Task: Look for space in Gornji Milanovac, Serbia from 12th August, 2023 to 16th August, 2023 for 8 adults in price range Rs.10000 to Rs.16000. Place can be private room with 8 bedrooms having 8 beds and 8 bathrooms. Property type can be house, flat, guest house, hotel. Amenities needed are: wifi, TV, free parkinig on premises, gym, breakfast. Booking option can be shelf check-in. Required host language is English.
Action: Mouse moved to (428, 90)
Screenshot: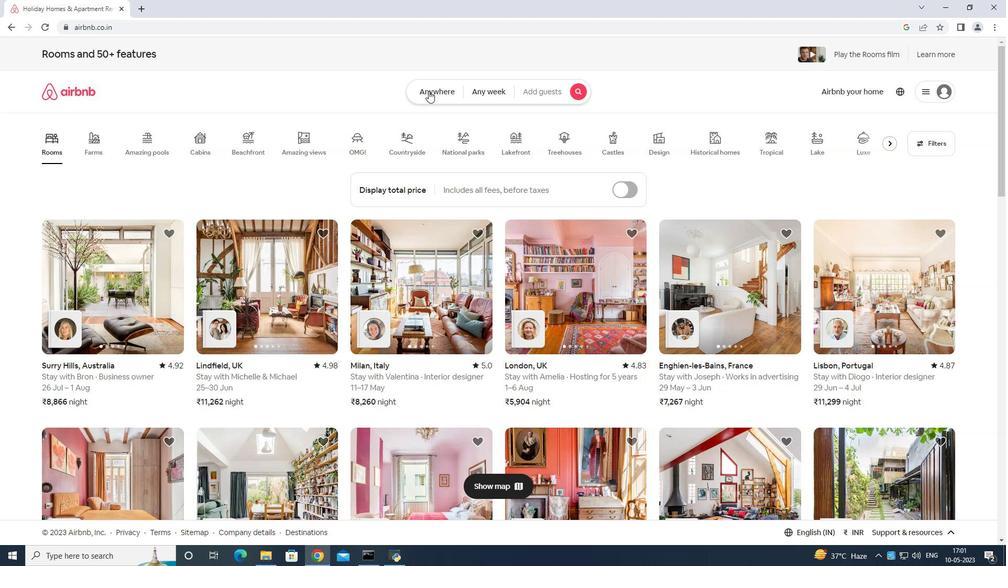 
Action: Mouse pressed left at (428, 90)
Screenshot: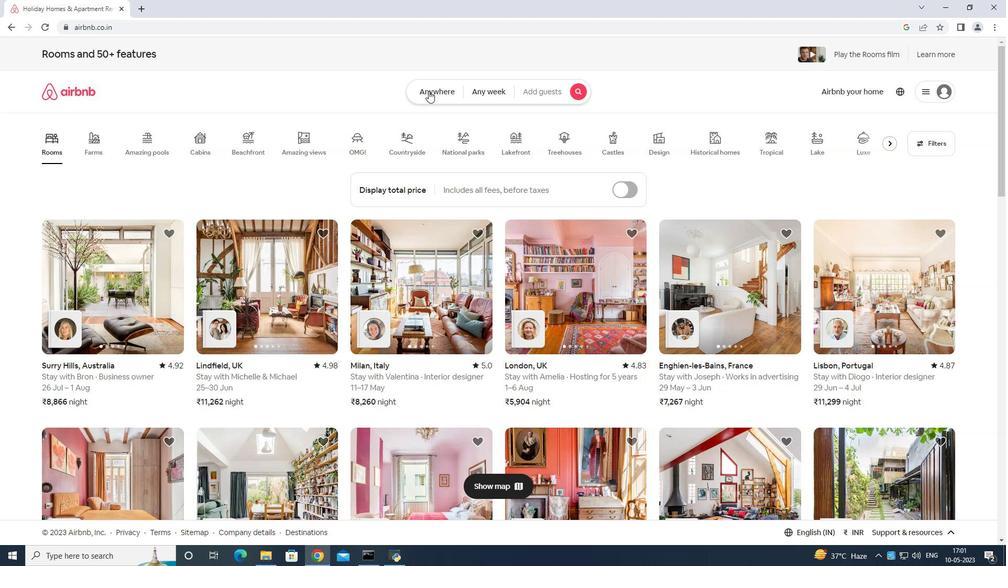 
Action: Mouse moved to (401, 133)
Screenshot: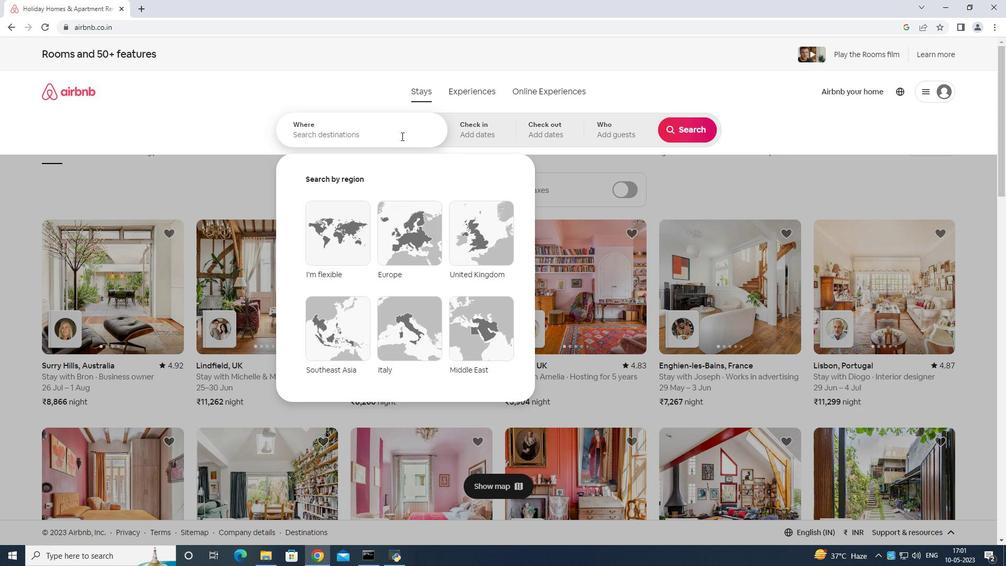 
Action: Mouse pressed left at (401, 133)
Screenshot: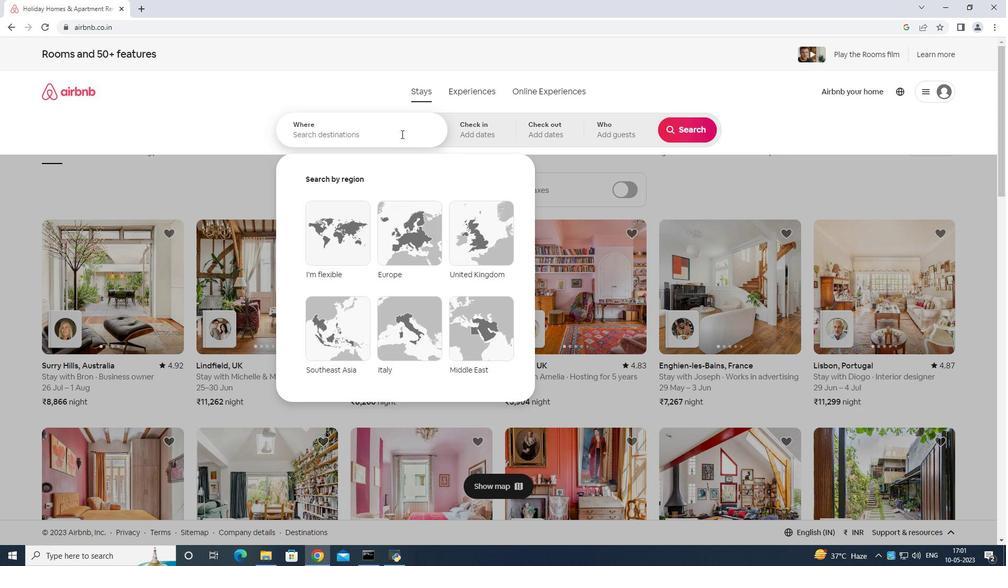 
Action: Mouse moved to (395, 125)
Screenshot: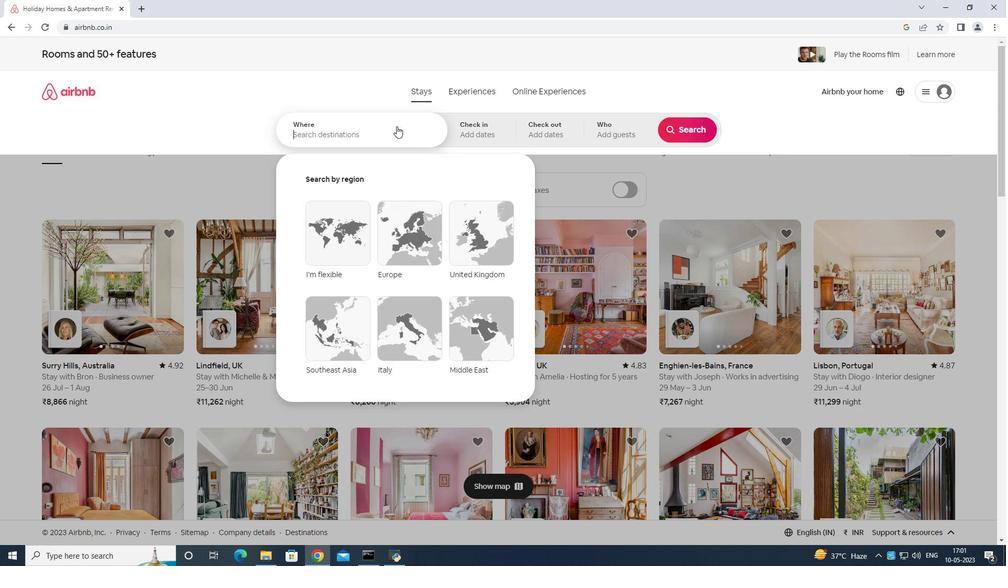 
Action: Key pressed <Key.shift>Gorni<Key.space>milanovac<Key.enter>
Screenshot: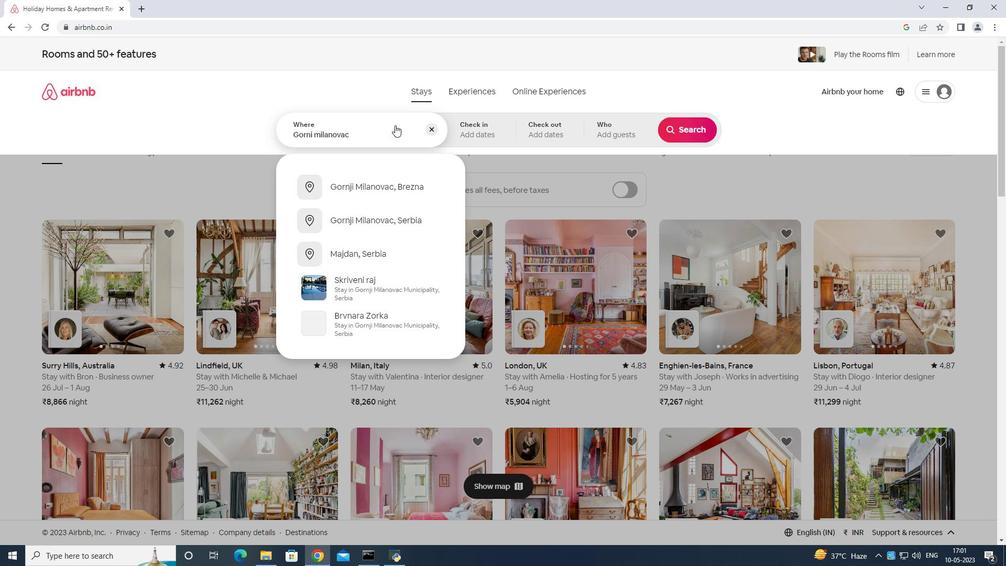 
Action: Mouse moved to (684, 214)
Screenshot: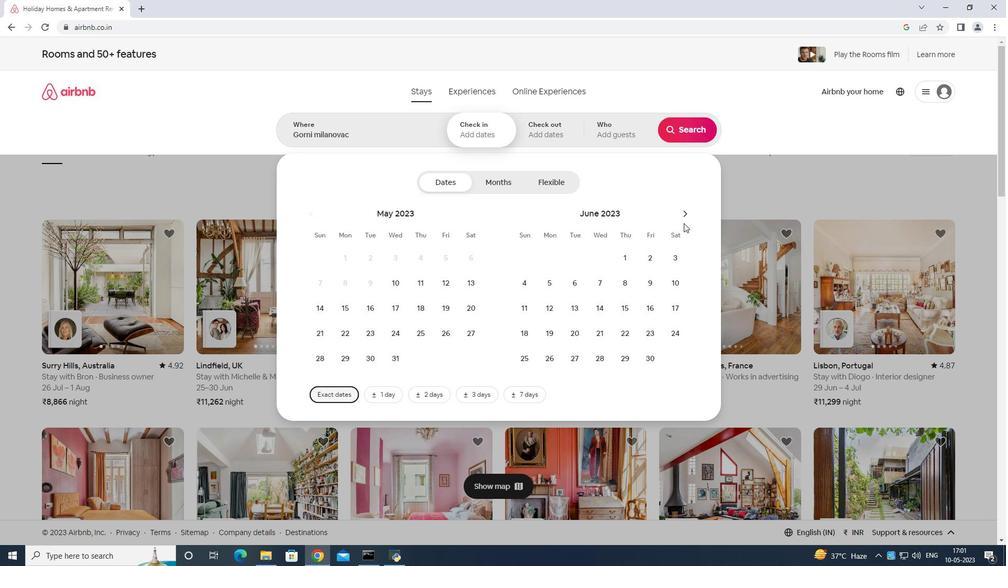 
Action: Mouse pressed left at (684, 214)
Screenshot: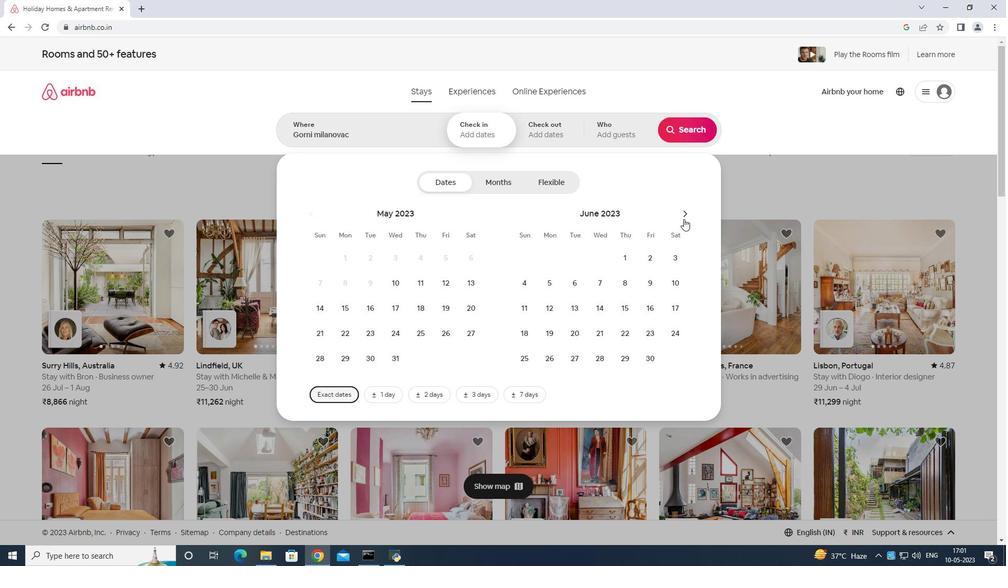 
Action: Mouse moved to (684, 213)
Screenshot: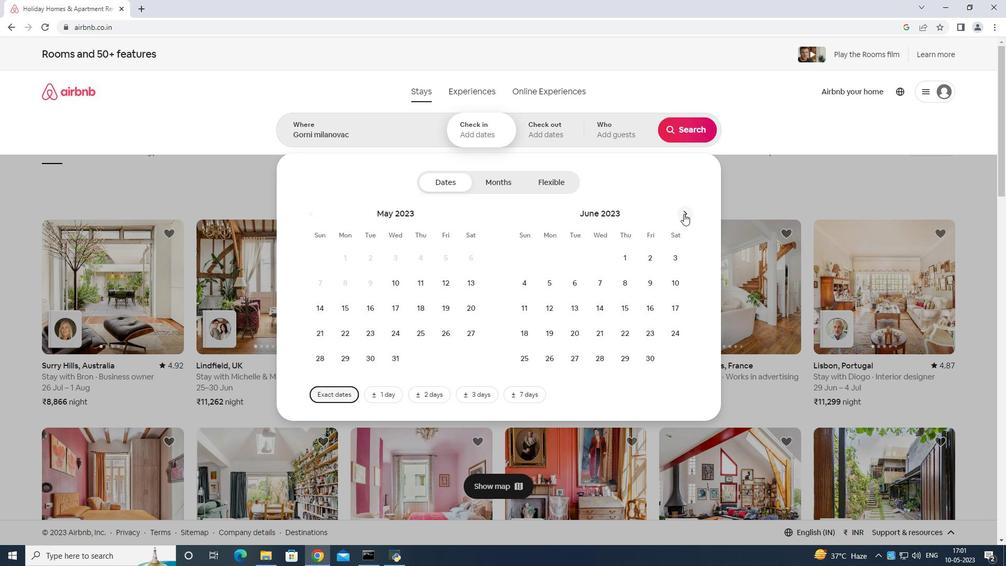 
Action: Mouse pressed left at (684, 213)
Screenshot: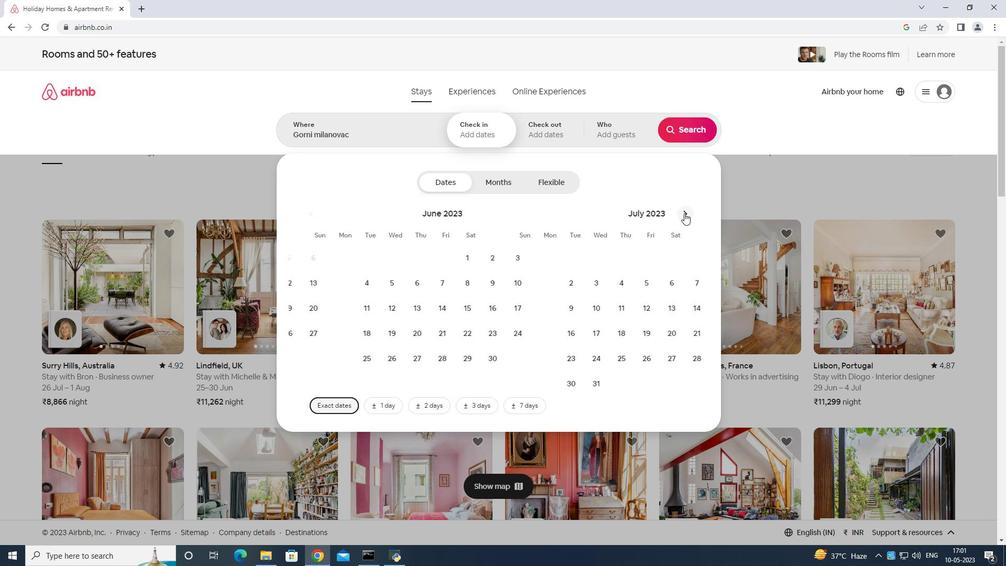 
Action: Mouse moved to (668, 276)
Screenshot: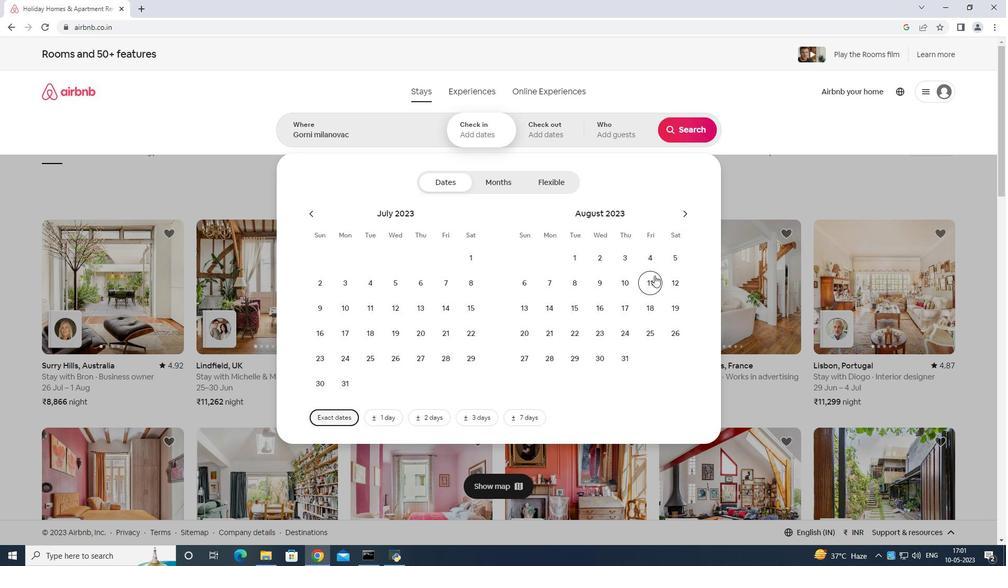 
Action: Mouse pressed left at (668, 276)
Screenshot: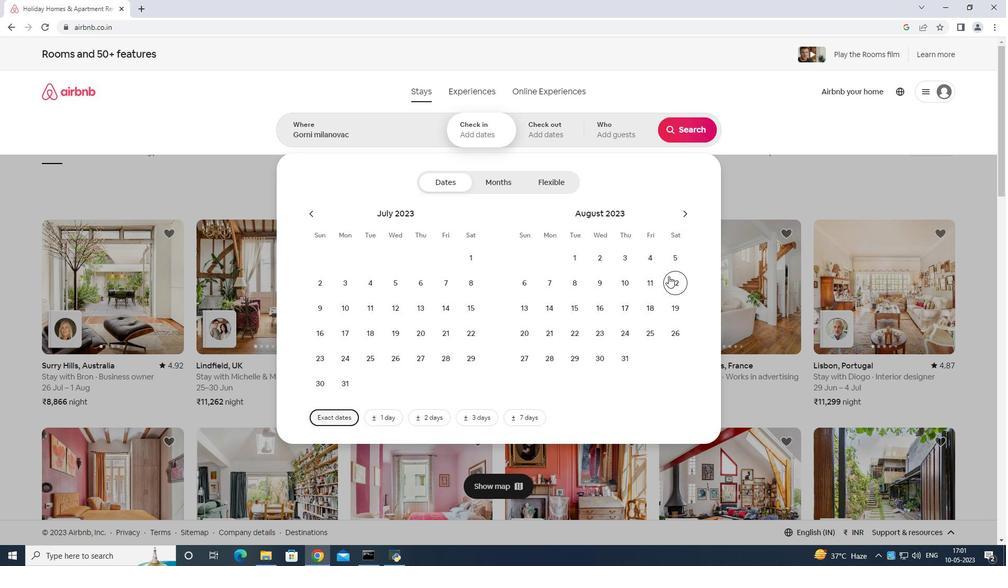
Action: Mouse moved to (596, 306)
Screenshot: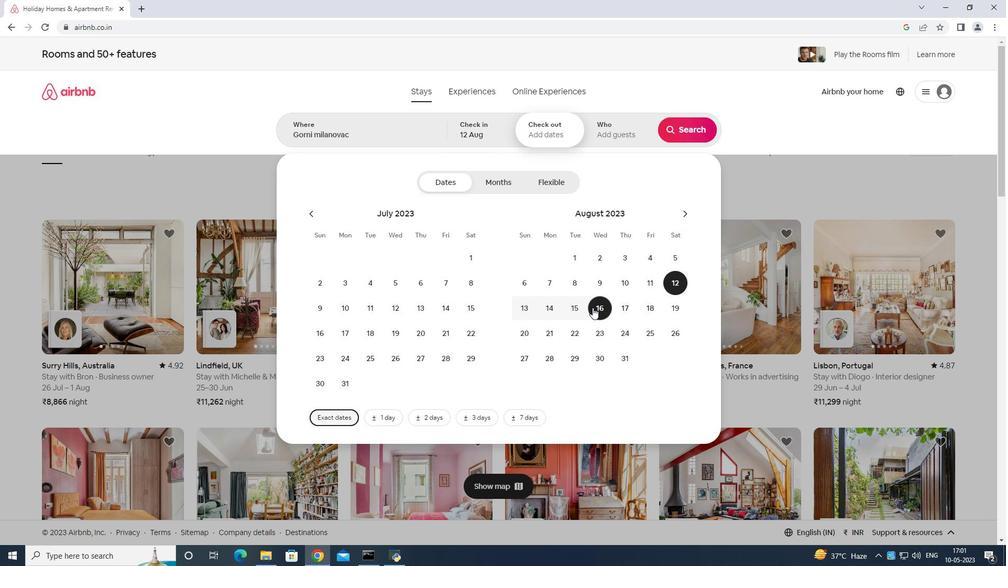 
Action: Mouse pressed left at (596, 306)
Screenshot: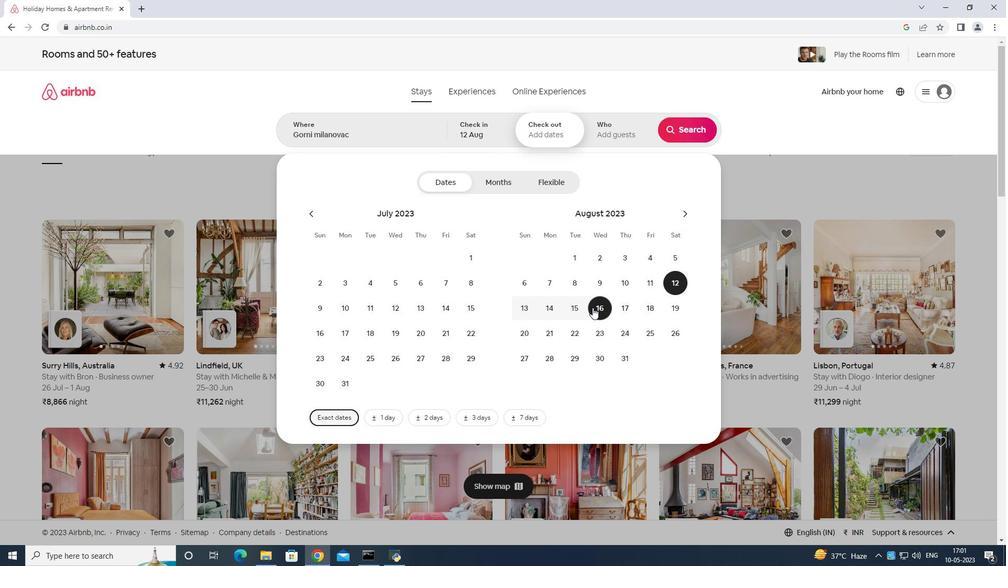 
Action: Mouse moved to (621, 126)
Screenshot: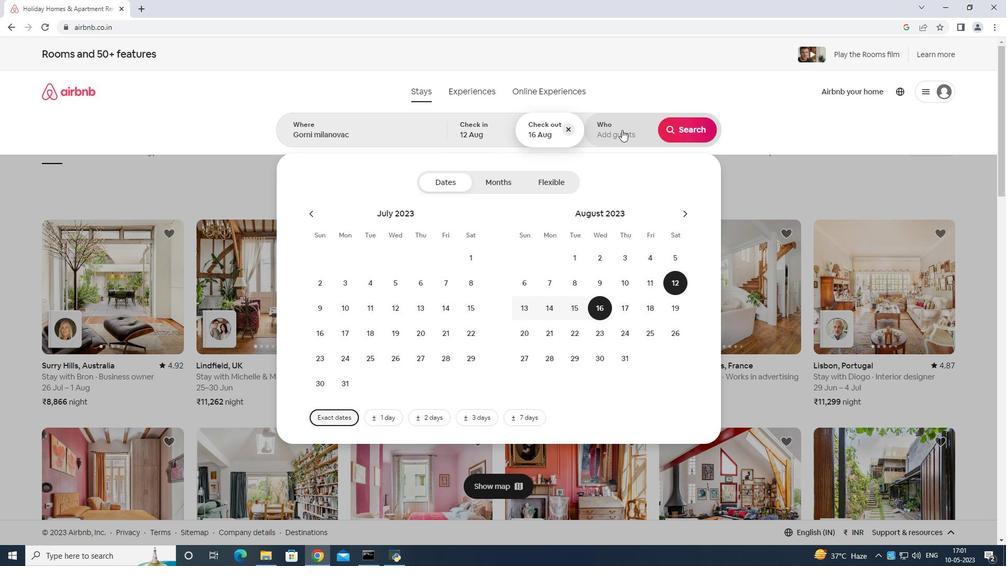 
Action: Mouse pressed left at (621, 126)
Screenshot: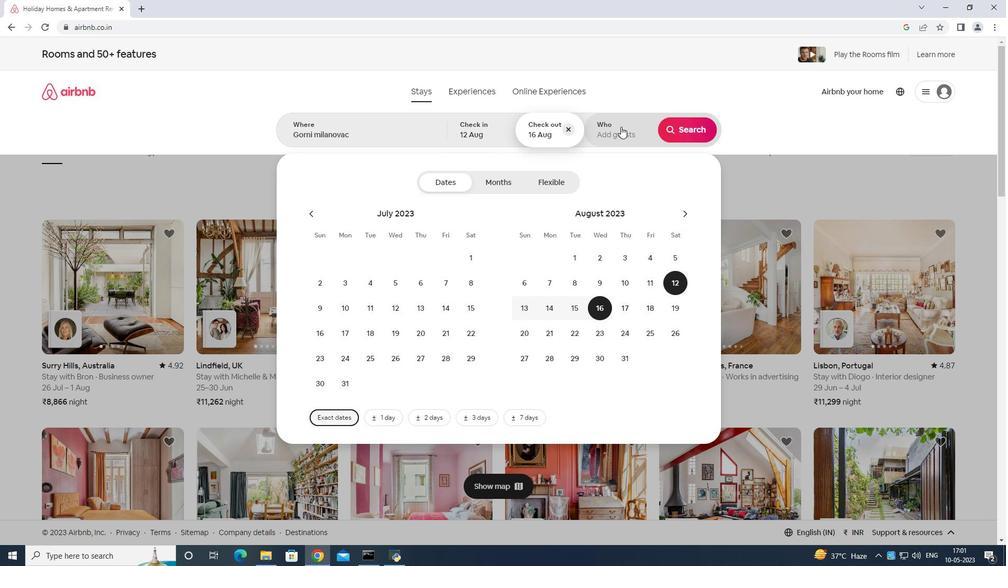 
Action: Mouse moved to (688, 180)
Screenshot: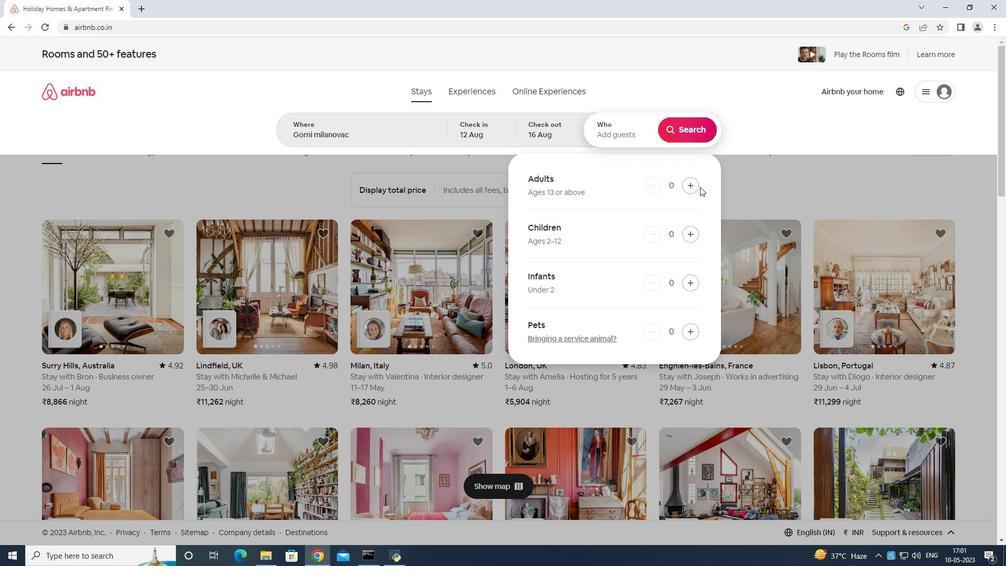 
Action: Mouse pressed left at (688, 180)
Screenshot: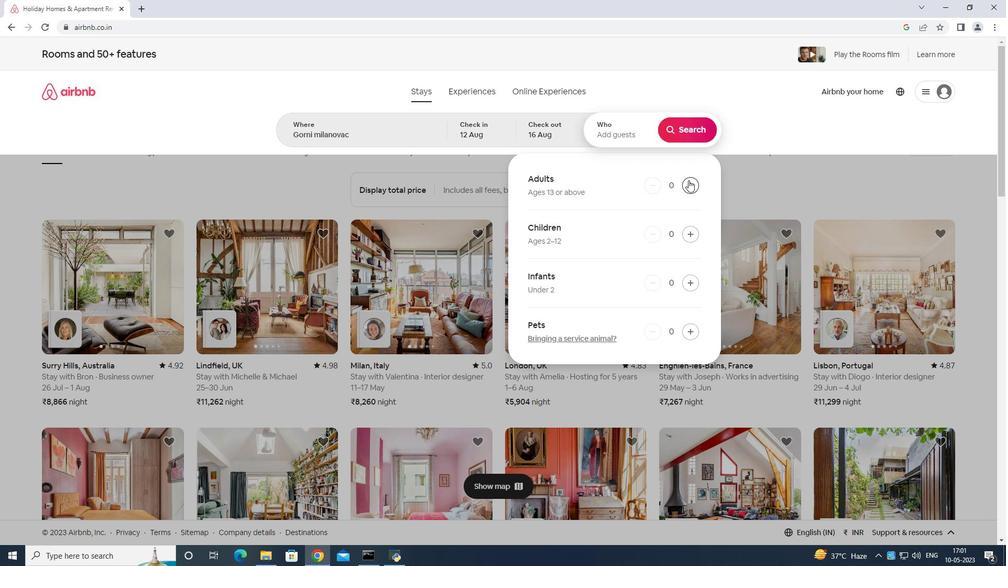 
Action: Mouse pressed left at (688, 180)
Screenshot: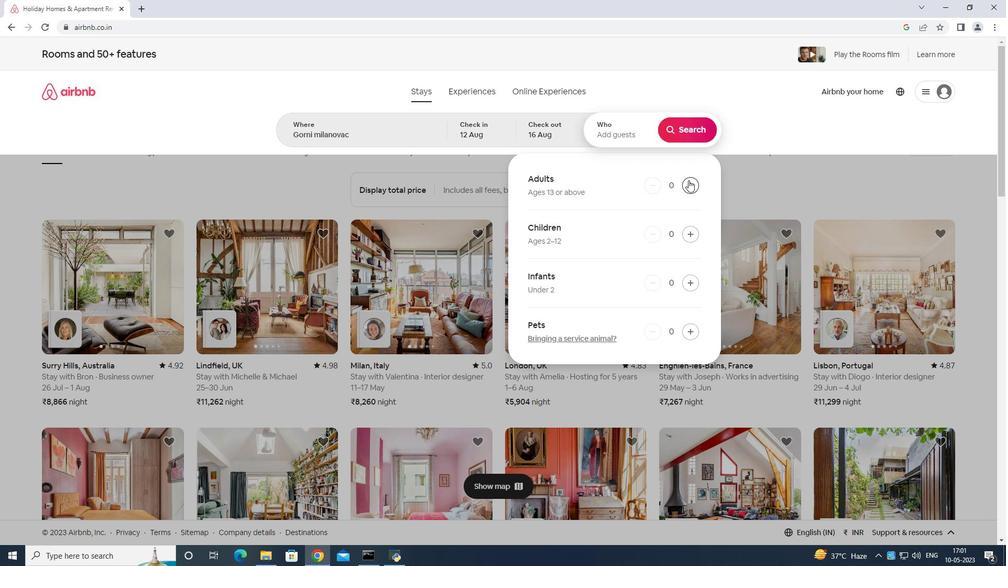 
Action: Mouse moved to (688, 179)
Screenshot: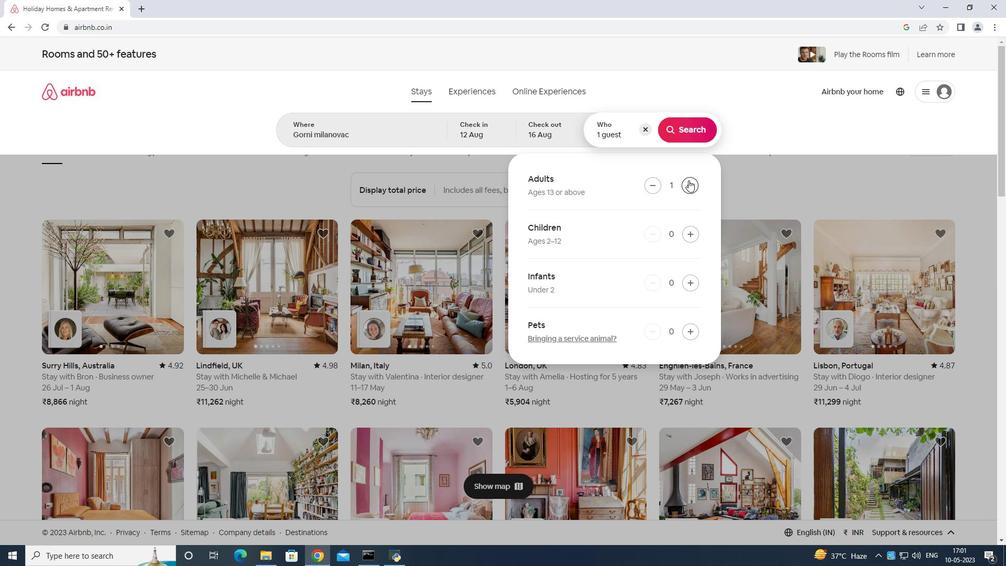 
Action: Mouse pressed left at (688, 179)
Screenshot: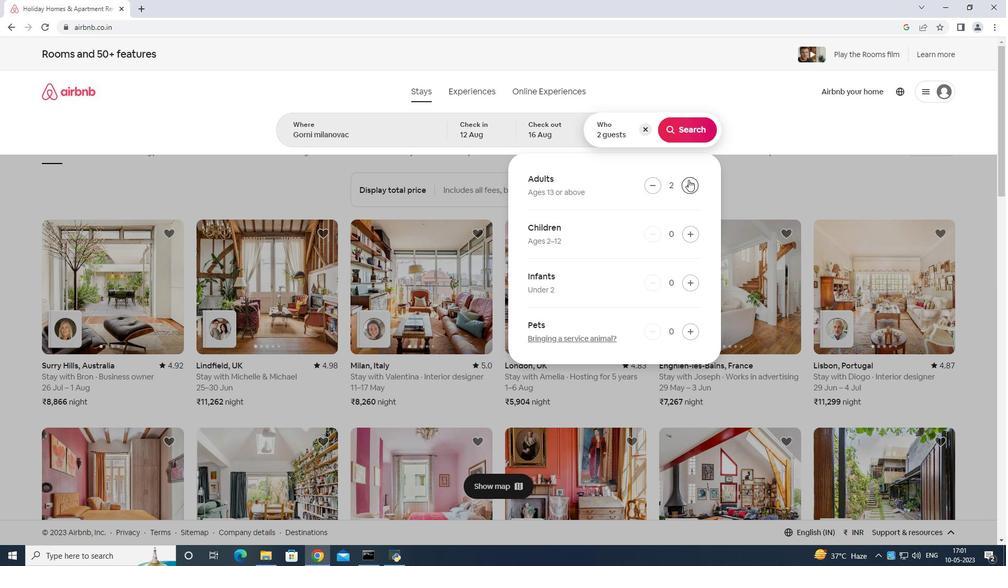 
Action: Mouse pressed left at (688, 179)
Screenshot: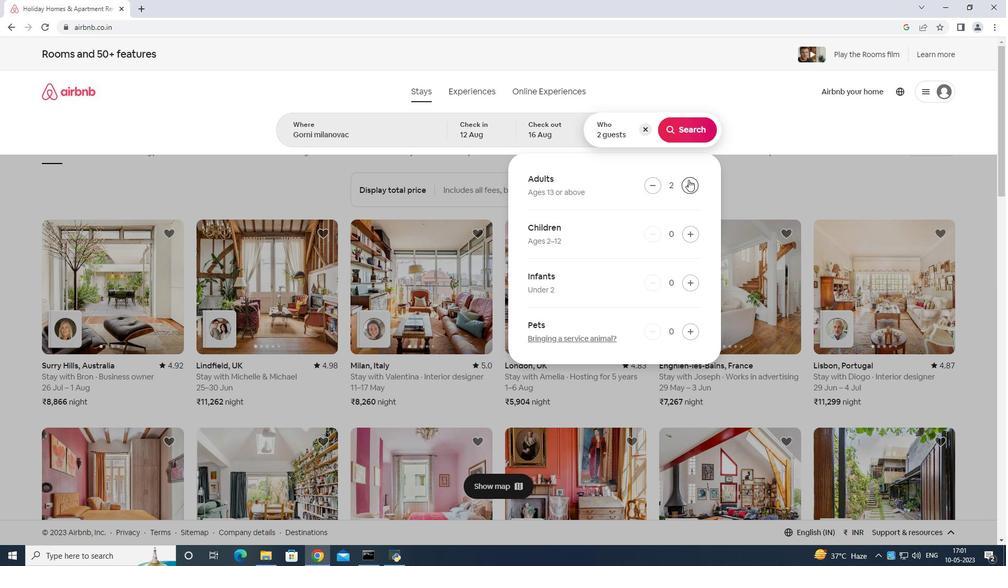 
Action: Mouse moved to (688, 179)
Screenshot: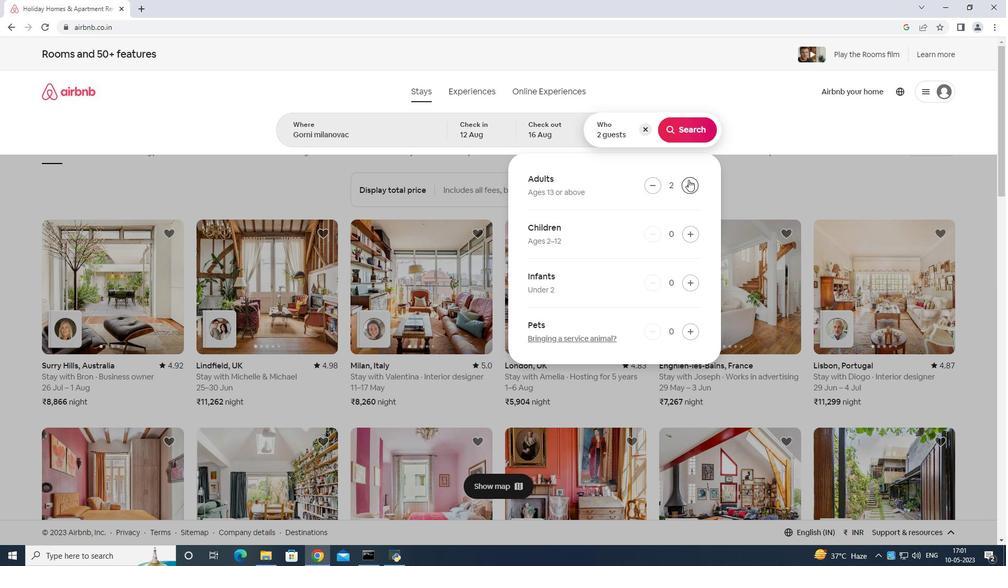 
Action: Mouse pressed left at (688, 179)
Screenshot: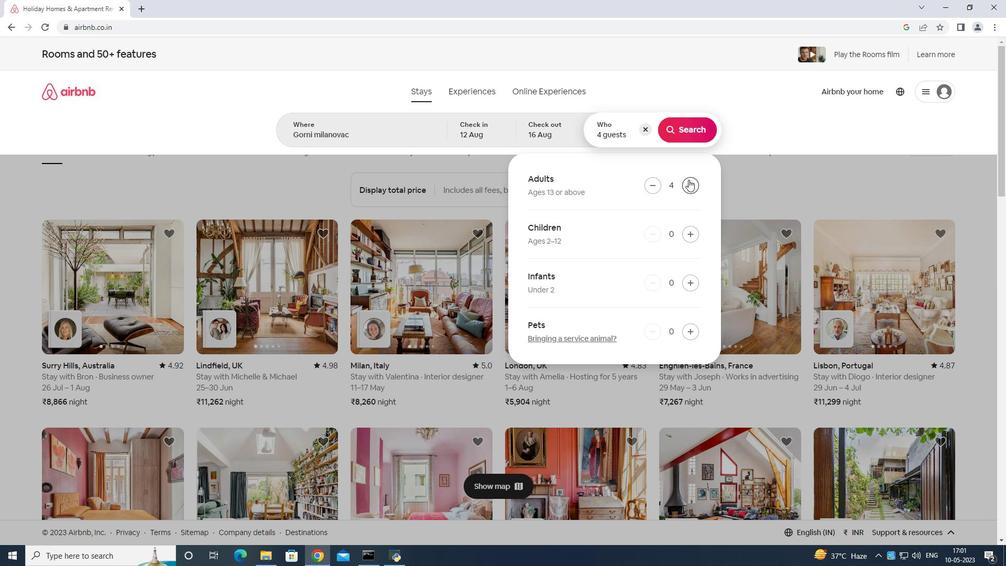 
Action: Mouse pressed left at (688, 179)
Screenshot: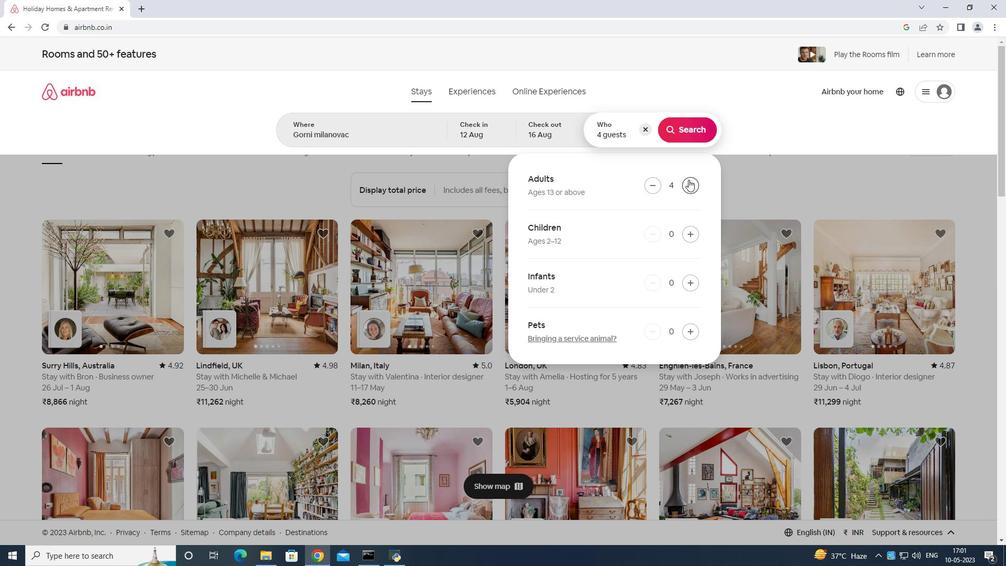 
Action: Mouse pressed left at (688, 179)
Screenshot: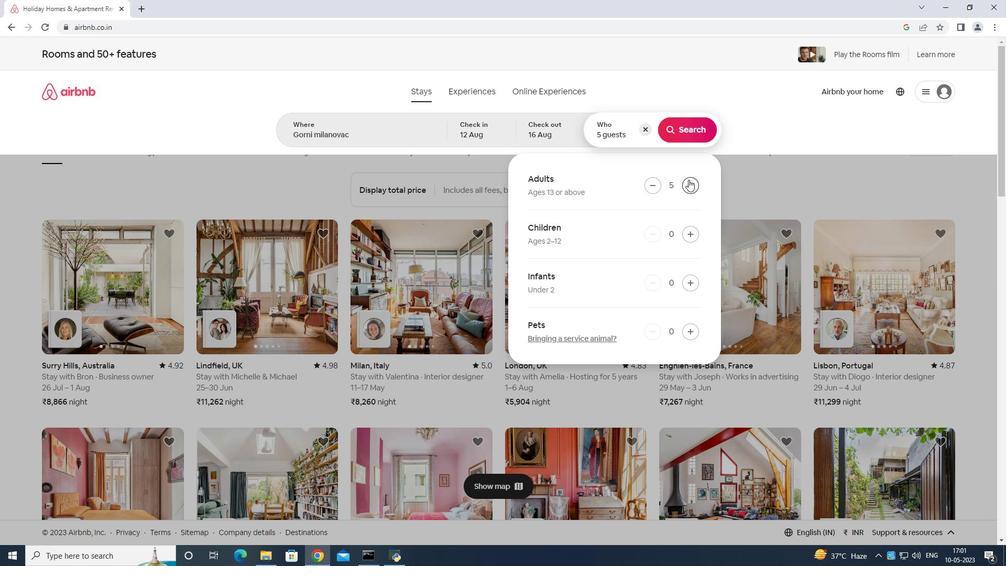 
Action: Mouse pressed left at (688, 179)
Screenshot: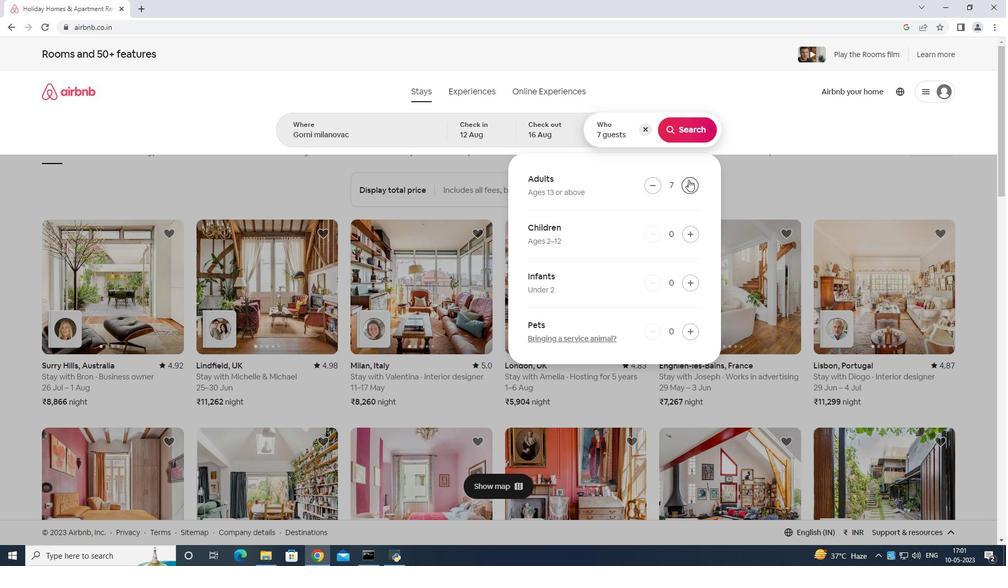 
Action: Mouse moved to (696, 132)
Screenshot: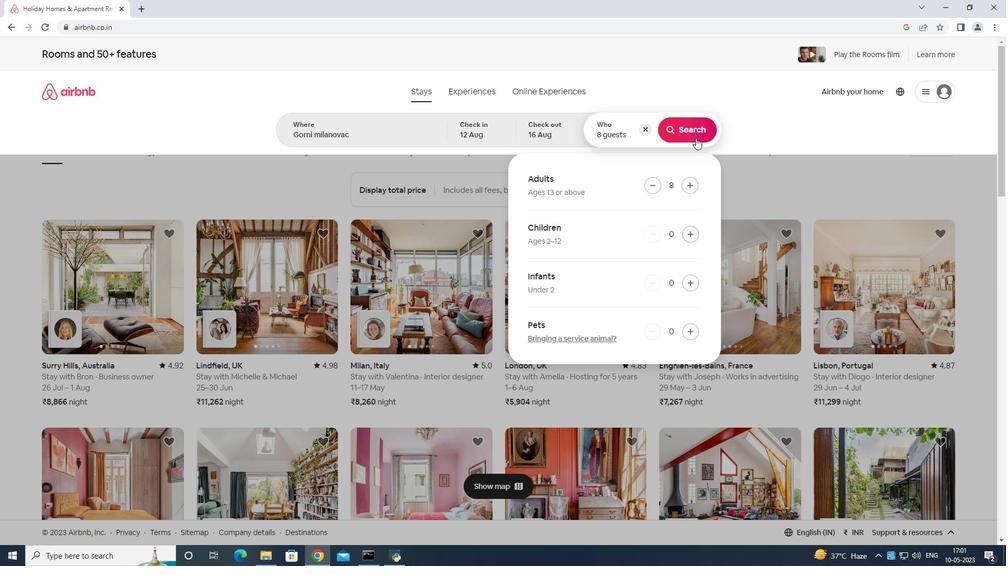 
Action: Mouse pressed left at (696, 132)
Screenshot: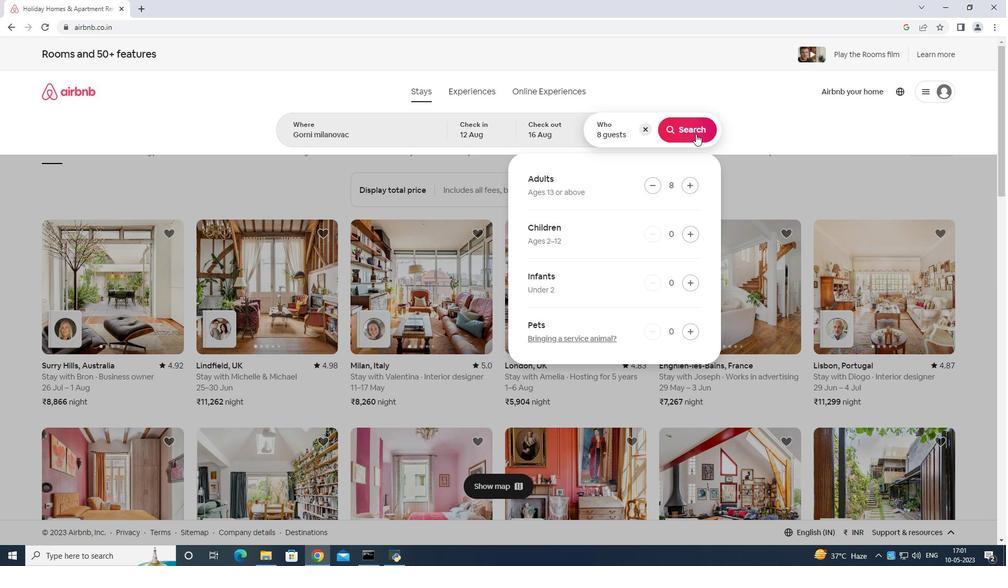 
Action: Mouse moved to (966, 90)
Screenshot: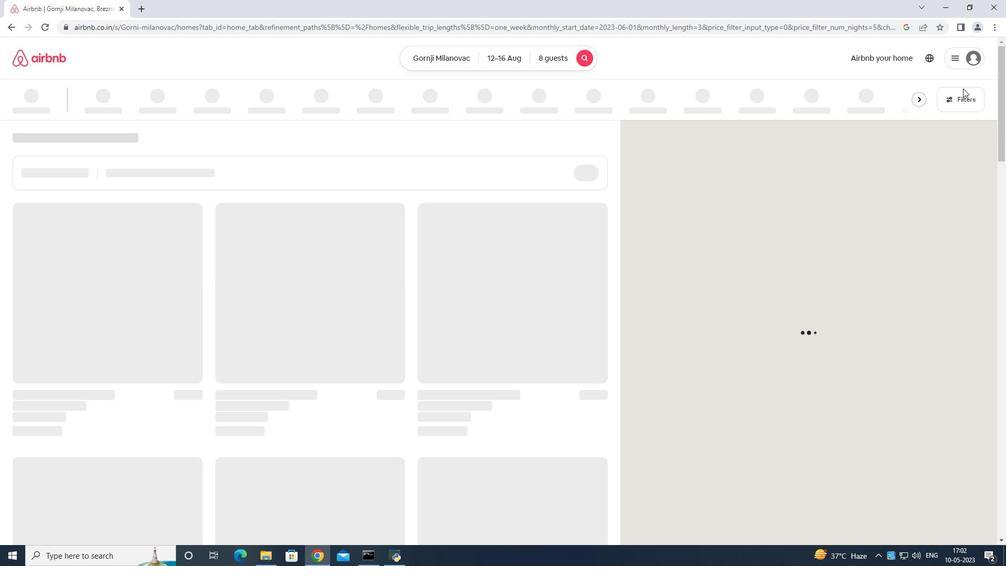 
Action: Mouse pressed left at (966, 90)
Screenshot: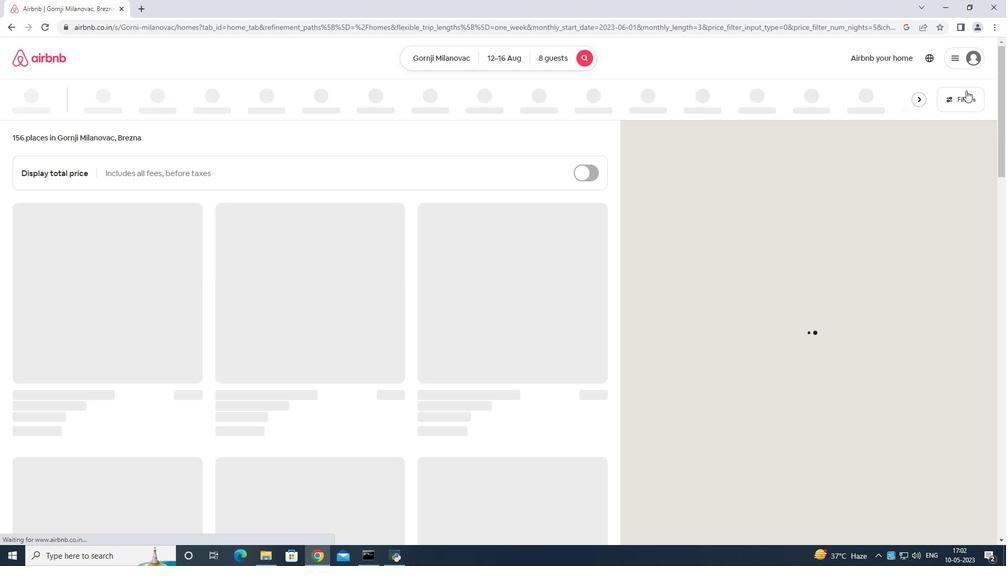 
Action: Mouse moved to (417, 342)
Screenshot: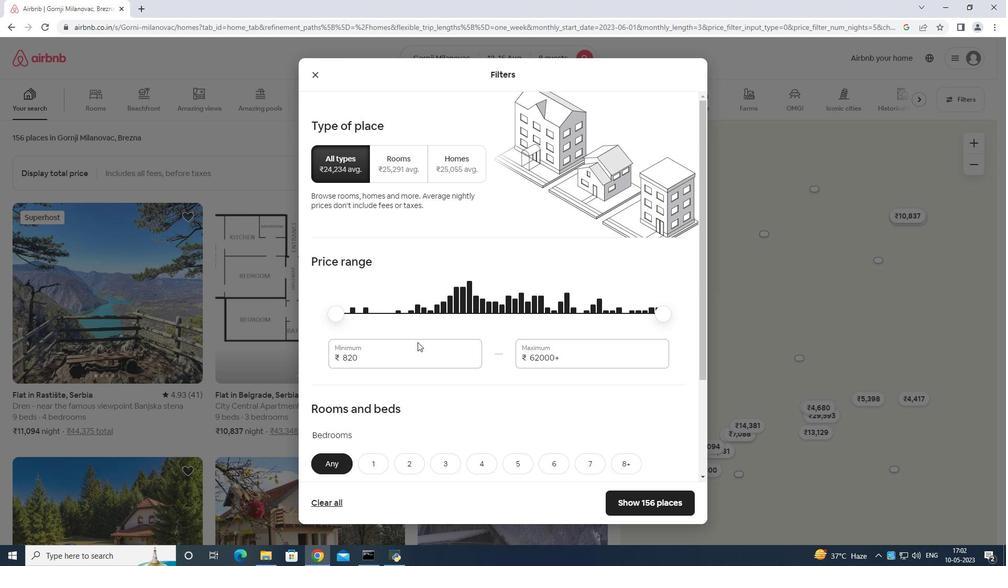
Action: Mouse pressed left at (417, 342)
Screenshot: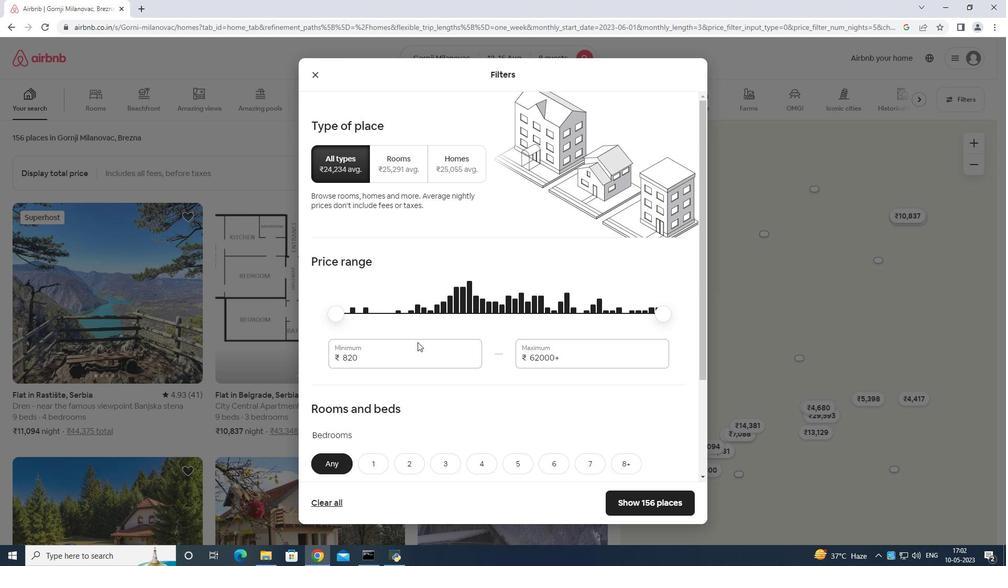 
Action: Mouse moved to (417, 333)
Screenshot: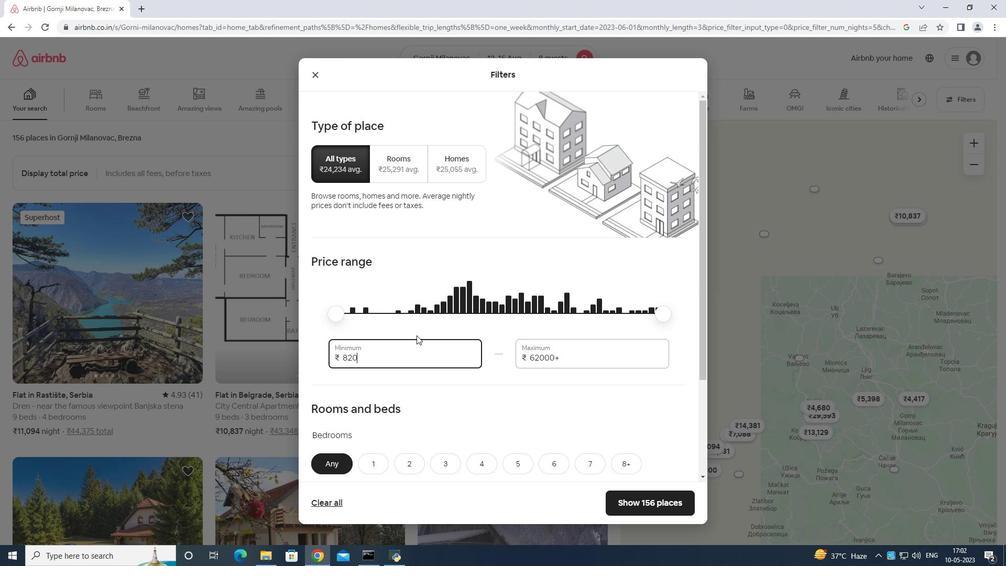 
Action: Key pressed <Key.backspace>
Screenshot: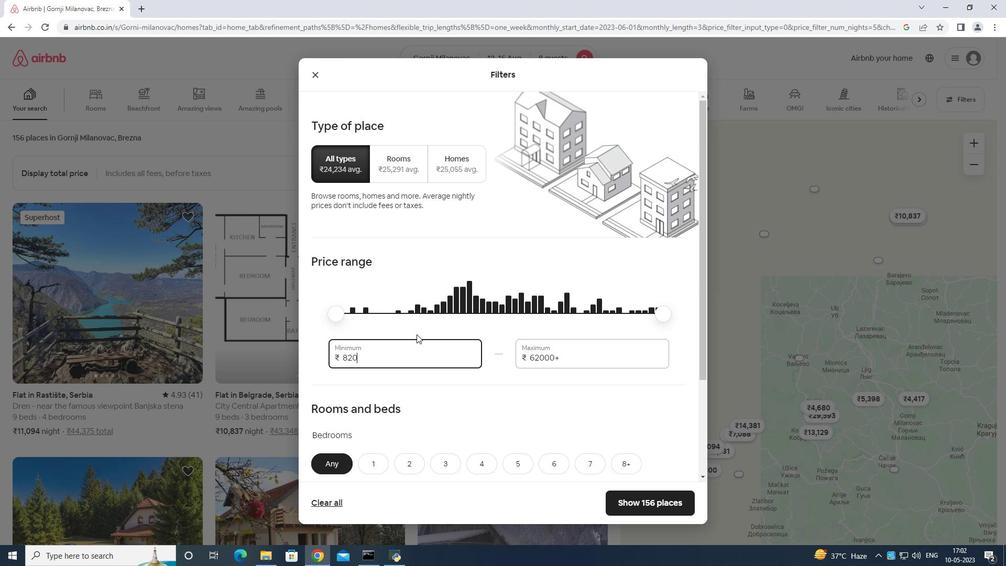 
Action: Mouse moved to (409, 319)
Screenshot: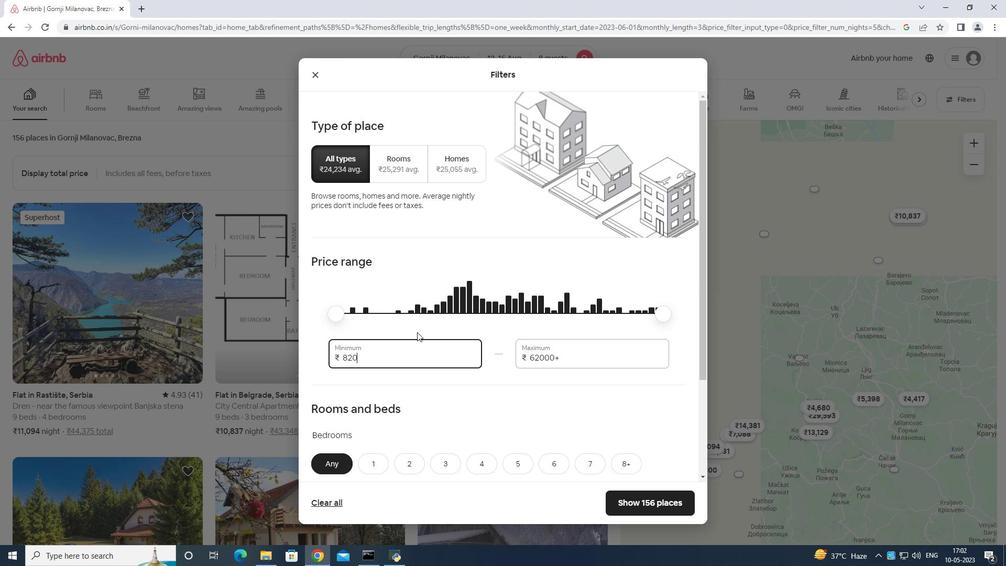 
Action: Key pressed <Key.backspace><Key.backspace><Key.backspace><Key.backspace><Key.backspace><Key.backspace><Key.backspace><Key.backspace>10000
Screenshot: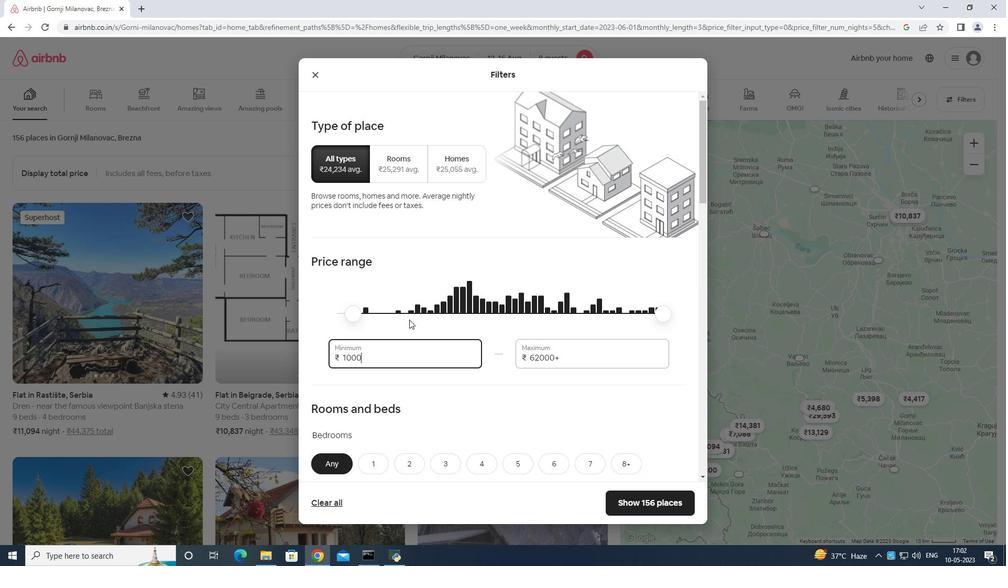 
Action: Mouse moved to (601, 356)
Screenshot: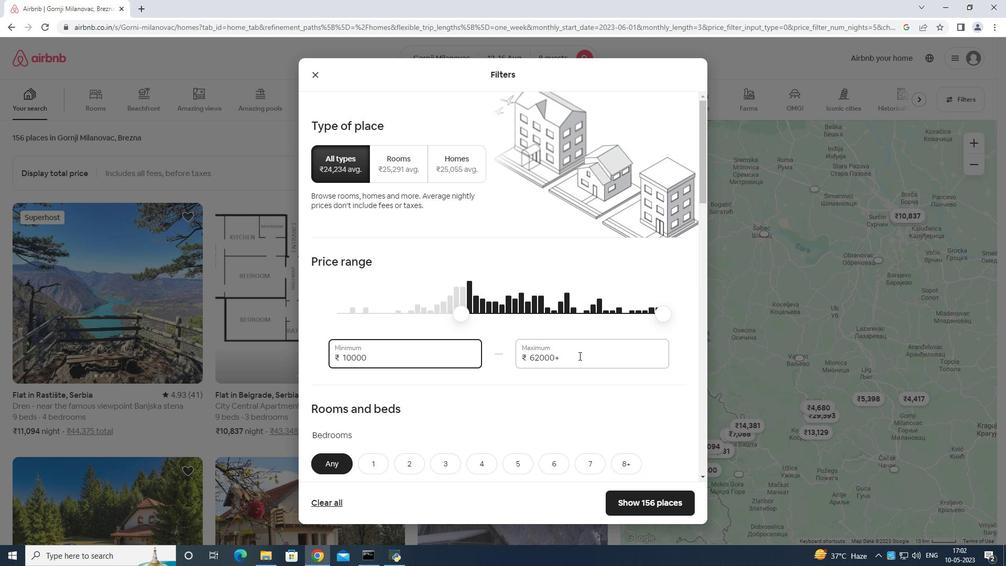 
Action: Mouse pressed left at (601, 356)
Screenshot: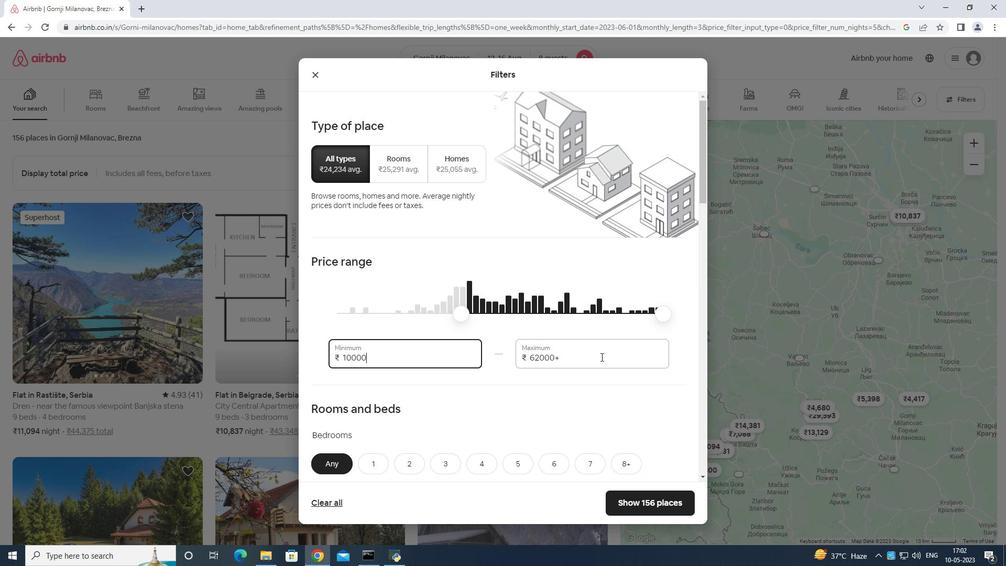 
Action: Mouse moved to (601, 359)
Screenshot: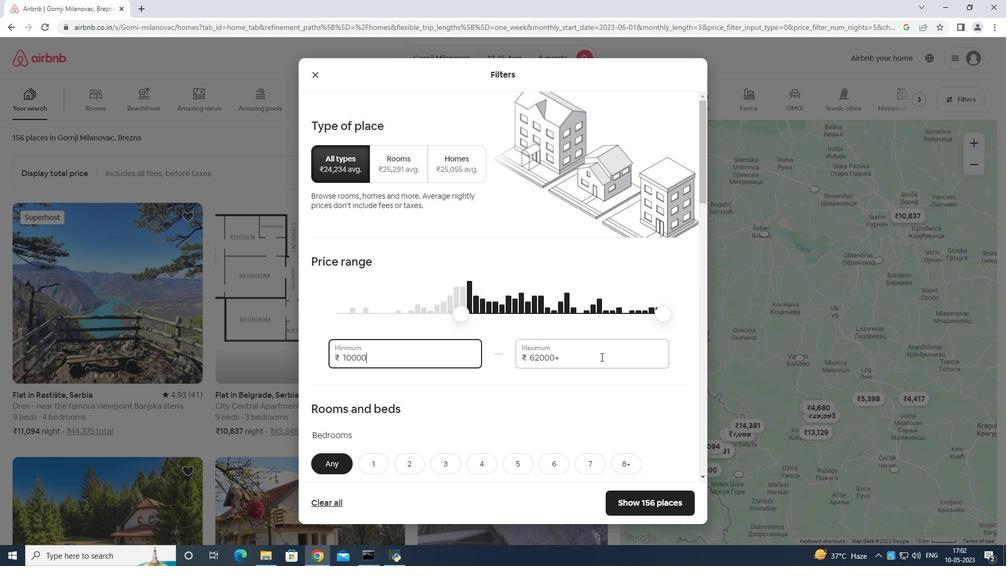 
Action: Key pressed <Key.backspace><Key.backspace><Key.backspace><Key.backspace><Key.backspace><Key.backspace><Key.backspace><Key.backspace><Key.backspace><Key.backspace><Key.backspace><Key.backspace><Key.backspace><Key.backspace>16000
Screenshot: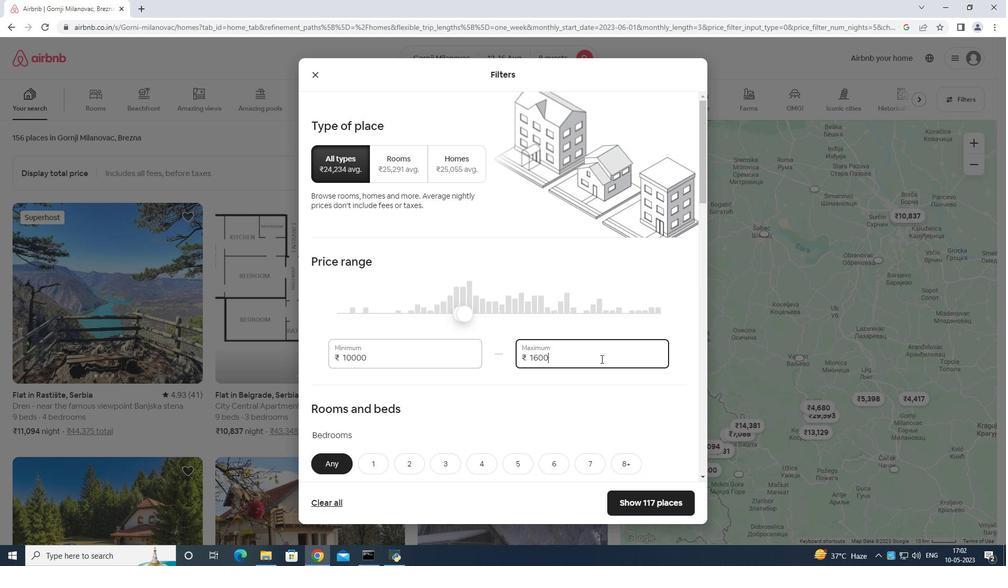 
Action: Mouse moved to (599, 359)
Screenshot: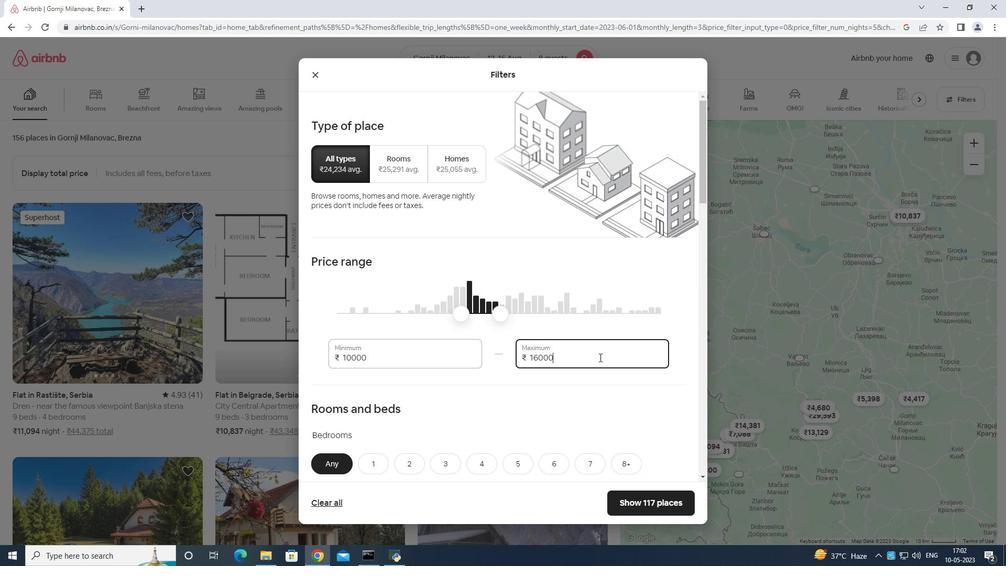 
Action: Mouse scrolled (599, 358) with delta (0, 0)
Screenshot: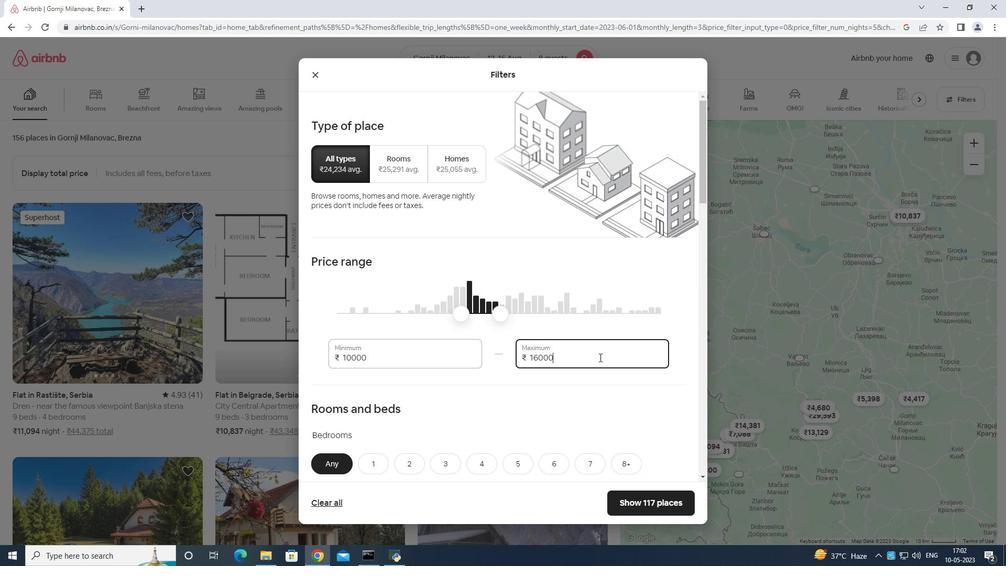 
Action: Mouse scrolled (599, 358) with delta (0, 0)
Screenshot: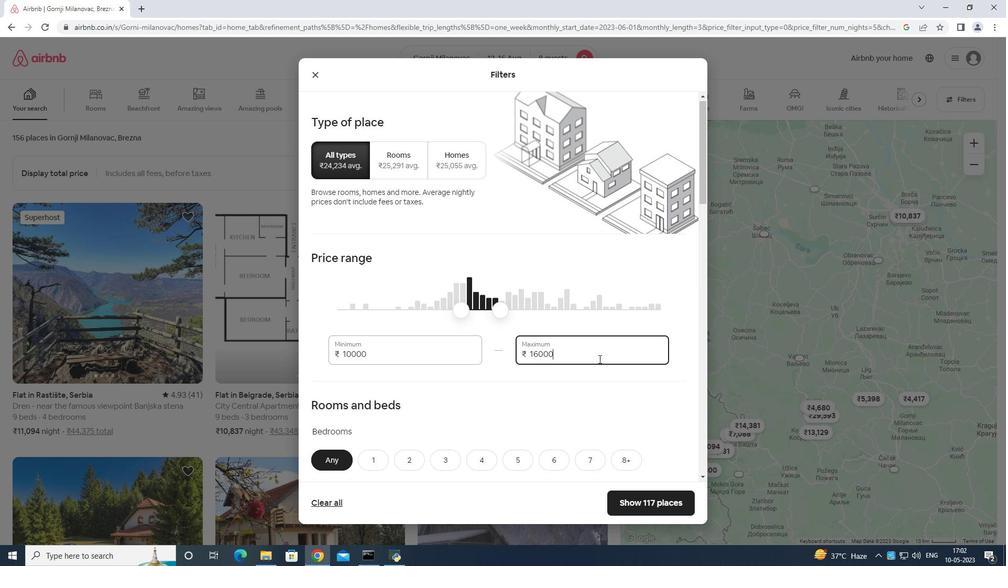 
Action: Mouse scrolled (599, 358) with delta (0, 0)
Screenshot: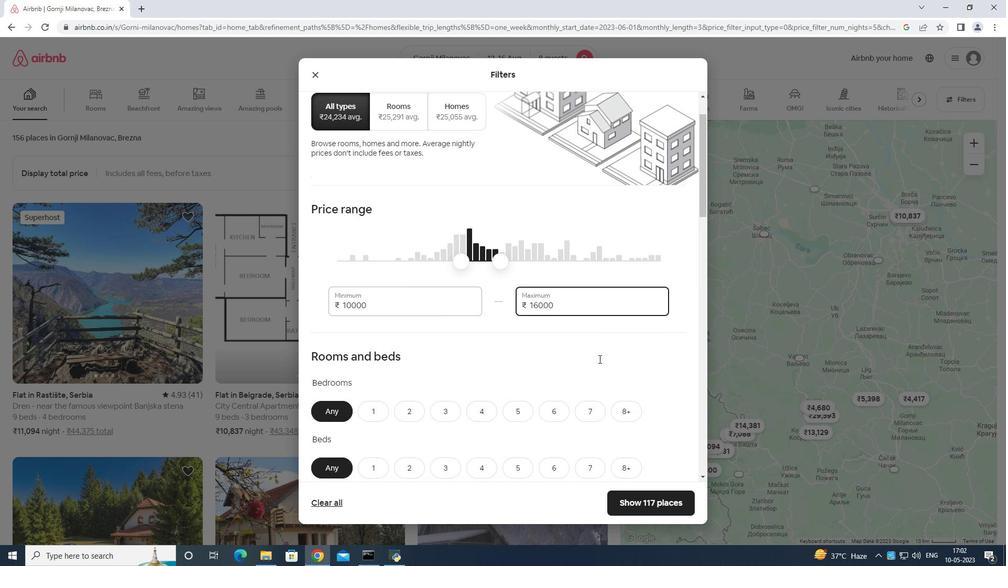 
Action: Mouse scrolled (599, 358) with delta (0, 0)
Screenshot: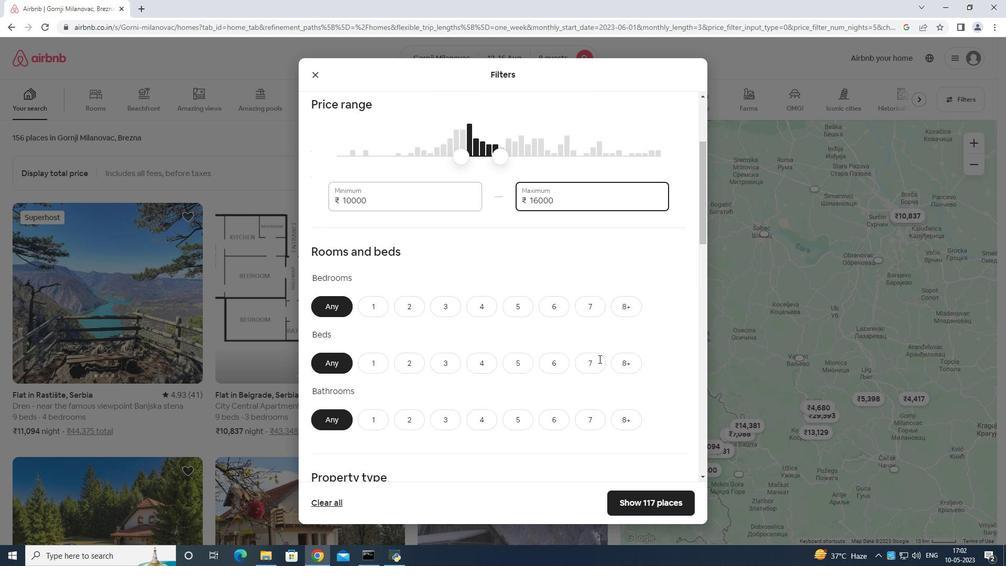 
Action: Mouse scrolled (599, 358) with delta (0, 0)
Screenshot: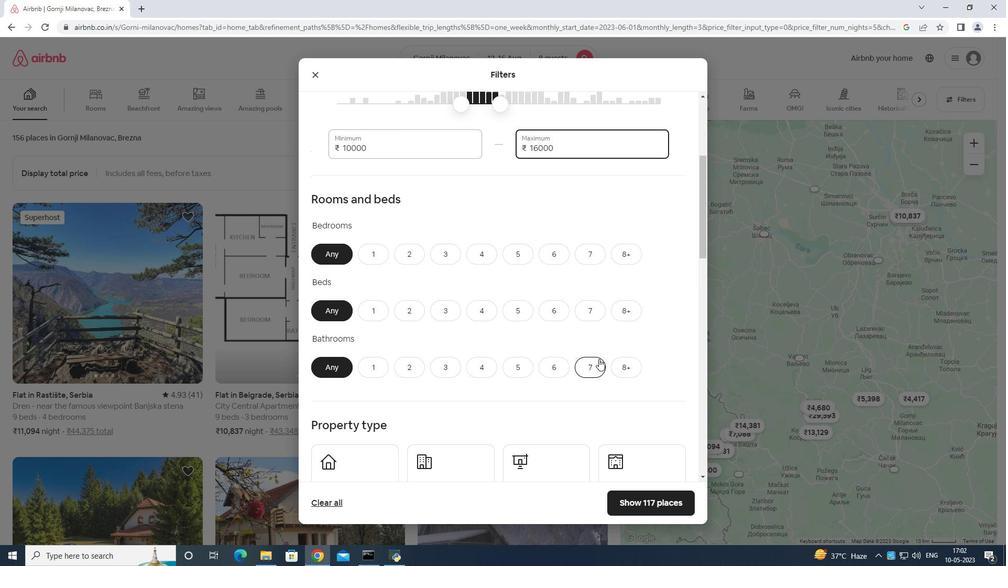
Action: Mouse moved to (634, 200)
Screenshot: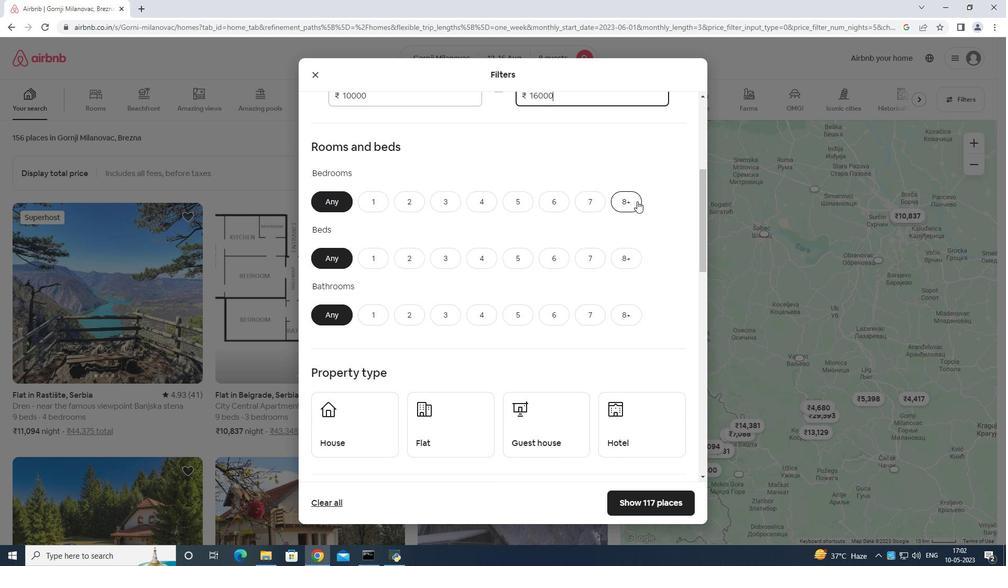 
Action: Mouse pressed left at (634, 200)
Screenshot: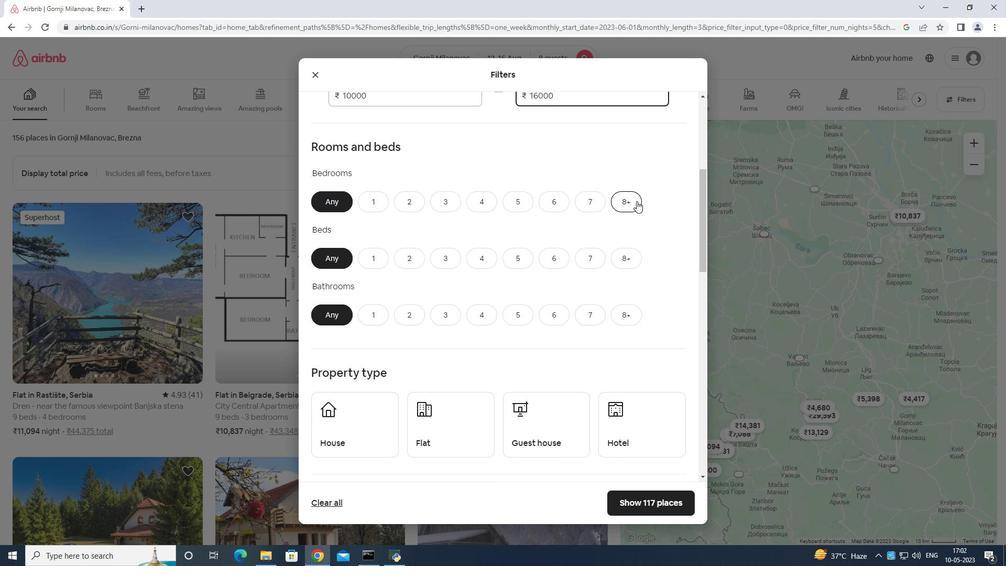 
Action: Mouse moved to (634, 253)
Screenshot: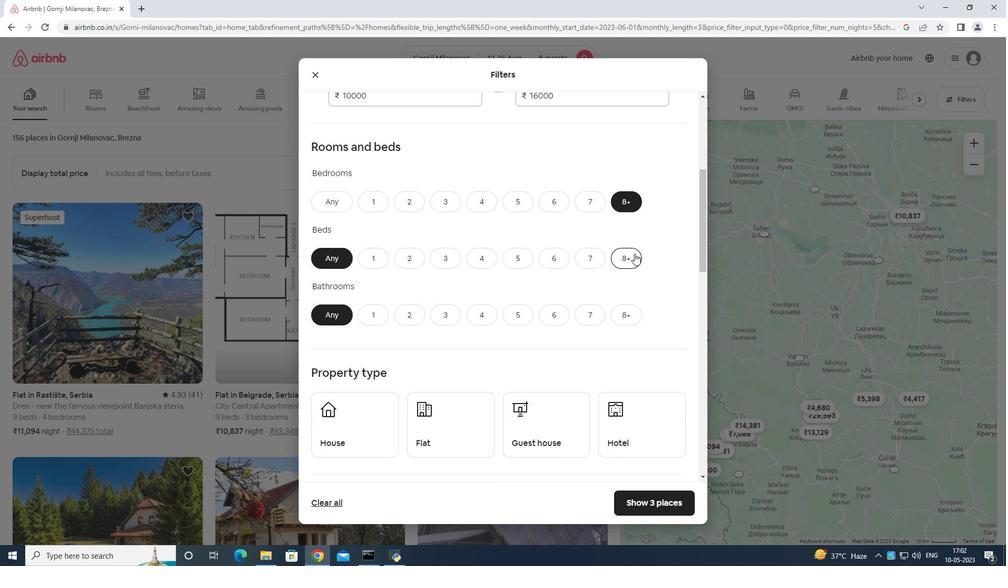 
Action: Mouse pressed left at (634, 253)
Screenshot: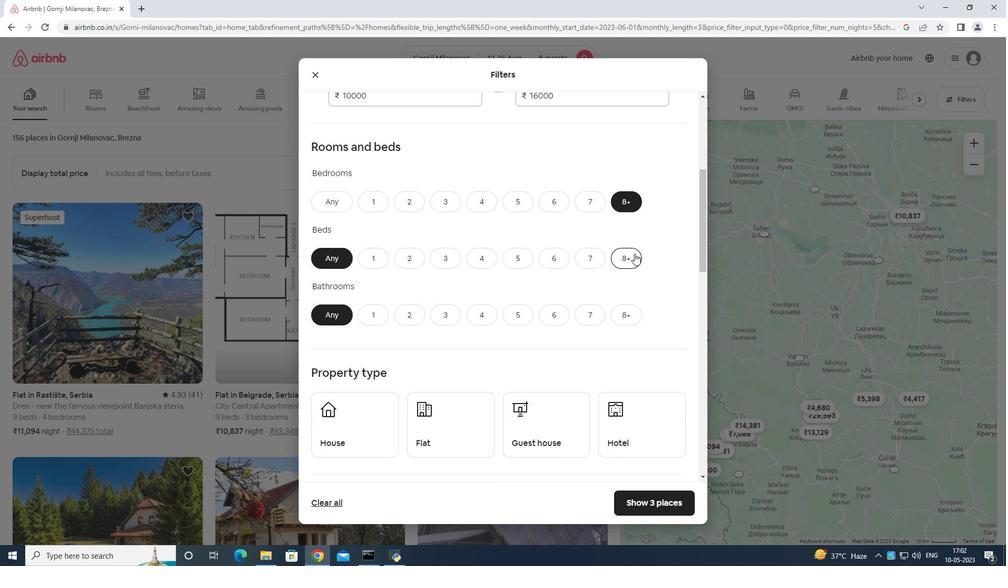 
Action: Mouse moved to (622, 309)
Screenshot: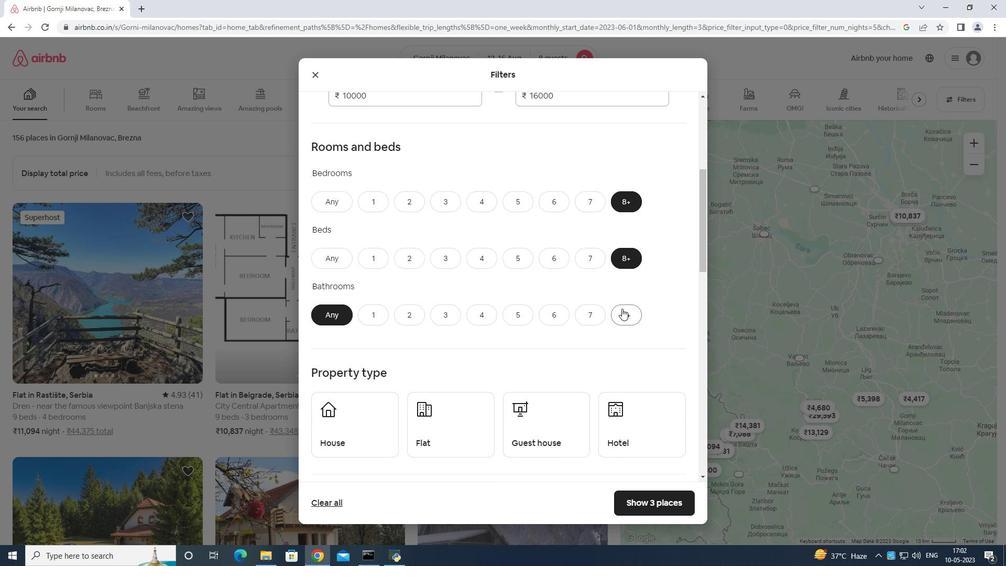 
Action: Mouse pressed left at (622, 309)
Screenshot: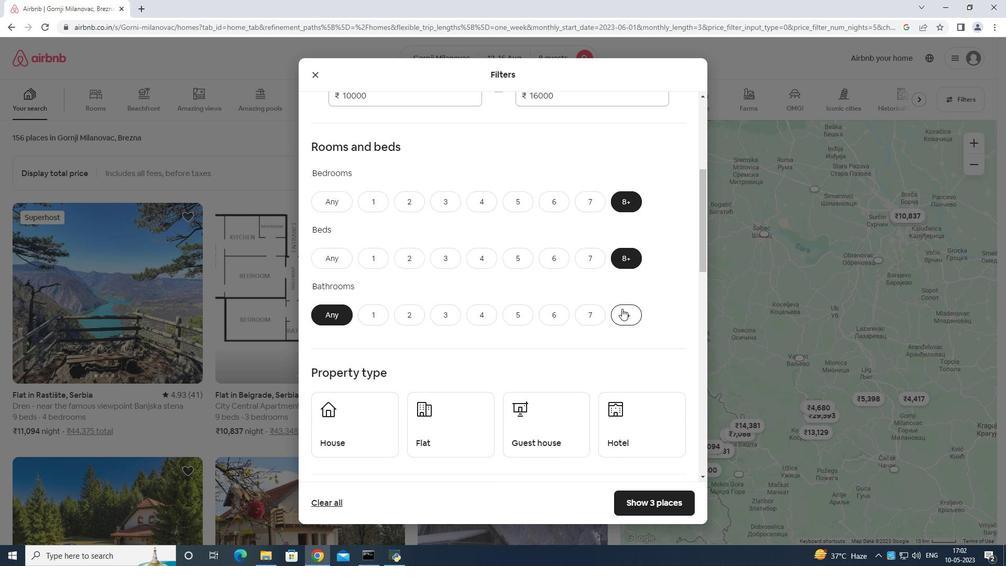 
Action: Mouse moved to (622, 309)
Screenshot: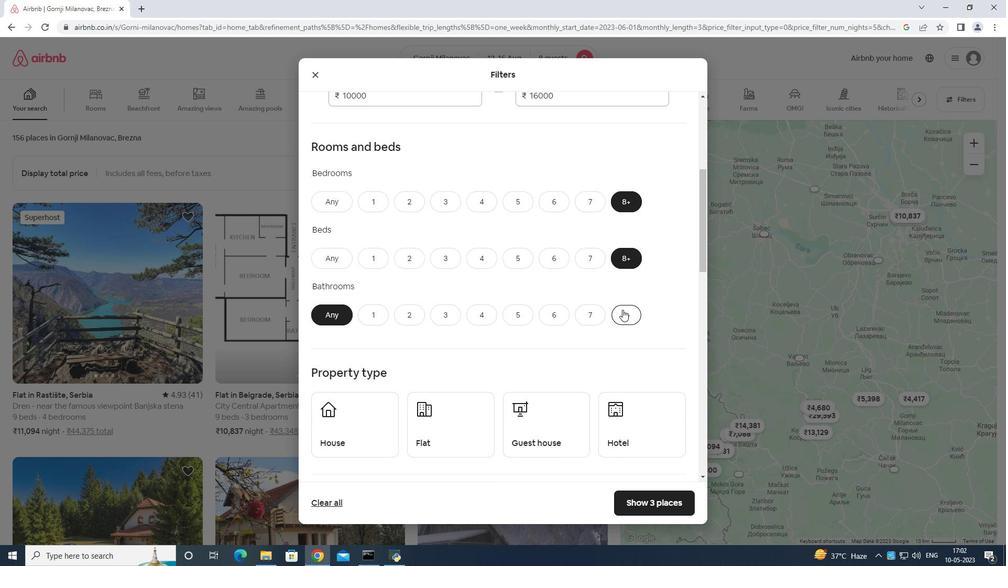 
Action: Mouse scrolled (622, 309) with delta (0, 0)
Screenshot: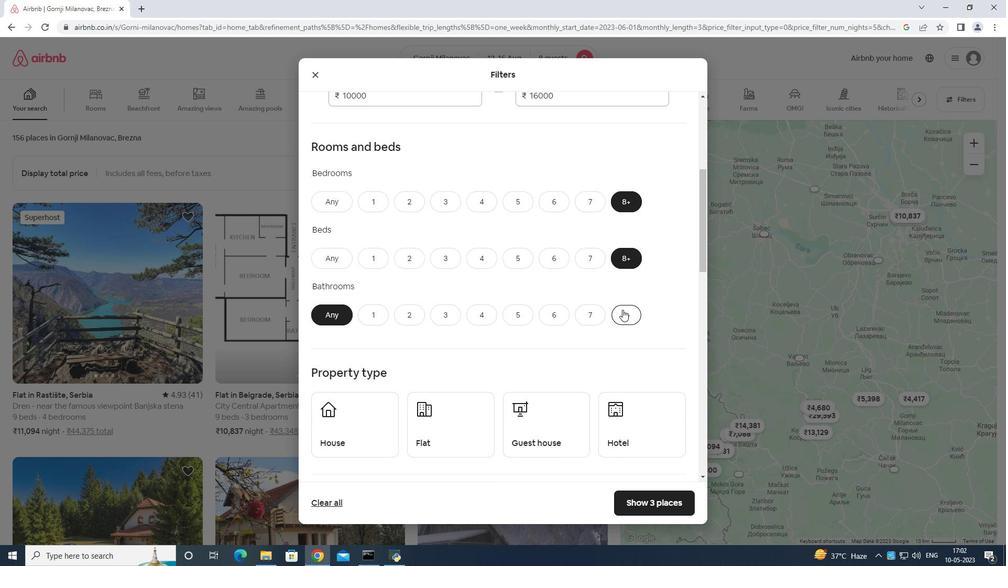 
Action: Mouse moved to (622, 311)
Screenshot: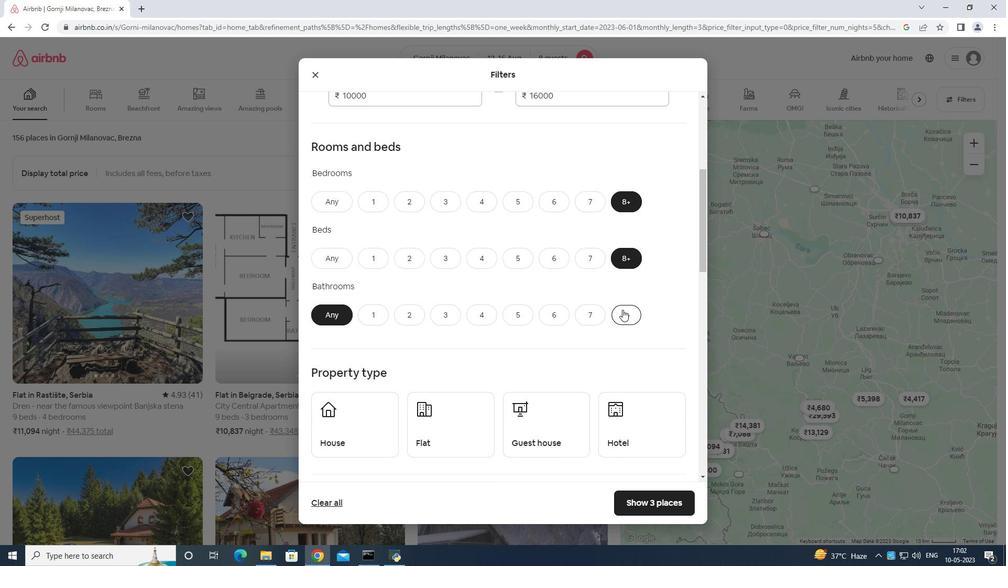 
Action: Mouse scrolled (622, 310) with delta (0, 0)
Screenshot: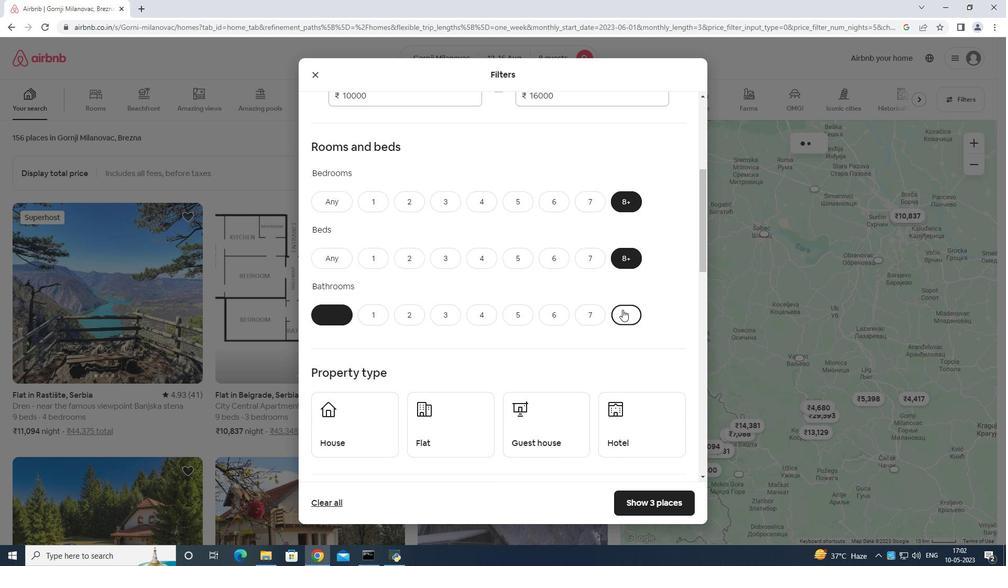 
Action: Mouse moved to (328, 327)
Screenshot: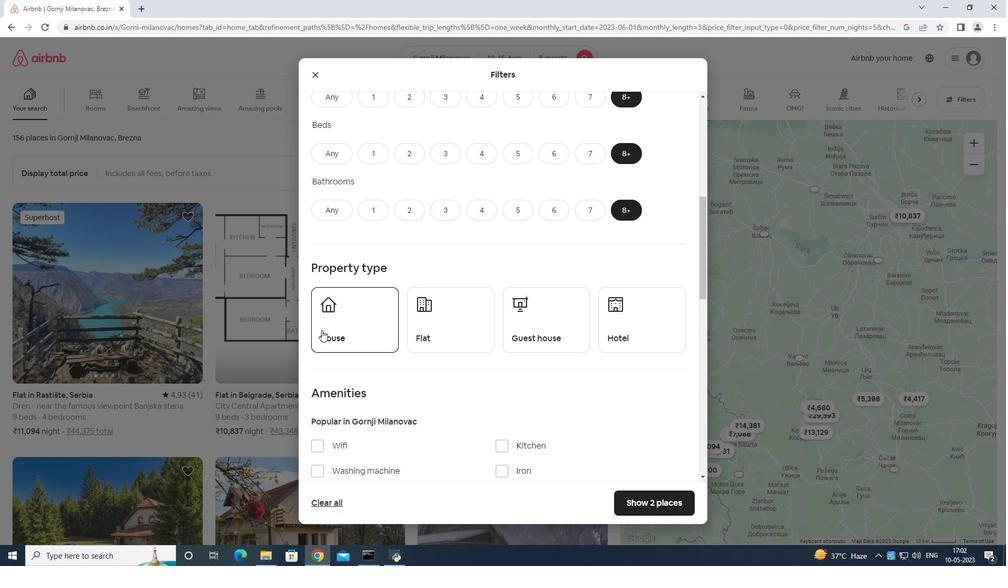 
Action: Mouse pressed left at (328, 327)
Screenshot: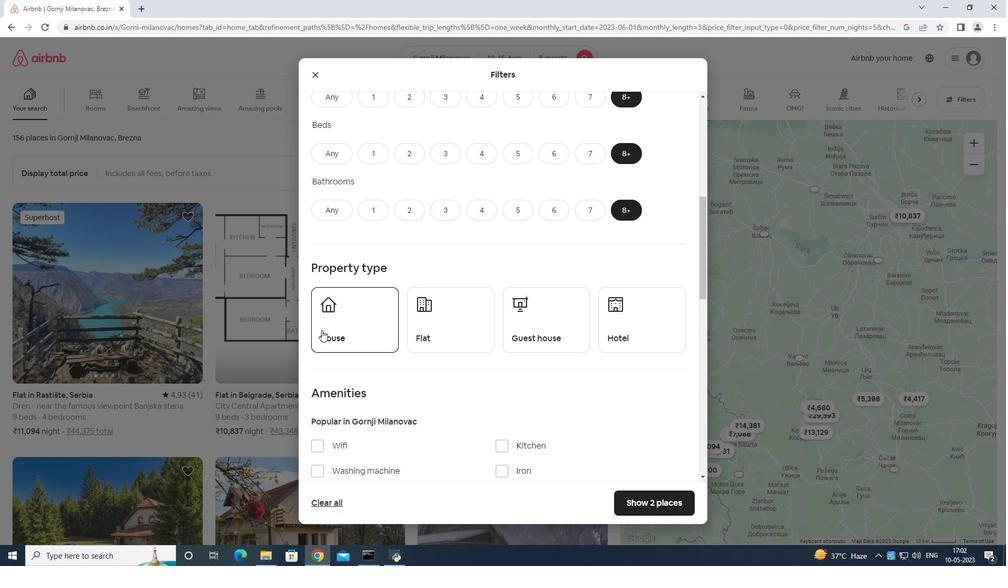 
Action: Mouse moved to (430, 323)
Screenshot: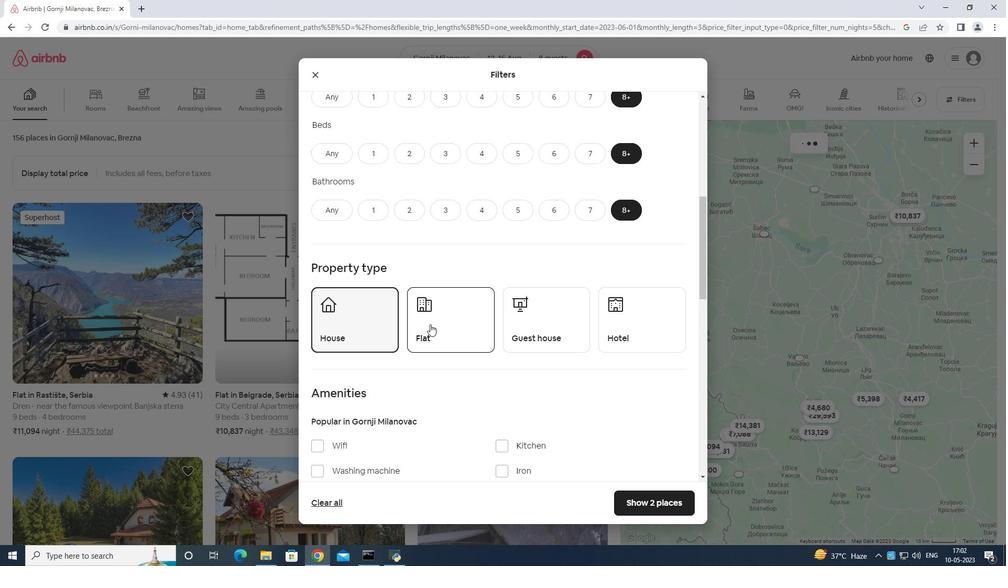 
Action: Mouse pressed left at (430, 323)
Screenshot: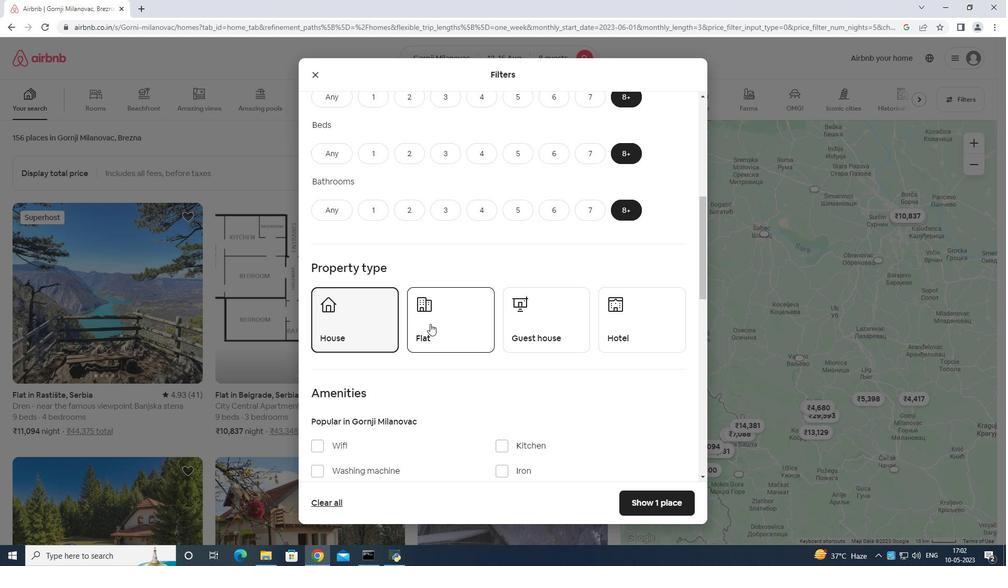 
Action: Mouse moved to (512, 304)
Screenshot: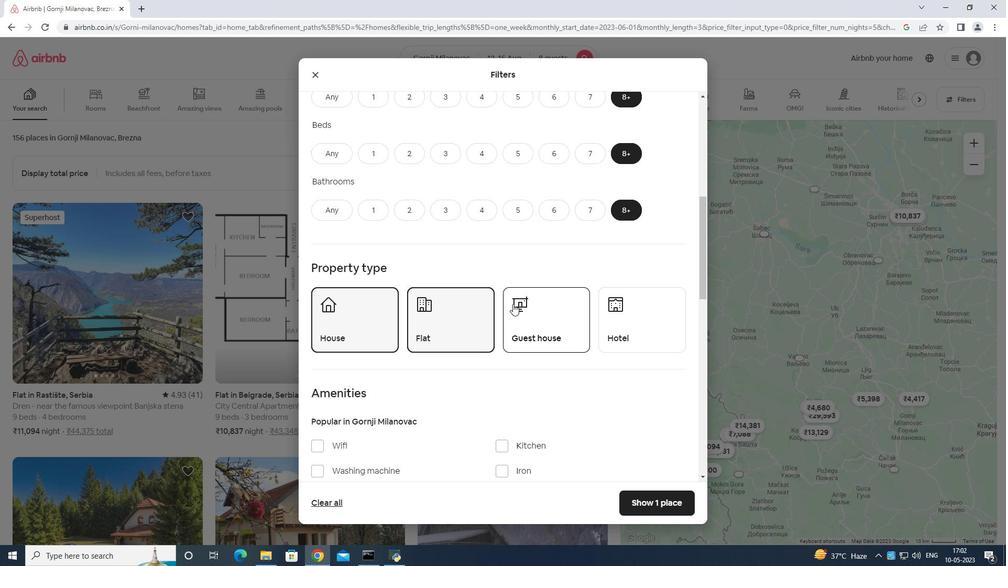 
Action: Mouse pressed left at (512, 304)
Screenshot: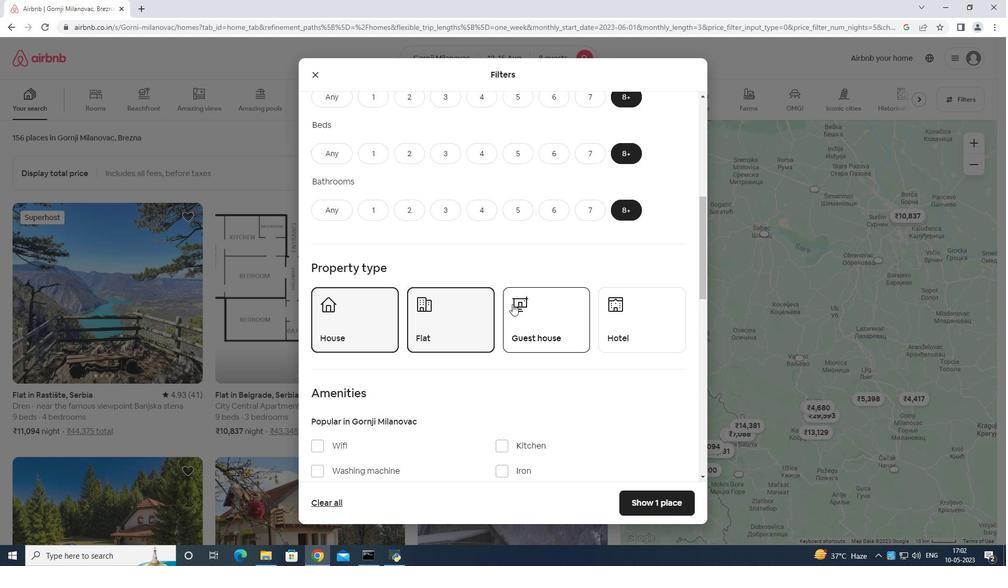 
Action: Mouse moved to (617, 309)
Screenshot: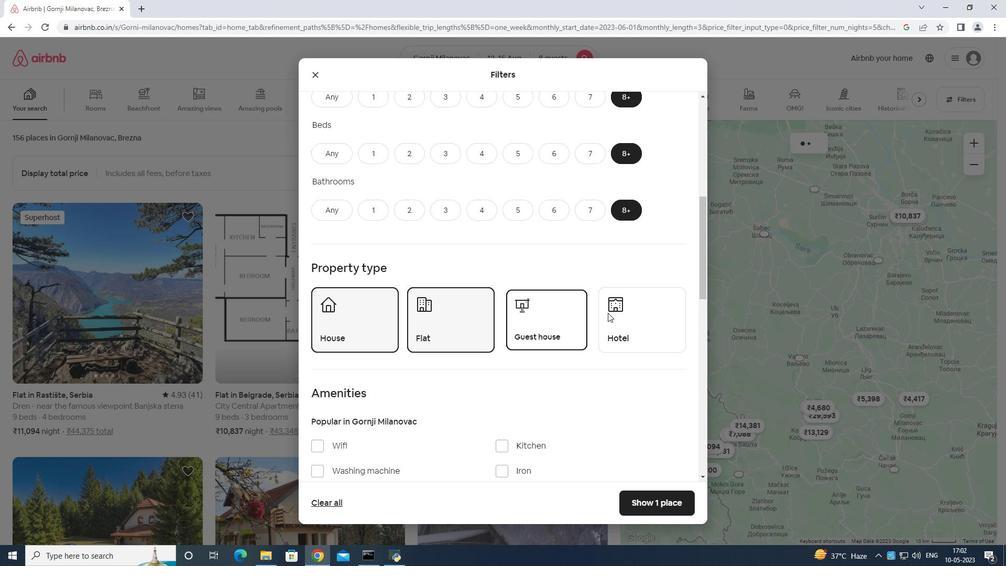 
Action: Mouse pressed left at (617, 309)
Screenshot: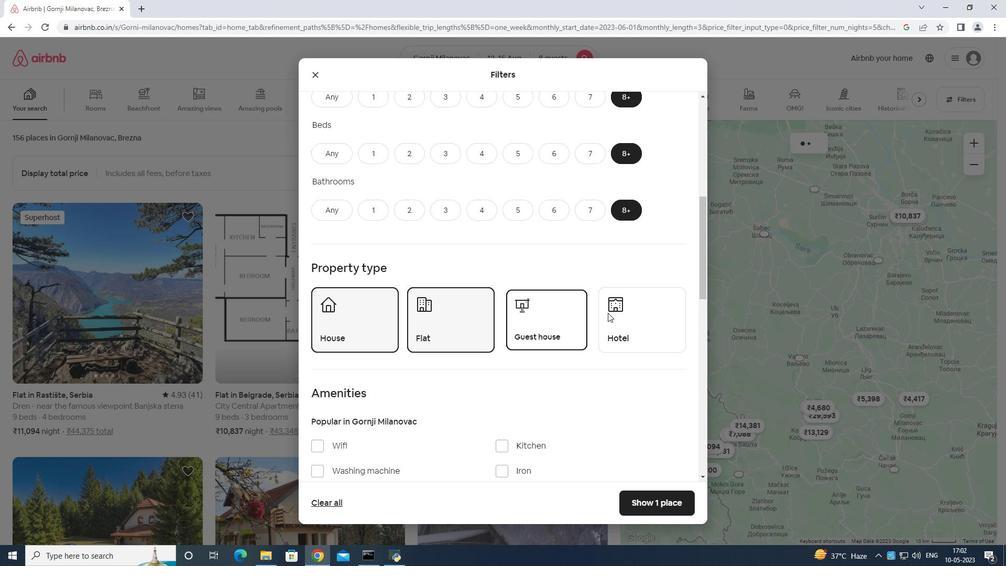 
Action: Mouse moved to (410, 412)
Screenshot: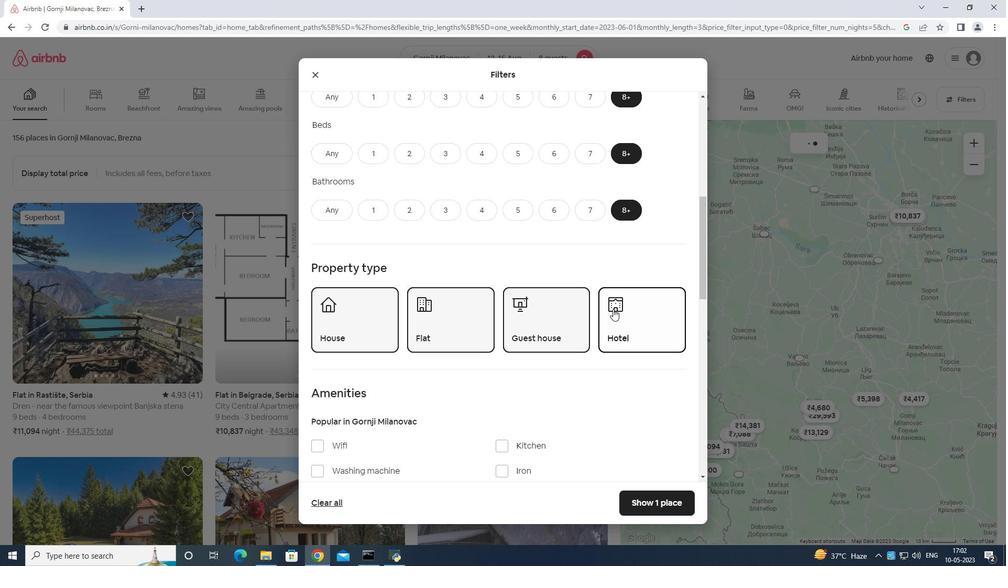 
Action: Mouse scrolled (410, 411) with delta (0, 0)
Screenshot: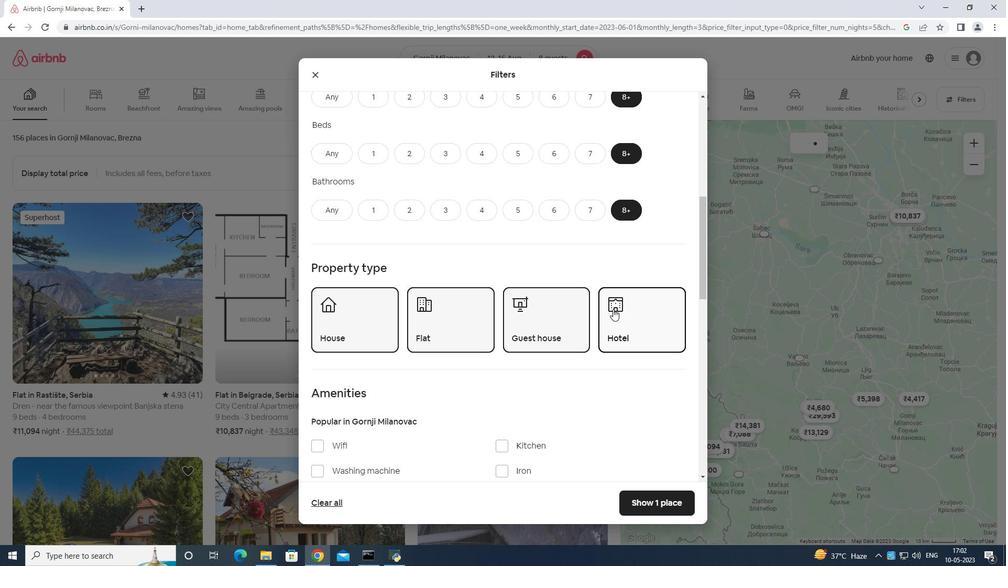 
Action: Mouse scrolled (410, 411) with delta (0, 0)
Screenshot: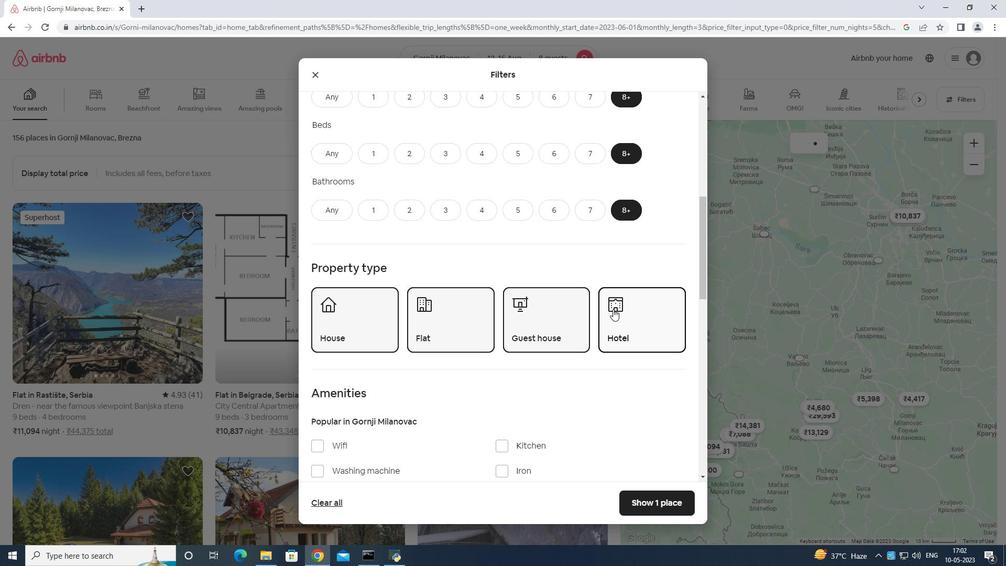 
Action: Mouse moved to (410, 412)
Screenshot: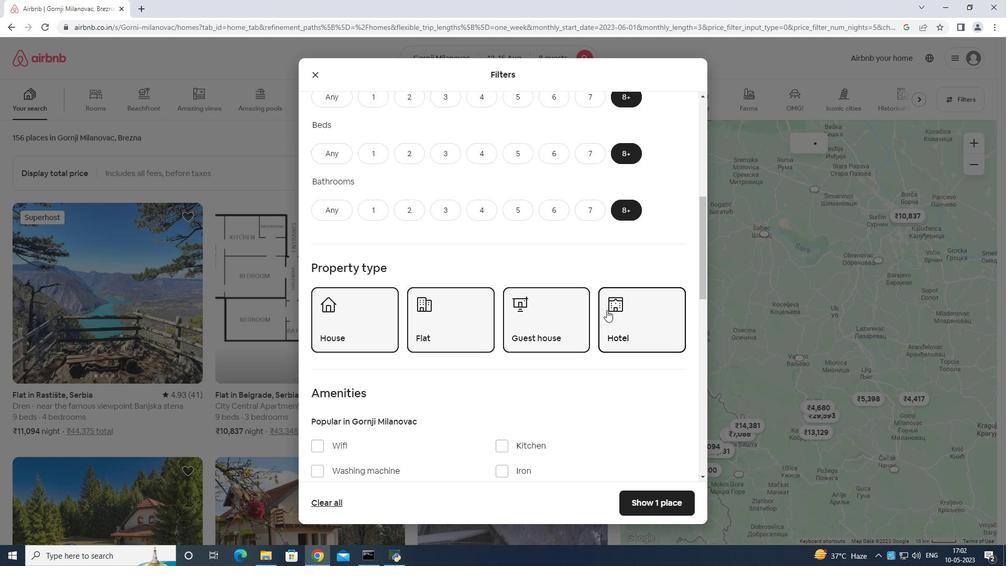 
Action: Mouse scrolled (410, 411) with delta (0, 0)
Screenshot: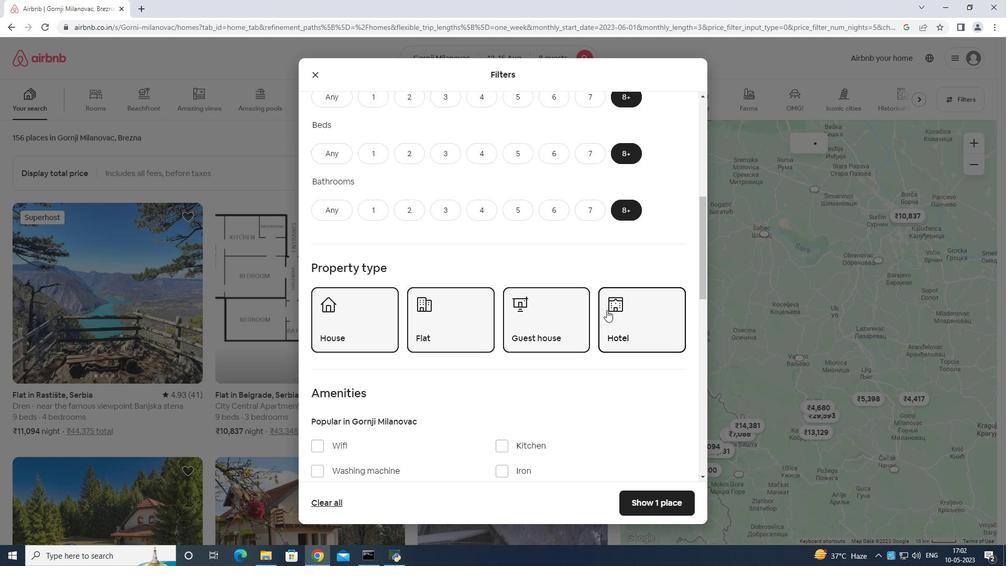 
Action: Mouse moved to (317, 286)
Screenshot: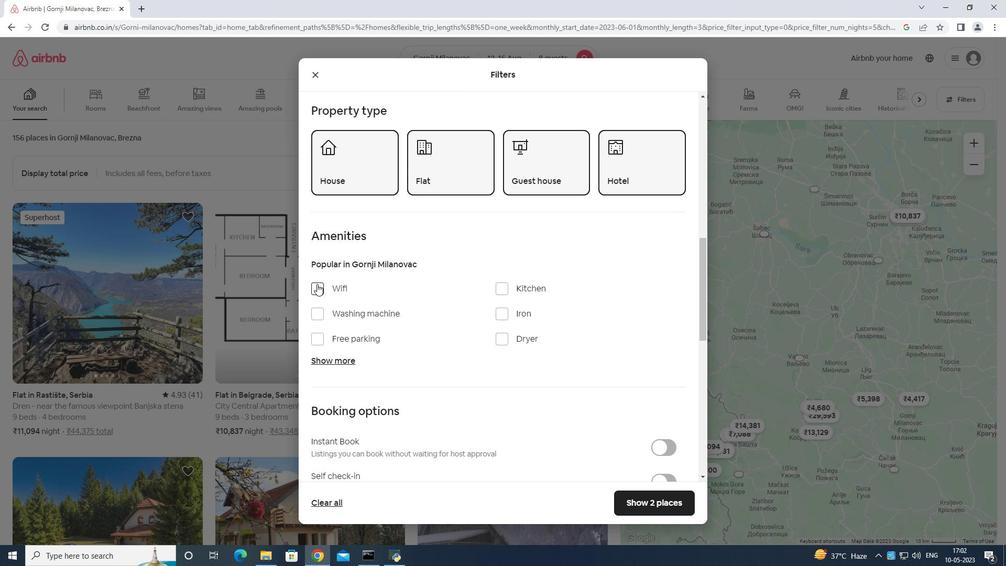 
Action: Mouse pressed left at (317, 286)
Screenshot: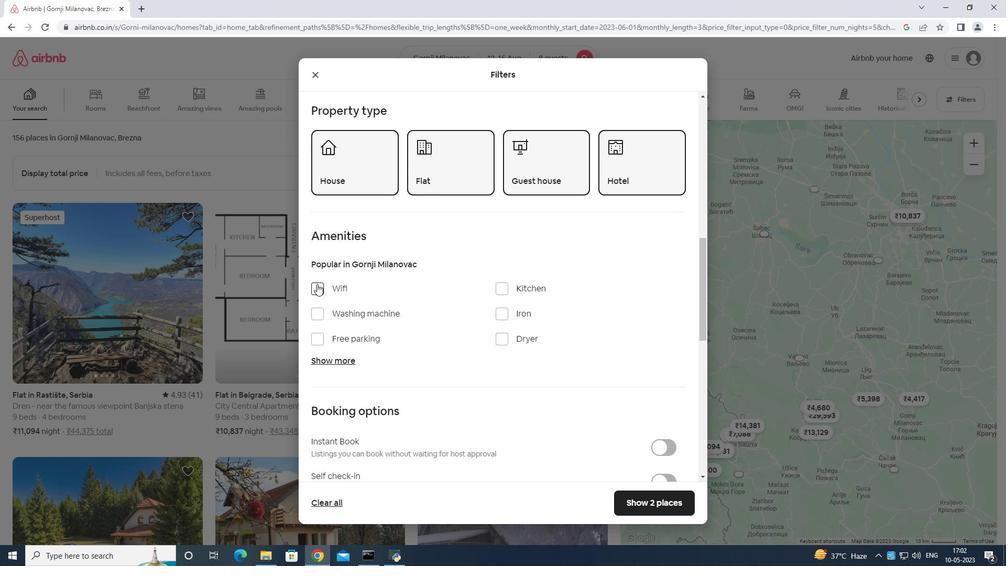 
Action: Mouse moved to (321, 337)
Screenshot: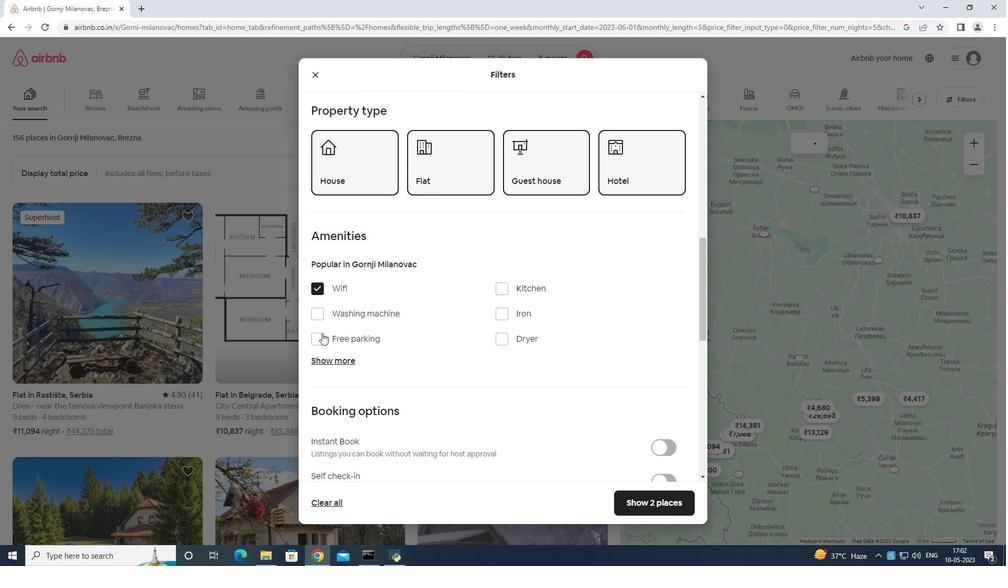 
Action: Mouse pressed left at (321, 337)
Screenshot: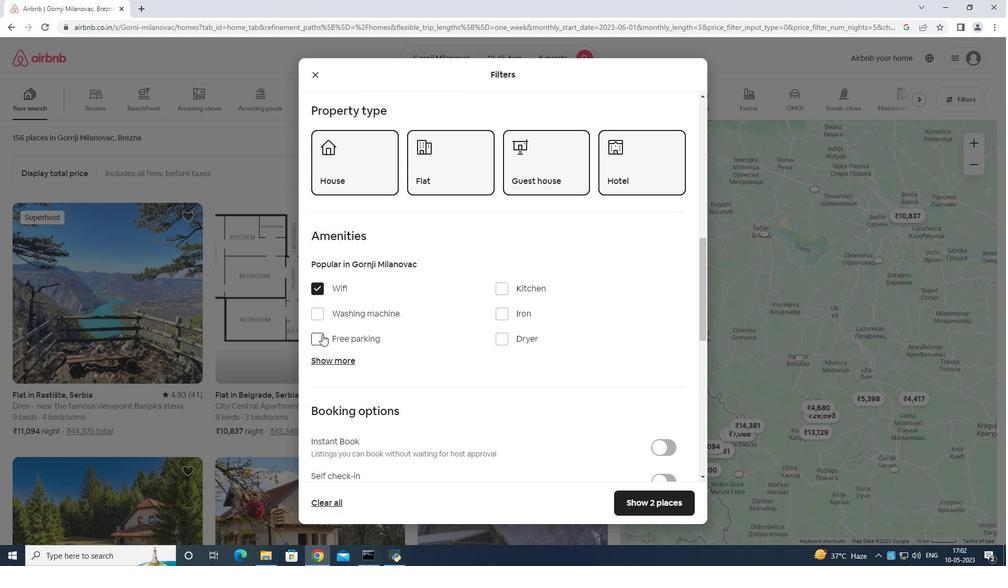 
Action: Mouse moved to (322, 360)
Screenshot: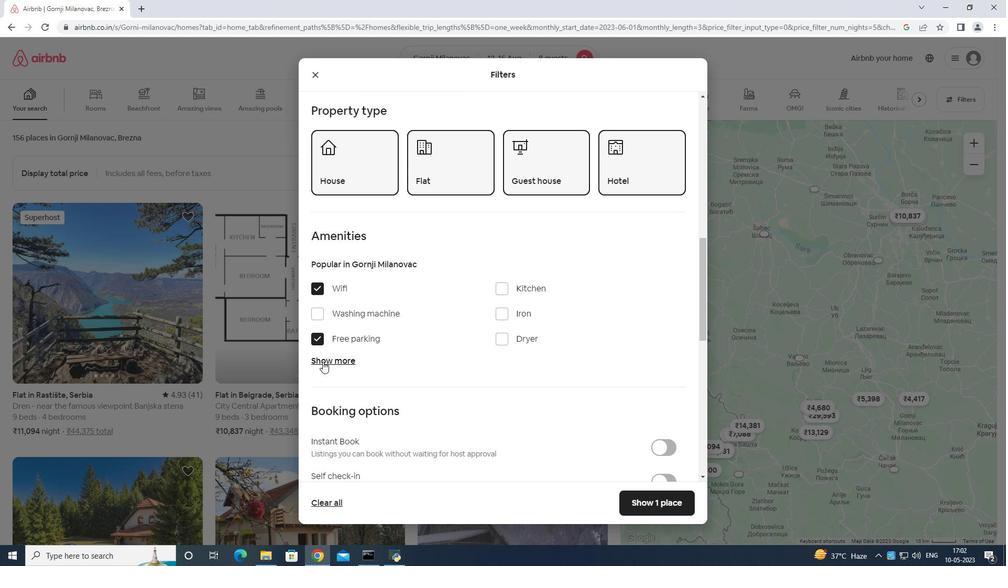 
Action: Mouse pressed left at (322, 360)
Screenshot: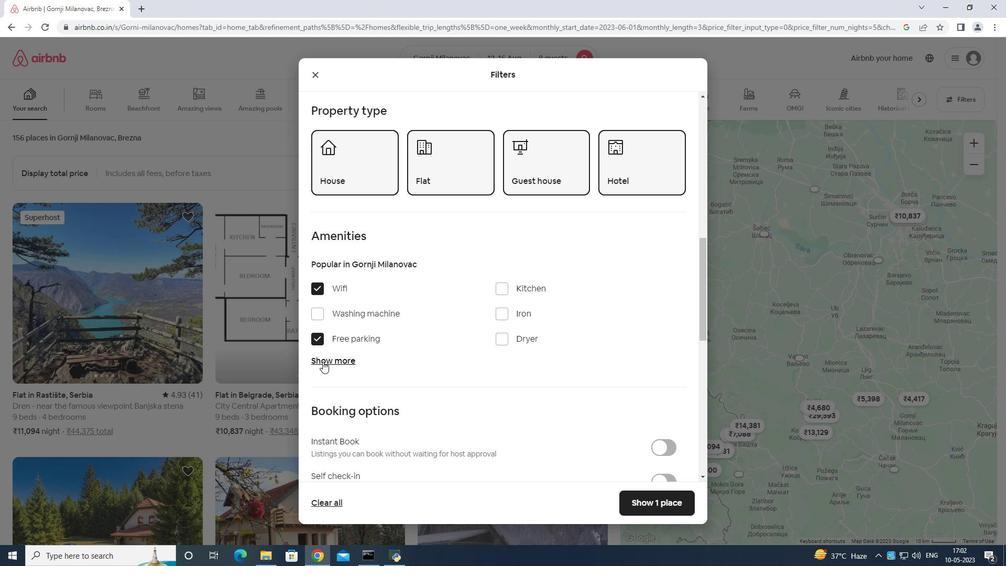 
Action: Mouse moved to (323, 359)
Screenshot: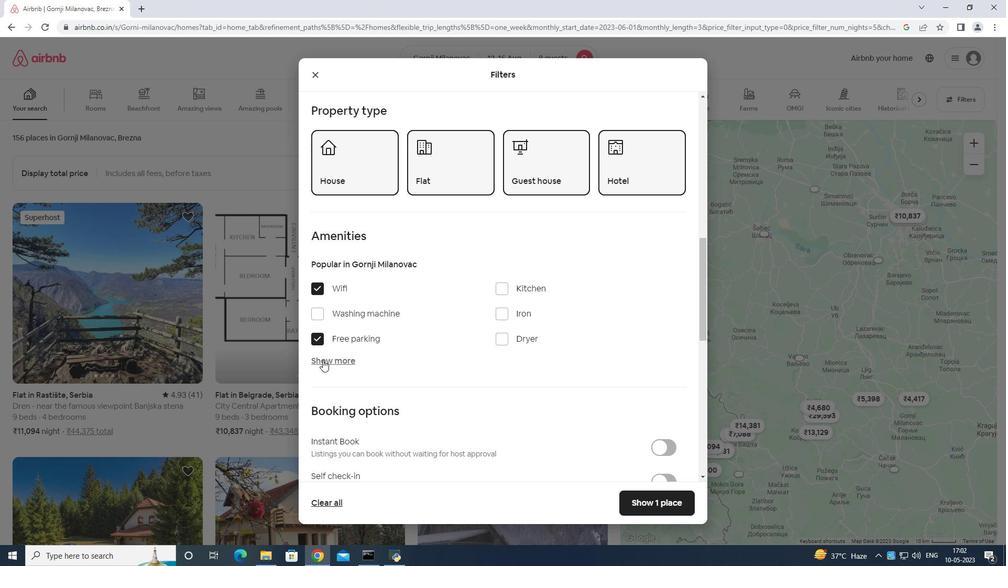 
Action: Mouse scrolled (323, 358) with delta (0, 0)
Screenshot: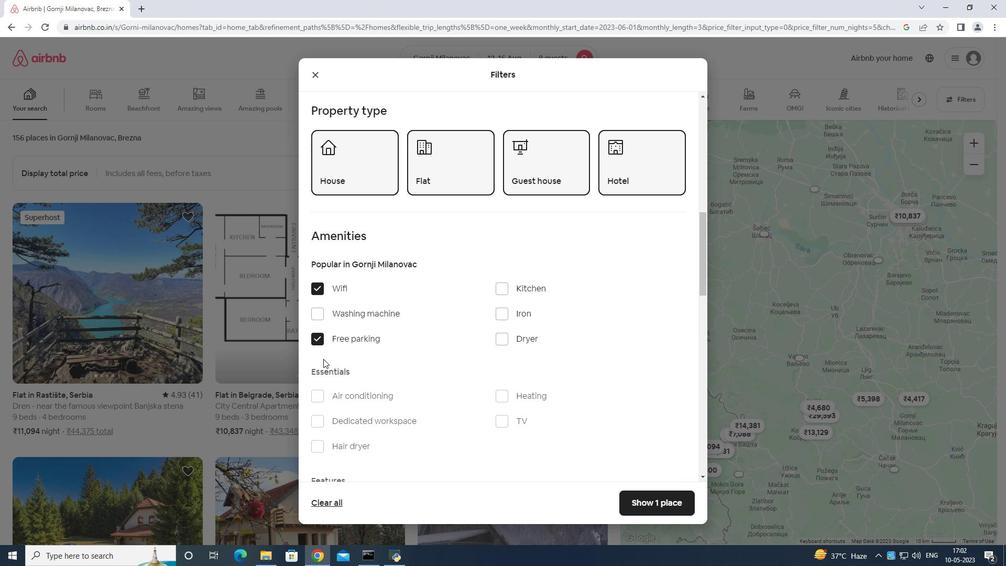 
Action: Mouse scrolled (323, 358) with delta (0, 0)
Screenshot: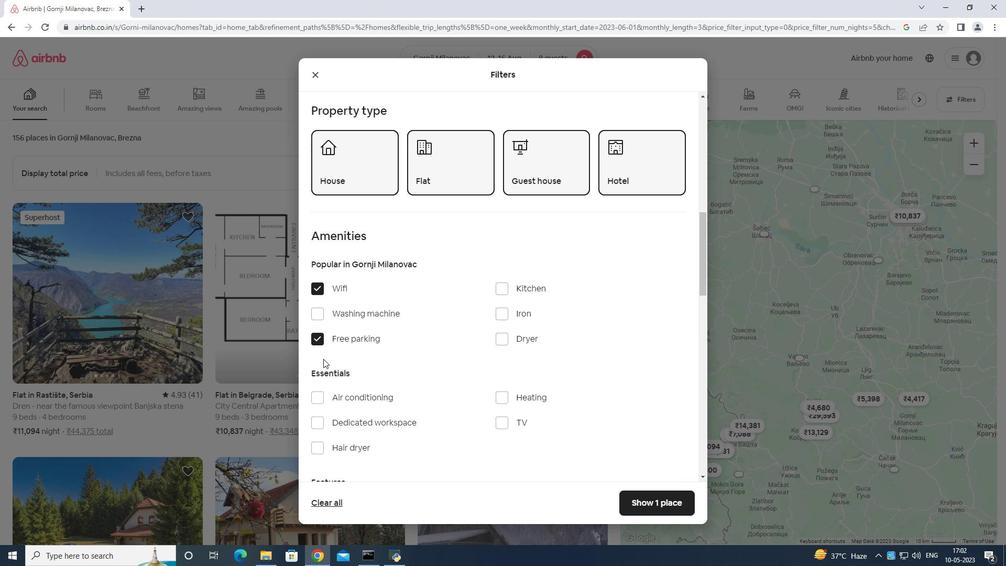 
Action: Mouse moved to (500, 318)
Screenshot: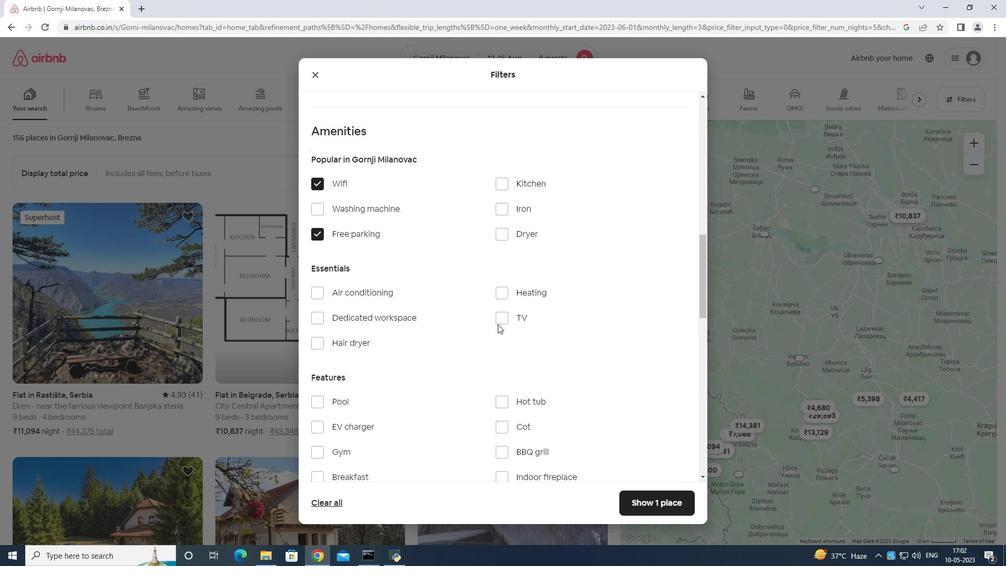 
Action: Mouse pressed left at (500, 318)
Screenshot: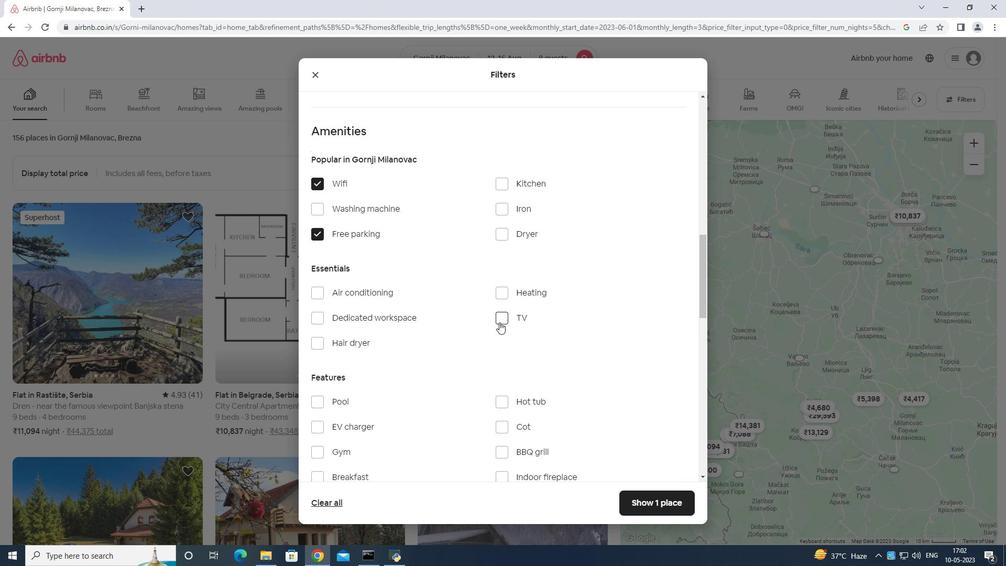 
Action: Mouse moved to (498, 327)
Screenshot: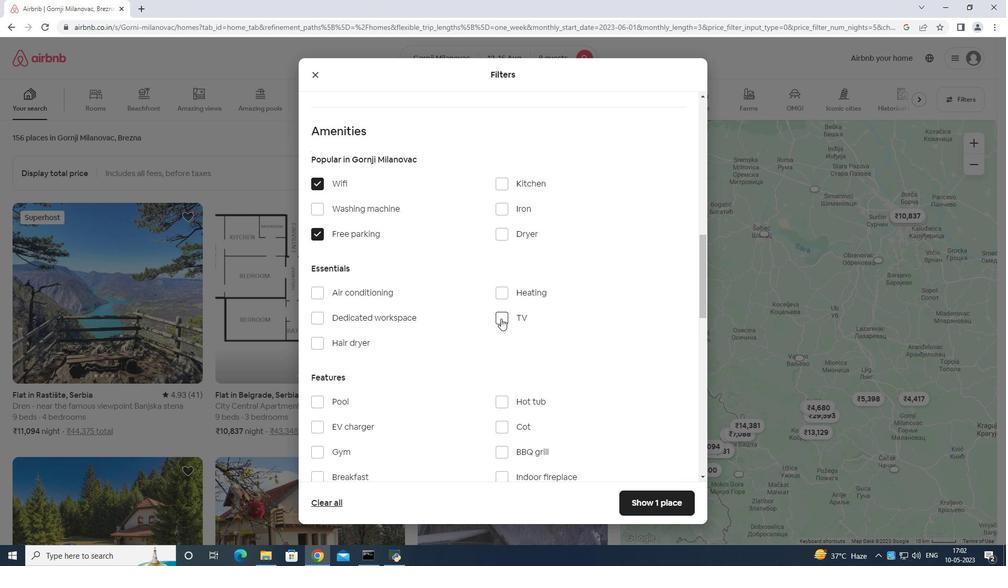 
Action: Mouse scrolled (498, 326) with delta (0, 0)
Screenshot: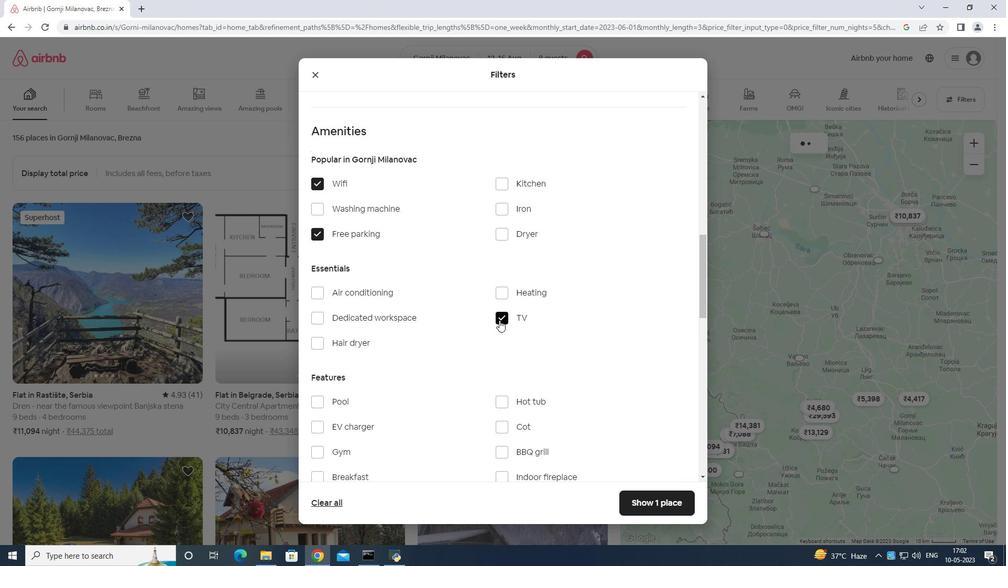 
Action: Mouse scrolled (498, 326) with delta (0, 0)
Screenshot: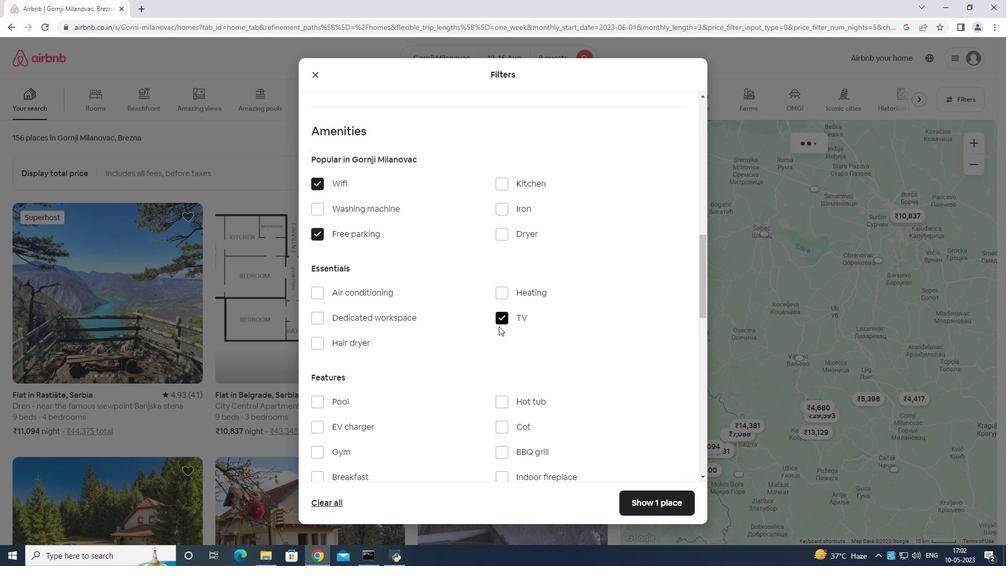 
Action: Mouse moved to (322, 342)
Screenshot: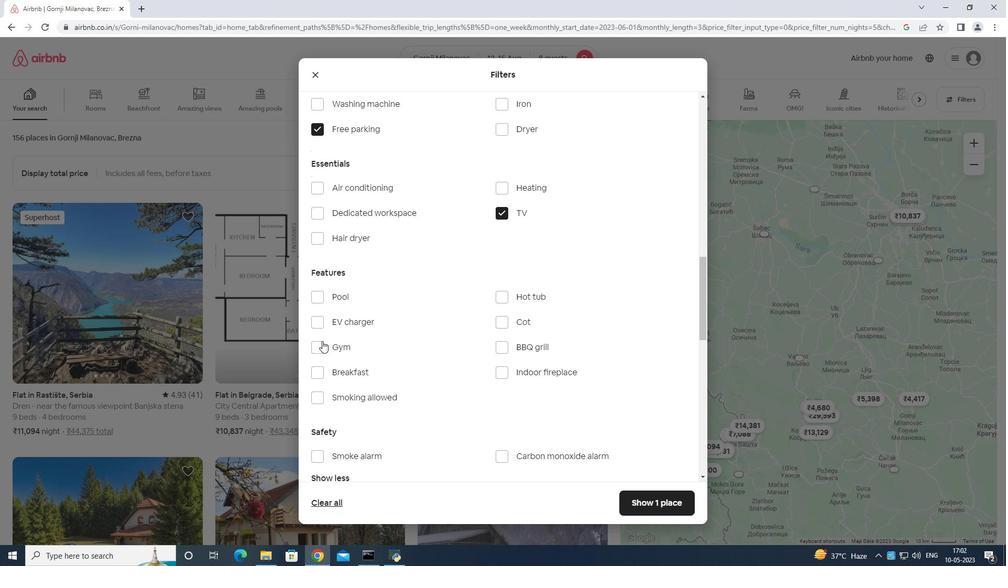 
Action: Mouse pressed left at (322, 342)
Screenshot: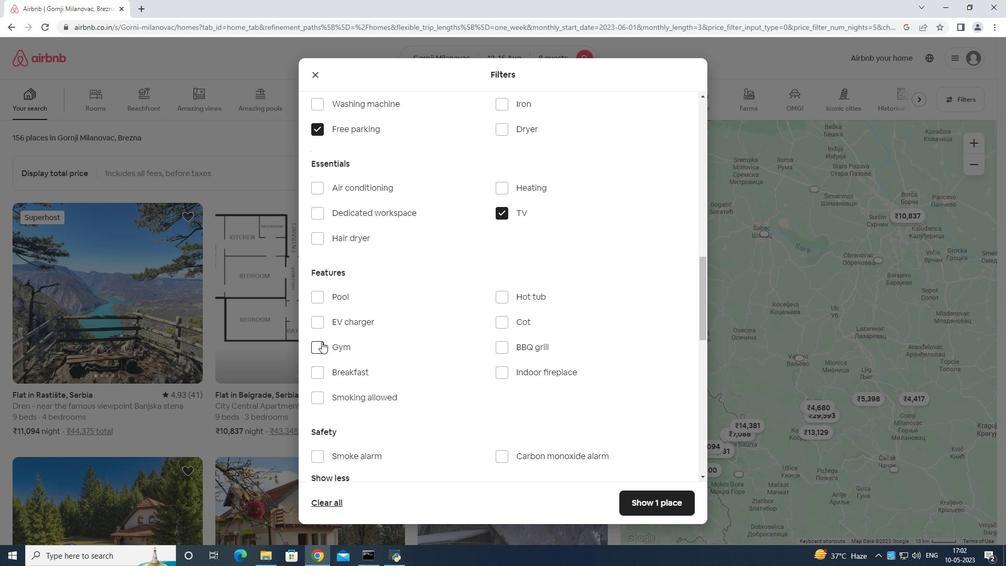 
Action: Mouse moved to (317, 367)
Screenshot: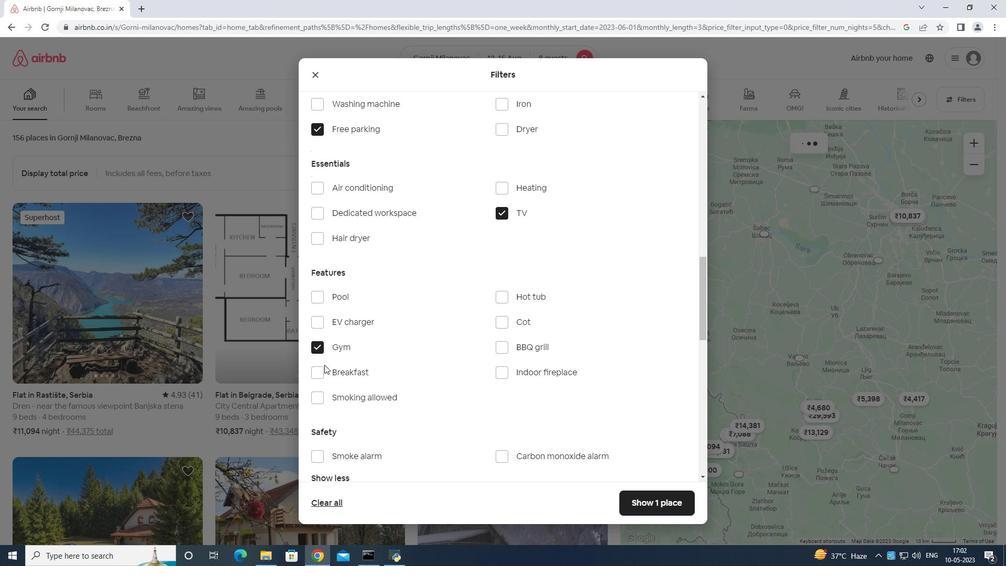 
Action: Mouse pressed left at (317, 367)
Screenshot: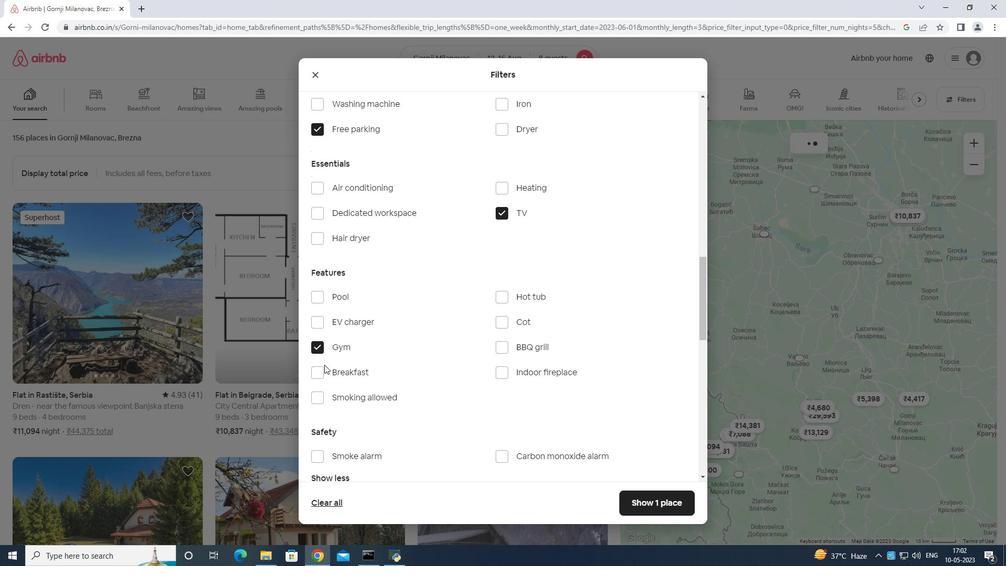 
Action: Mouse moved to (345, 367)
Screenshot: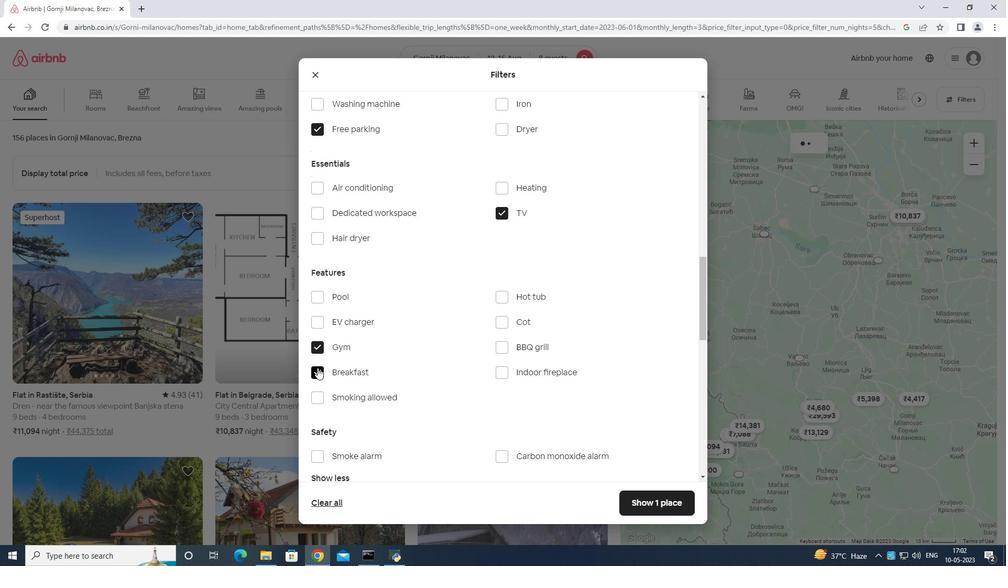 
Action: Mouse scrolled (345, 366) with delta (0, 0)
Screenshot: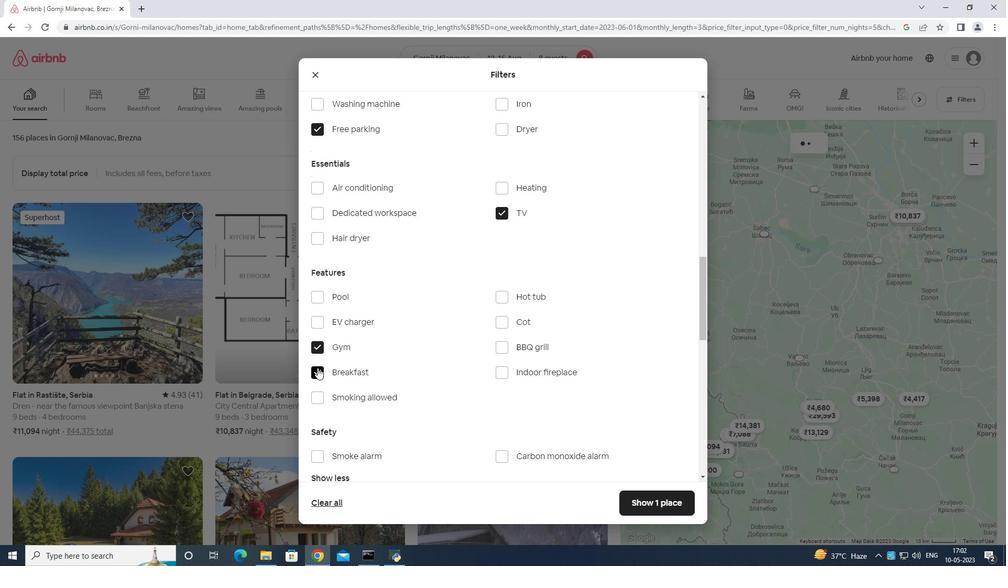 
Action: Mouse moved to (371, 377)
Screenshot: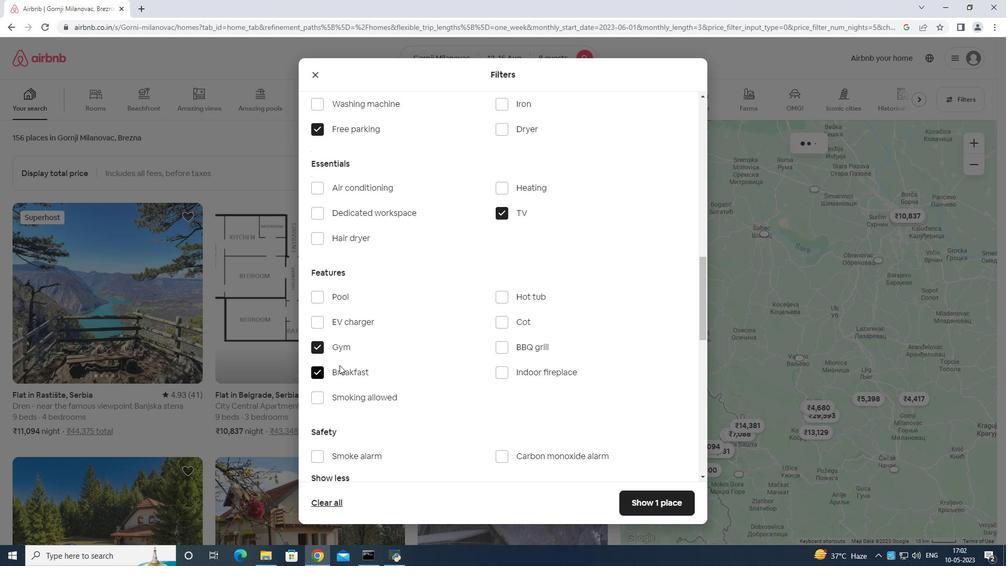 
Action: Mouse scrolled (371, 376) with delta (0, 0)
Screenshot: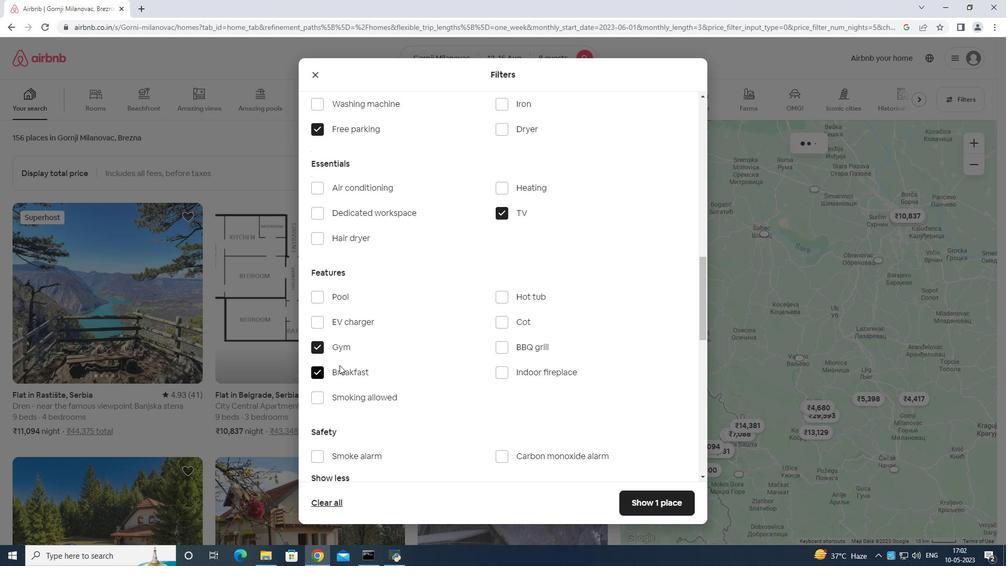 
Action: Mouse moved to (384, 377)
Screenshot: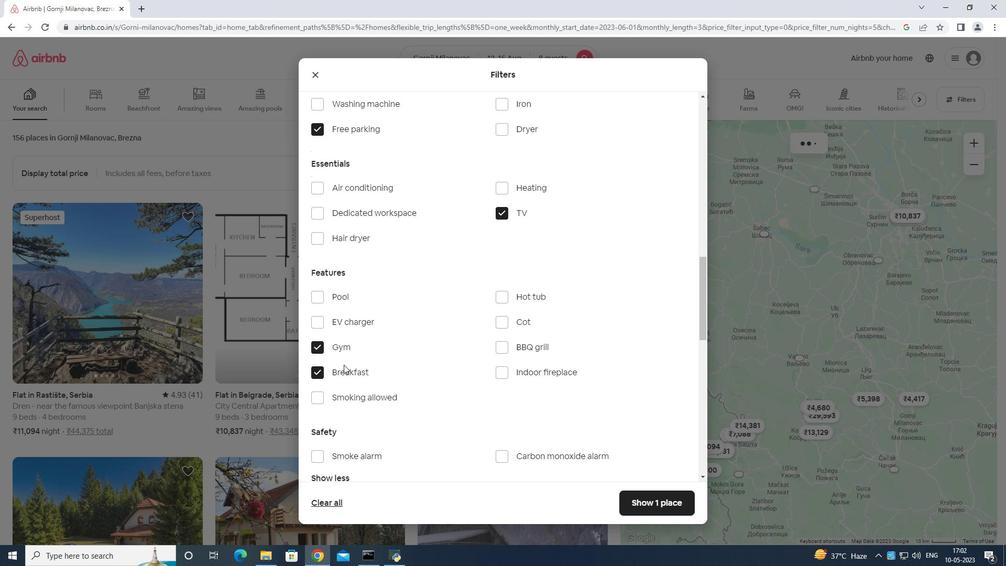 
Action: Mouse scrolled (384, 377) with delta (0, 0)
Screenshot: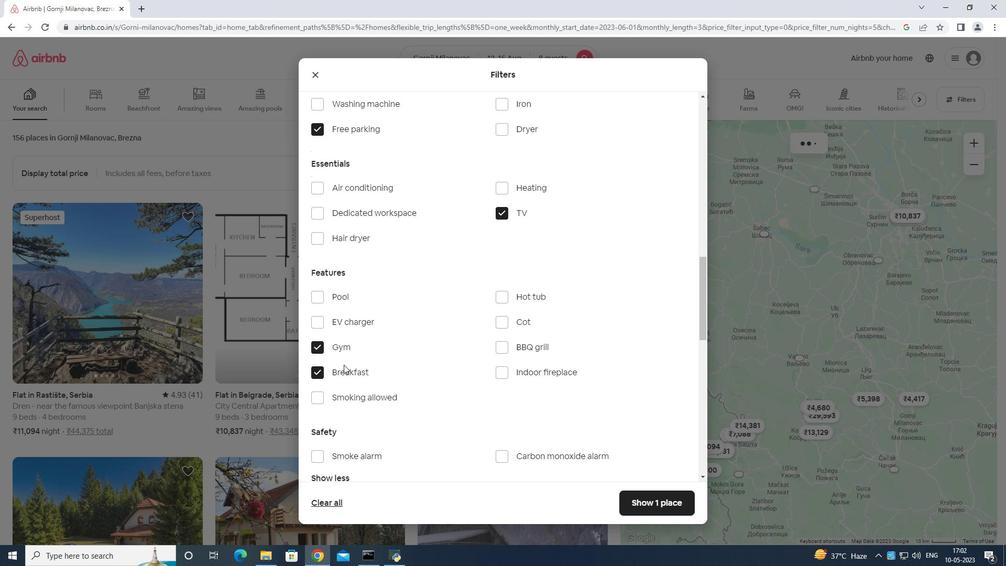
Action: Mouse moved to (395, 377)
Screenshot: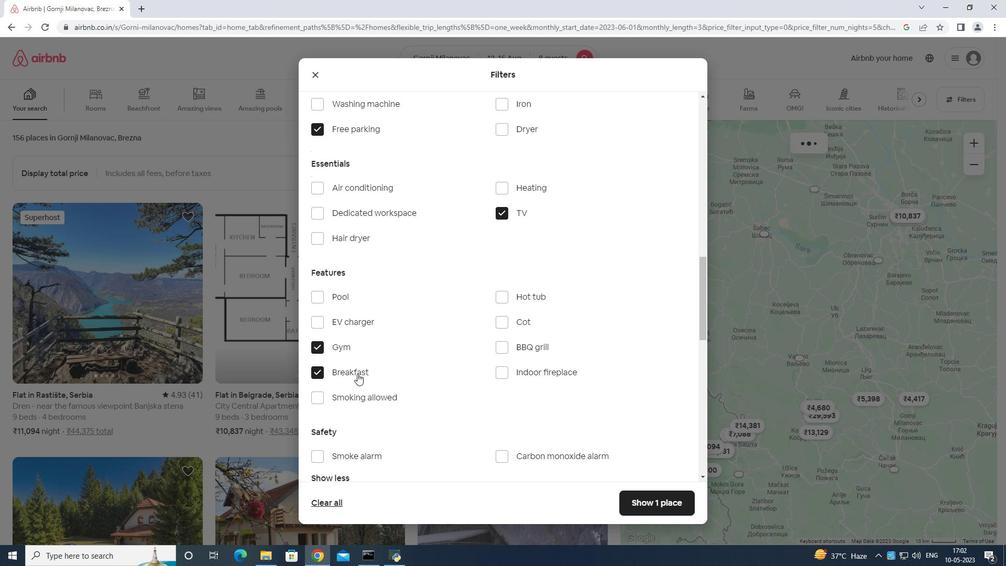 
Action: Mouse scrolled (395, 377) with delta (0, 0)
Screenshot: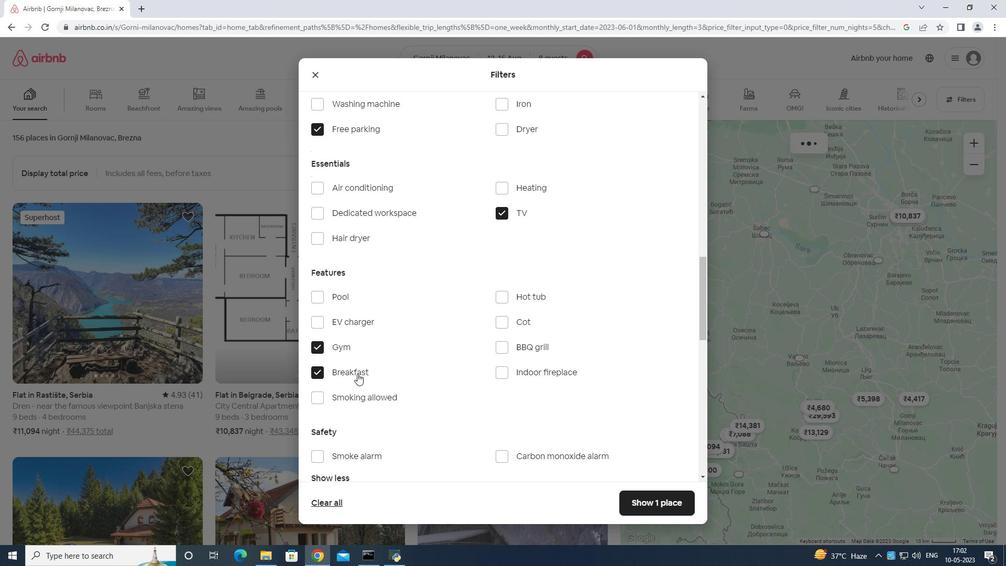 
Action: Mouse moved to (666, 389)
Screenshot: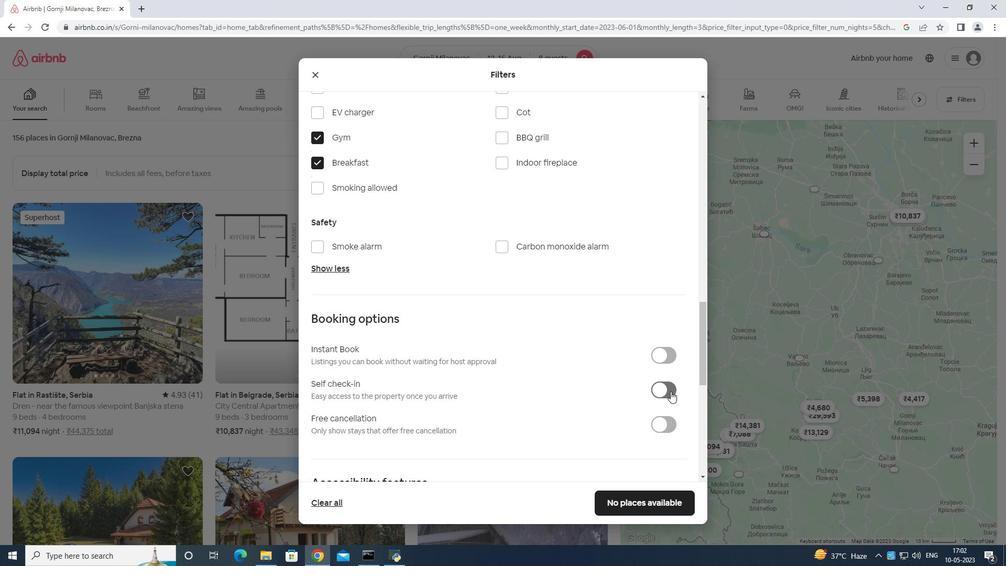 
Action: Mouse pressed left at (666, 389)
Screenshot: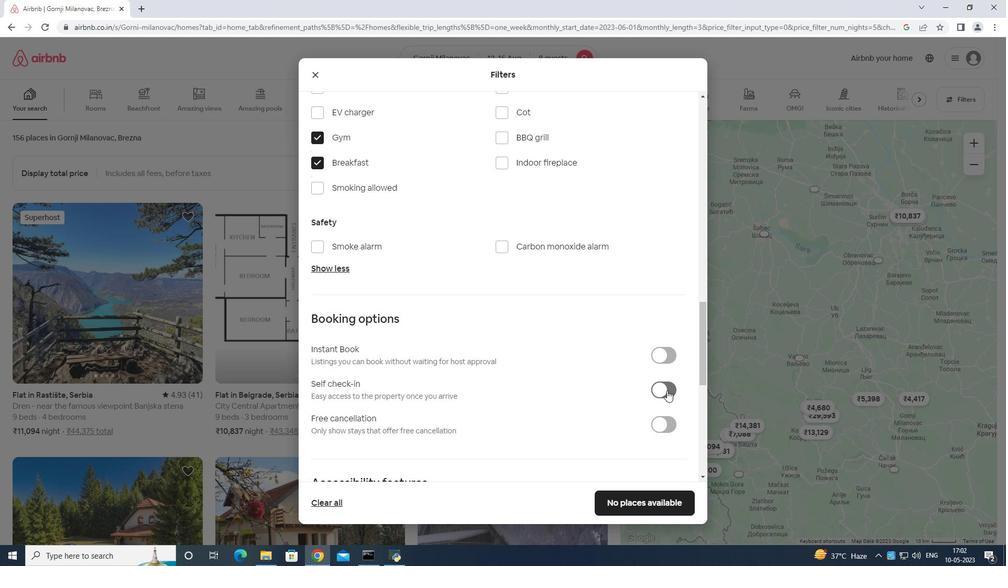 
Action: Mouse moved to (667, 381)
Screenshot: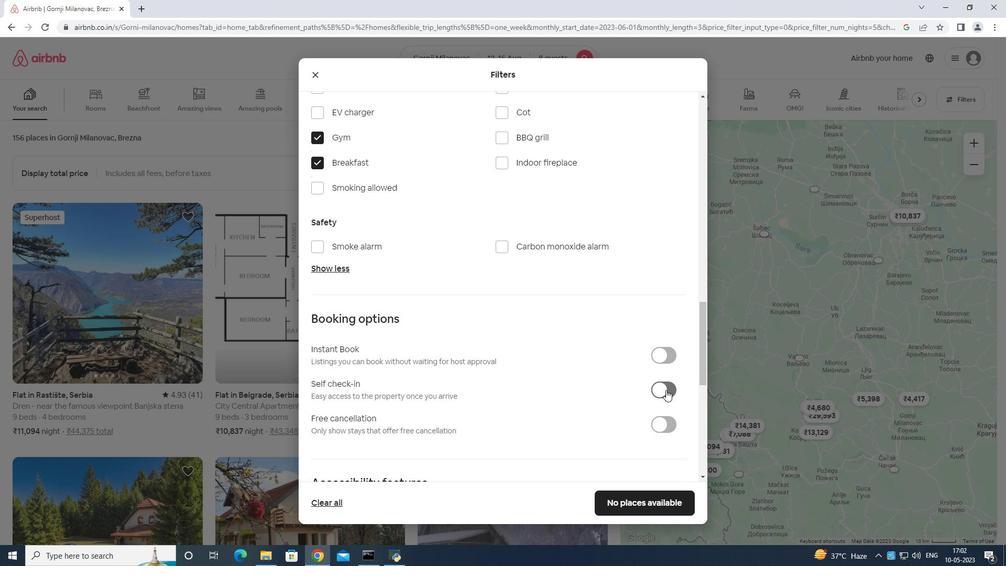 
Action: Mouse scrolled (667, 381) with delta (0, 0)
Screenshot: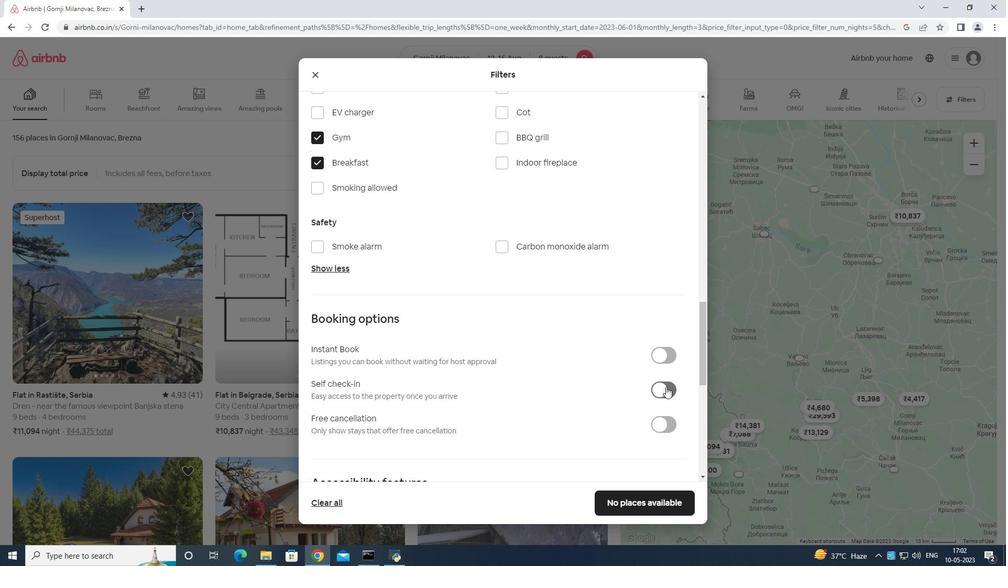 
Action: Mouse moved to (667, 381)
Screenshot: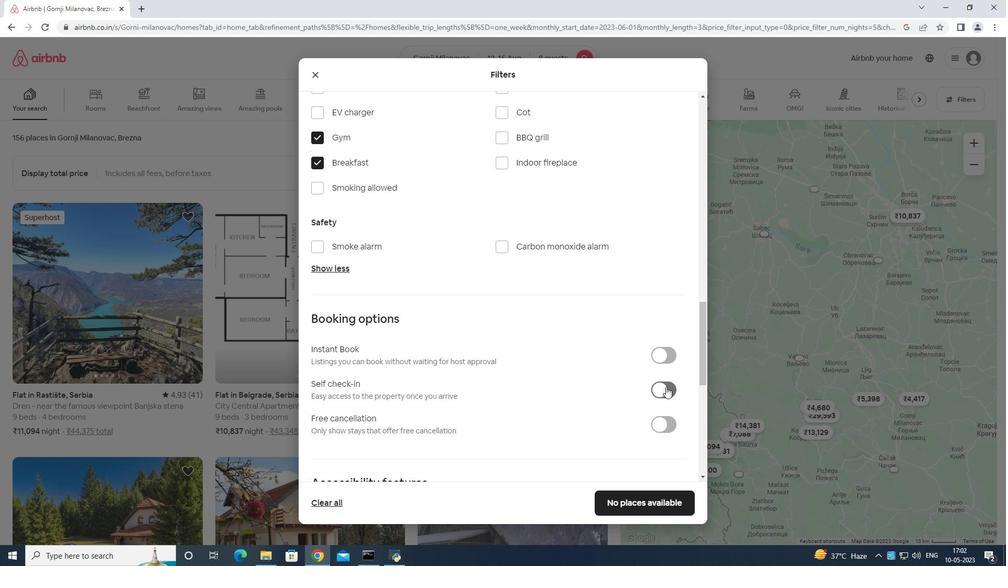 
Action: Mouse scrolled (667, 381) with delta (0, 0)
Screenshot: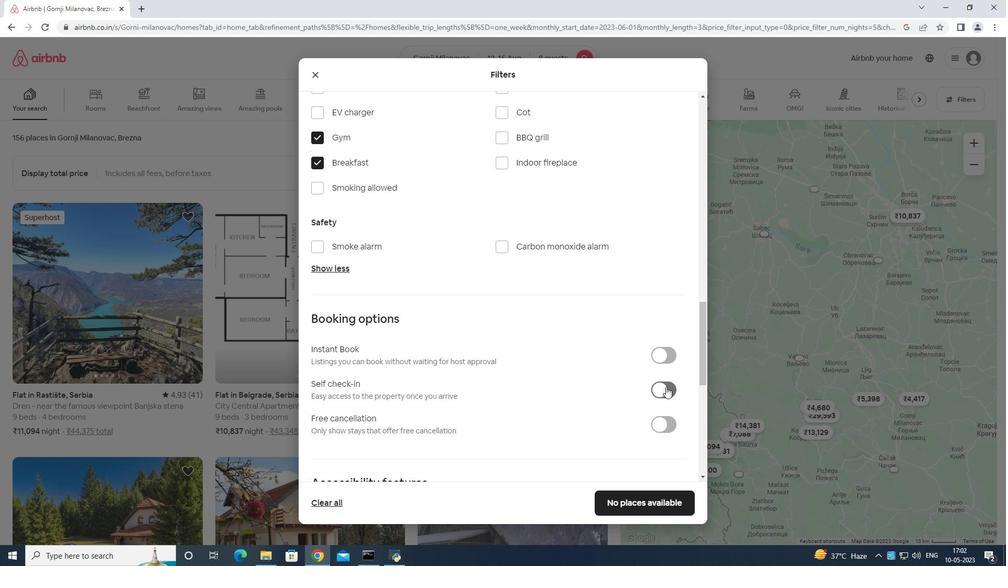 
Action: Mouse moved to (667, 382)
Screenshot: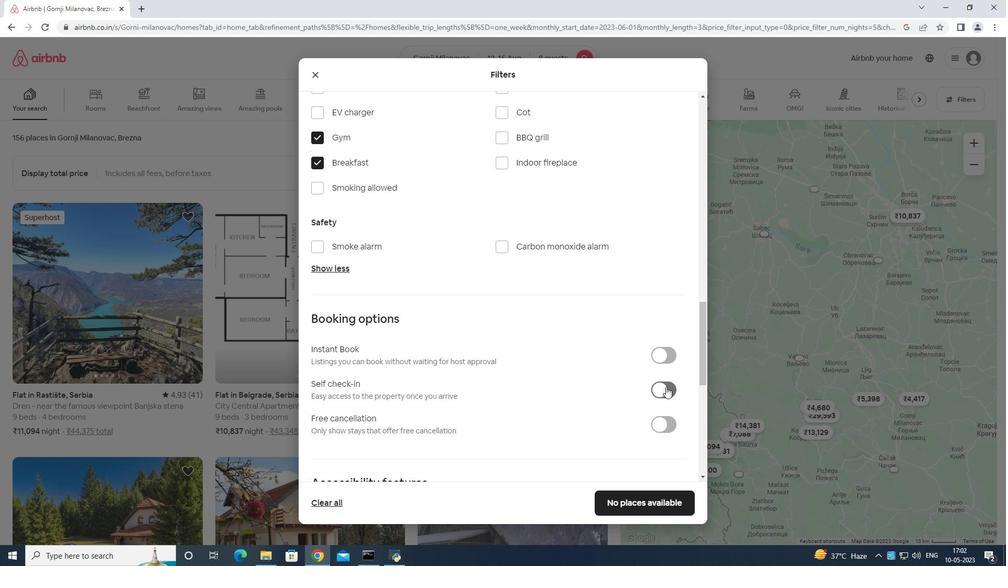 
Action: Mouse scrolled (667, 381) with delta (0, 0)
Screenshot: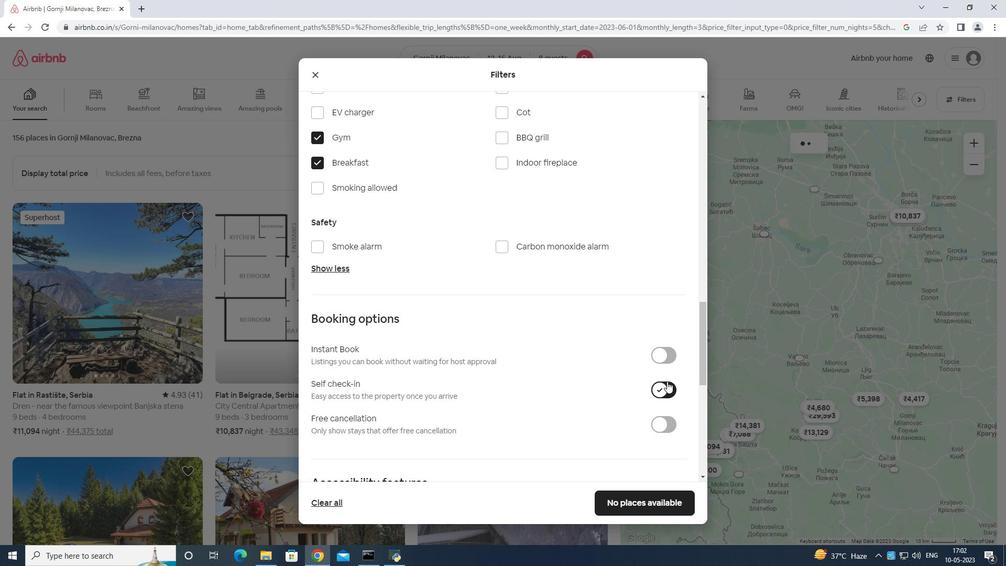 
Action: Mouse moved to (667, 378)
Screenshot: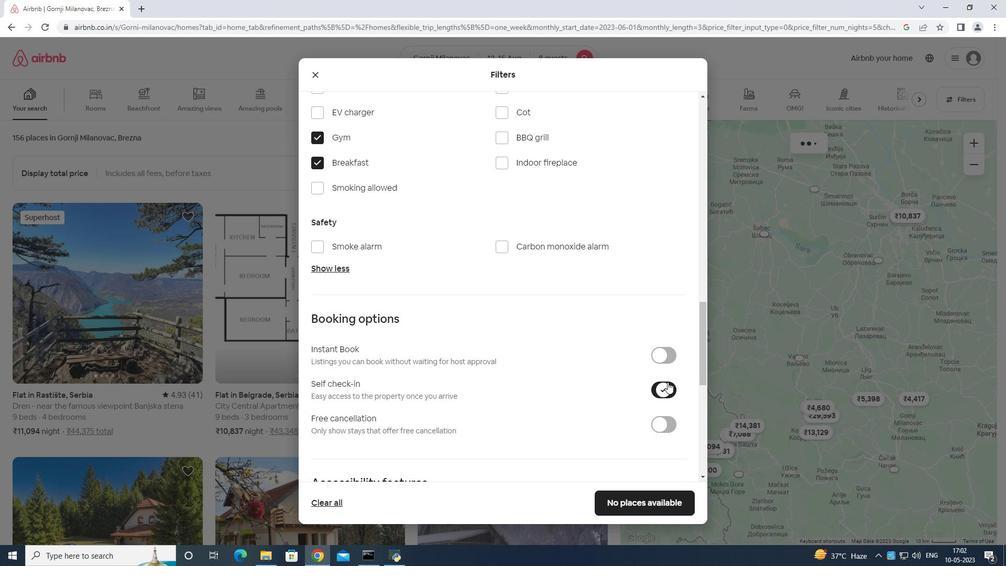 
Action: Mouse scrolled (667, 378) with delta (0, 0)
Screenshot: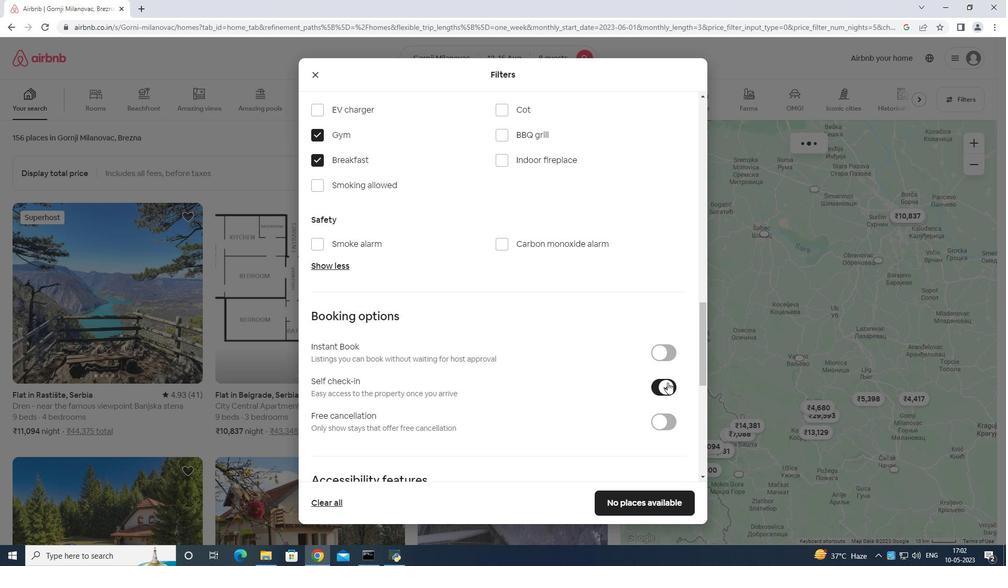 
Action: Mouse scrolled (667, 378) with delta (0, 0)
Screenshot: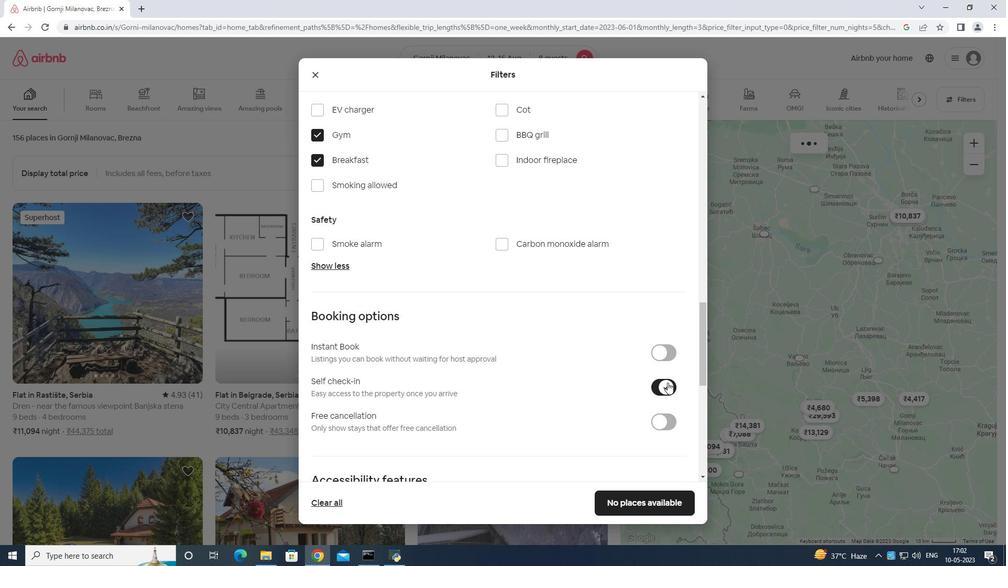 
Action: Mouse scrolled (667, 378) with delta (0, 0)
Screenshot: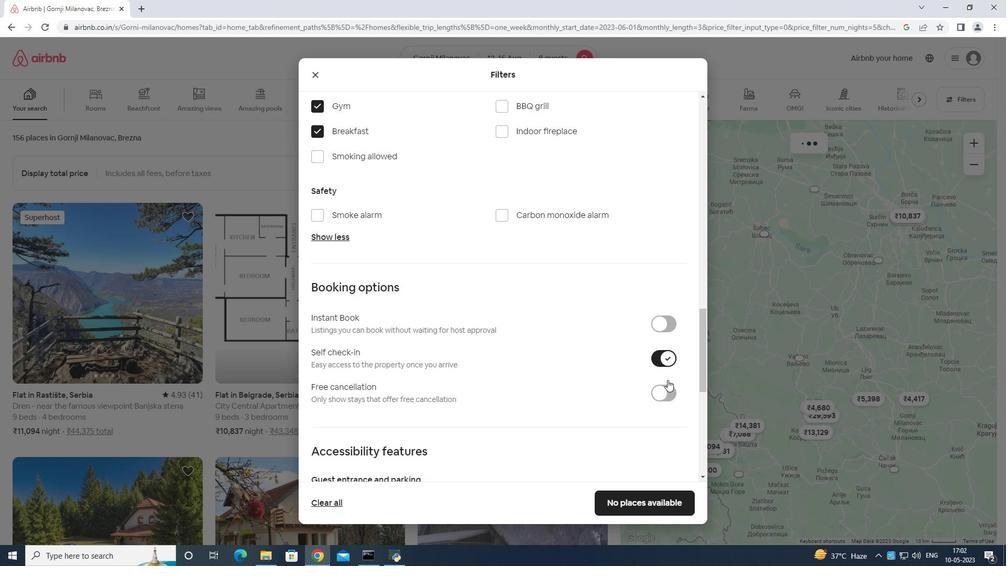 
Action: Mouse moved to (668, 374)
Screenshot: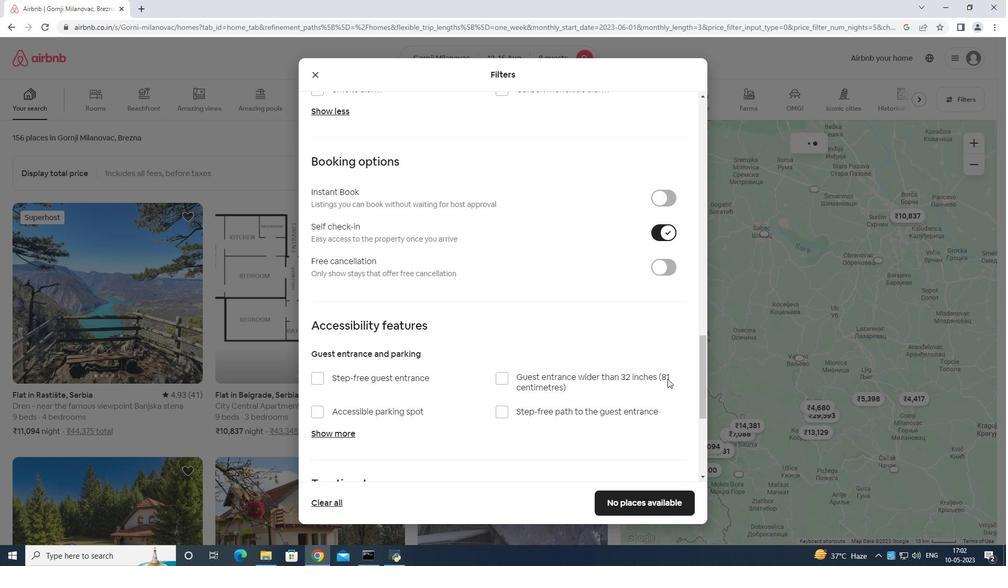 
Action: Mouse scrolled (668, 374) with delta (0, 0)
Screenshot: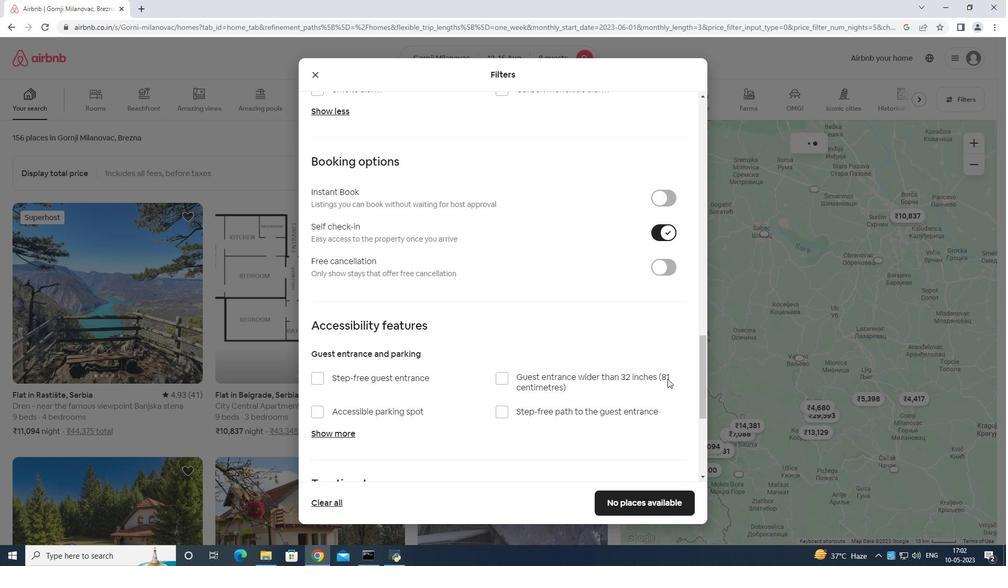 
Action: Mouse scrolled (668, 374) with delta (0, 0)
Screenshot: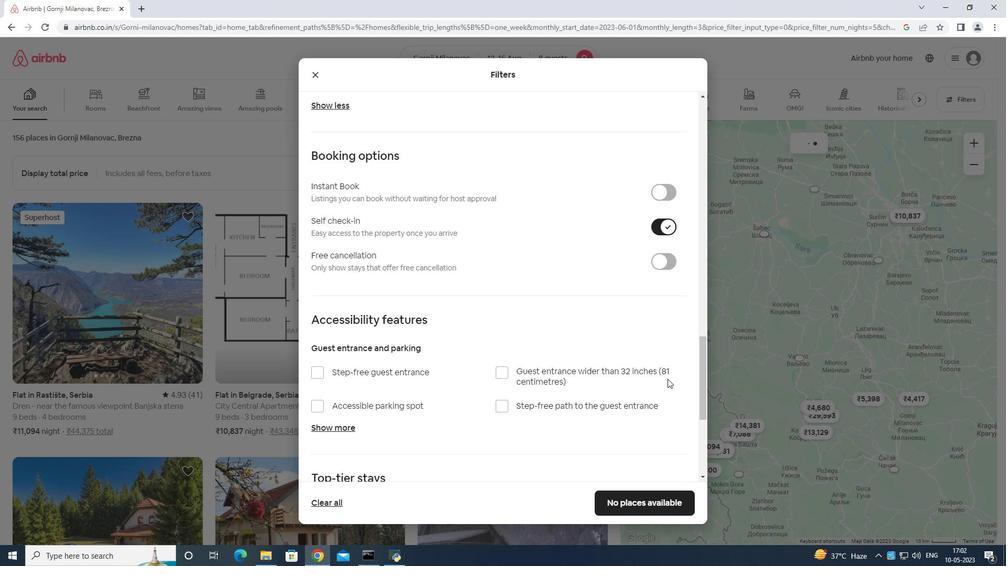 
Action: Mouse moved to (668, 374)
Screenshot: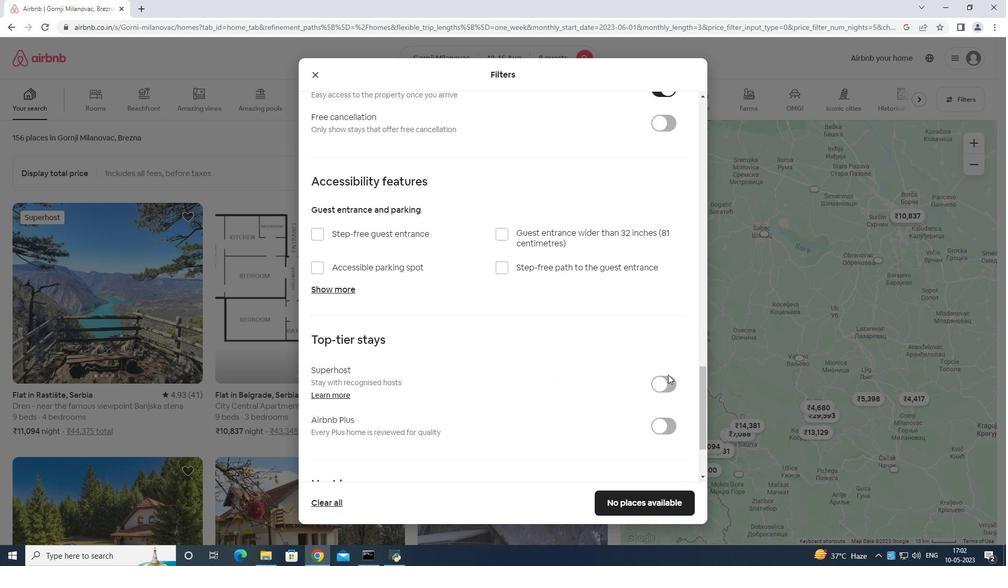 
Action: Mouse scrolled (668, 373) with delta (0, 0)
Screenshot: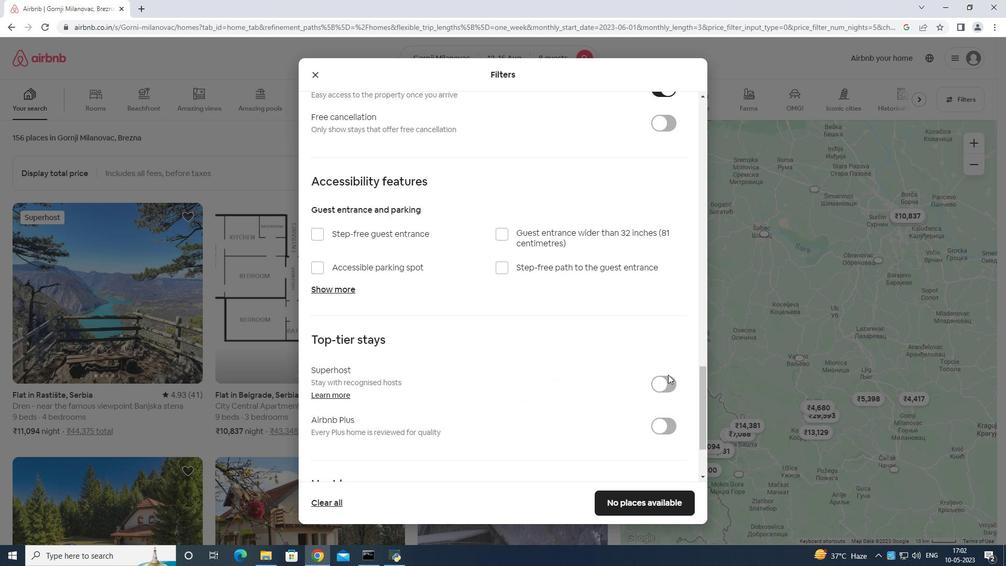 
Action: Mouse scrolled (668, 373) with delta (0, 0)
Screenshot: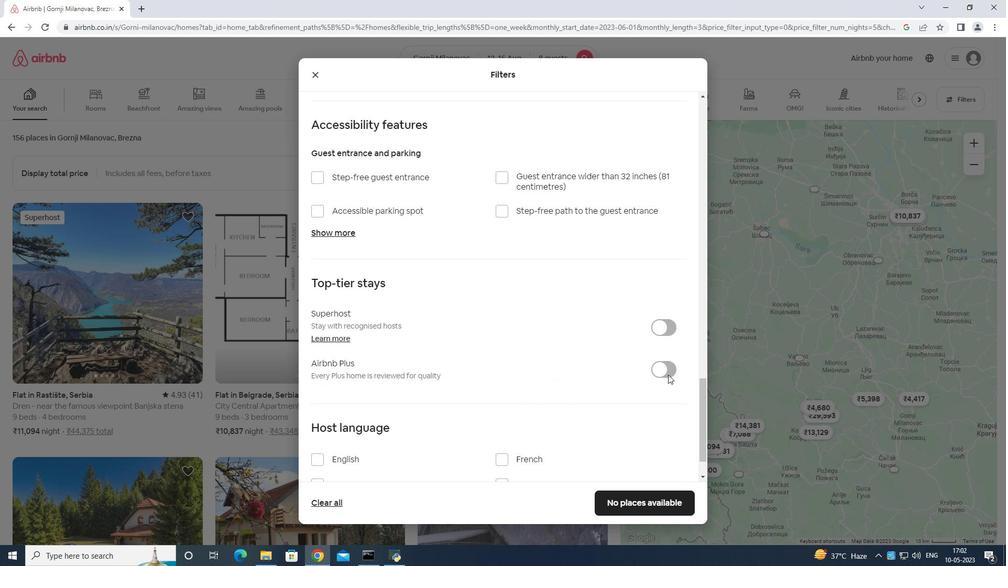 
Action: Mouse scrolled (668, 373) with delta (0, 0)
Screenshot: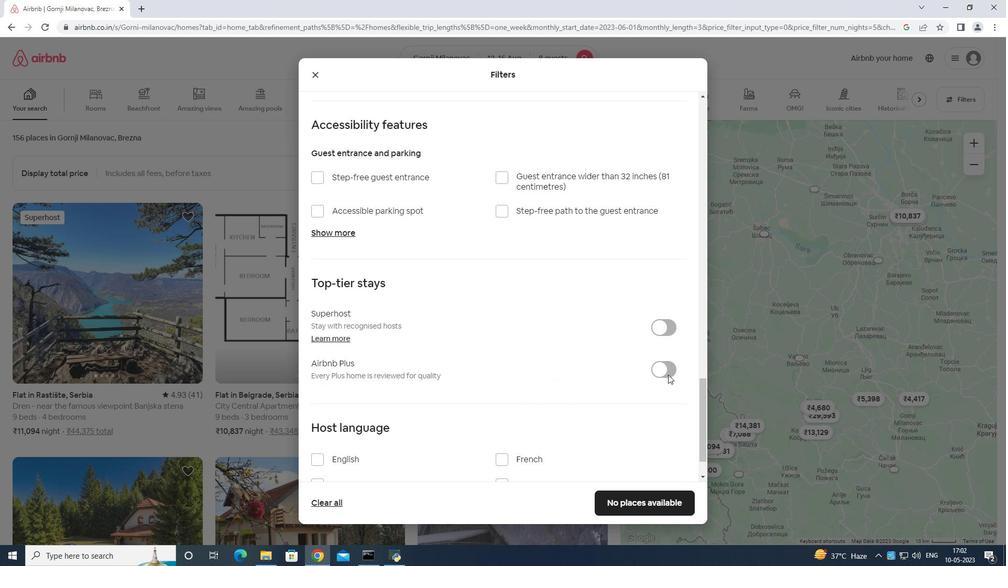 
Action: Mouse moved to (315, 408)
Screenshot: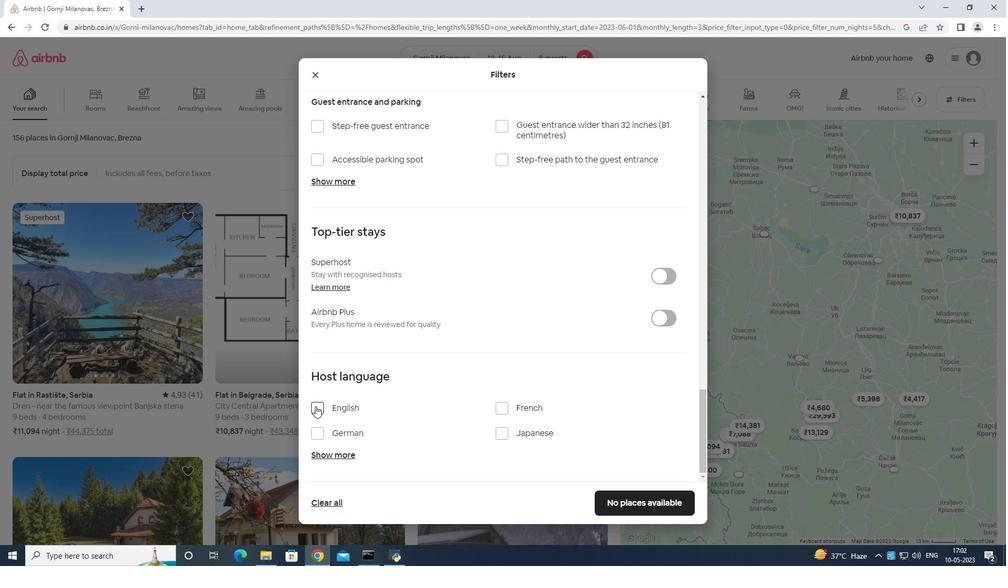 
Action: Mouse pressed left at (315, 408)
Screenshot: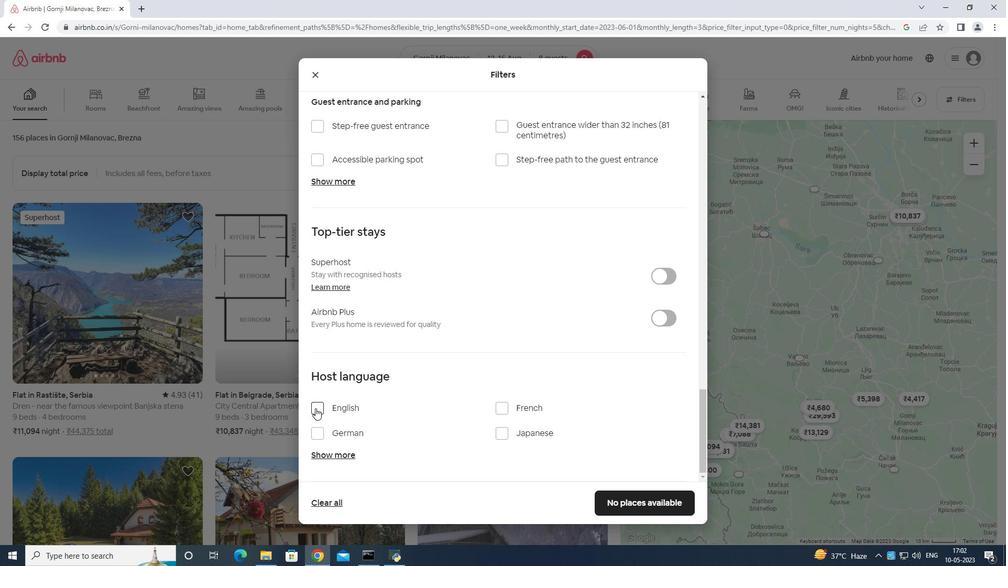 
Action: Mouse moved to (640, 498)
Screenshot: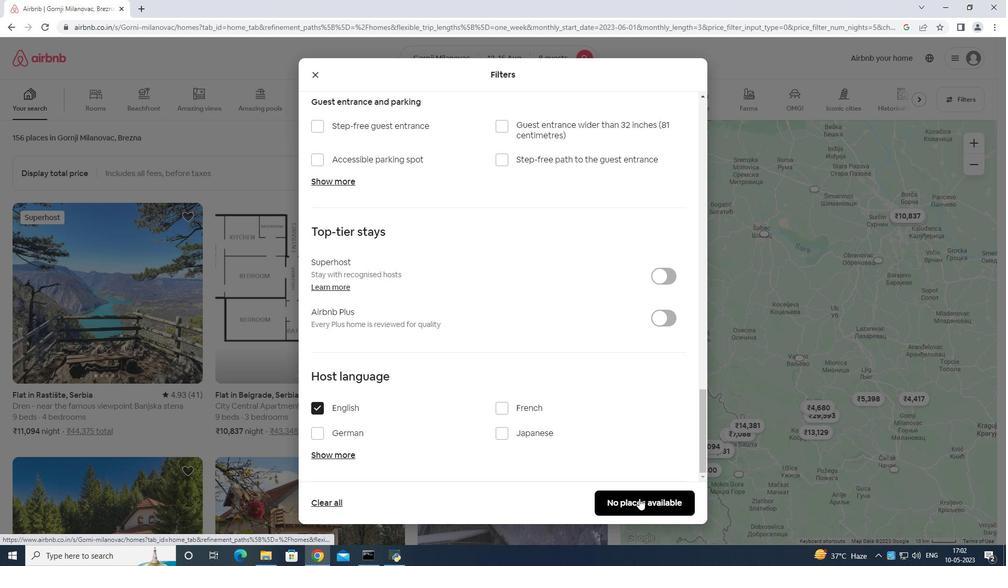 
Action: Mouse pressed left at (640, 498)
Screenshot: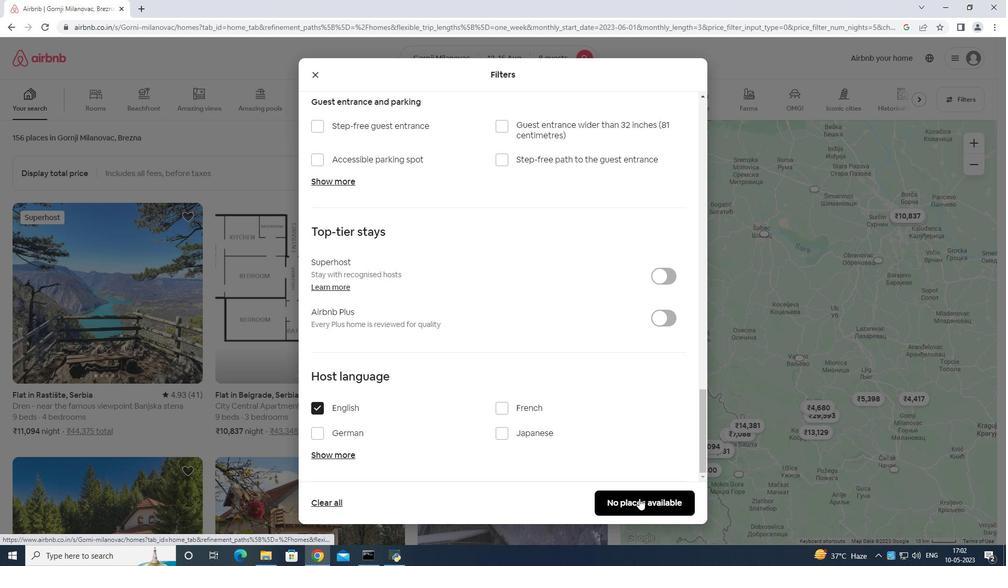 
Action: Mouse moved to (639, 493)
Screenshot: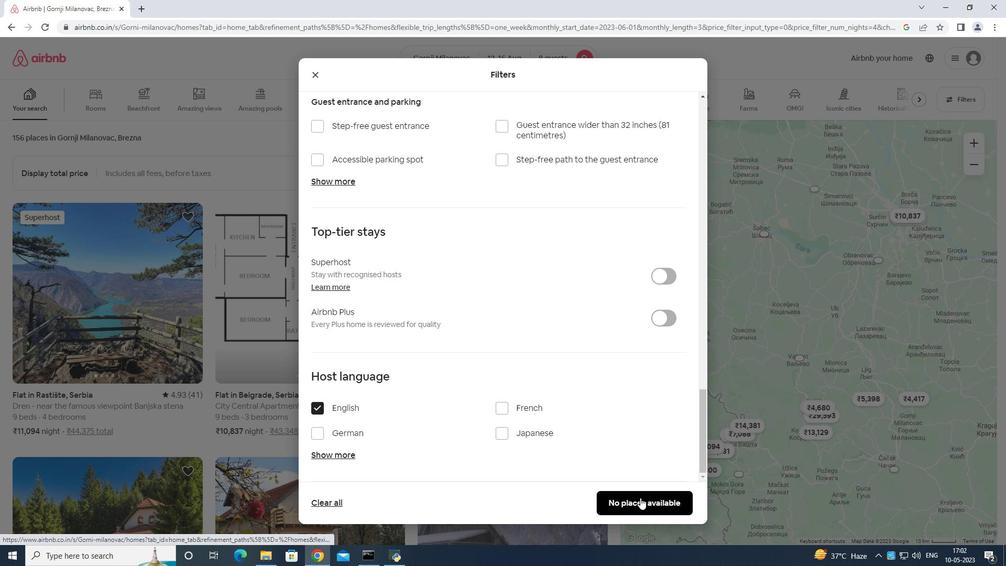 
